 Task: Find connections with filter location Gáldar with filter topic #covidwith filter profile language English with filter current company Job Alert with filter school Greystone College with filter industry Higher Education with filter service category Public Speaking with filter keywords title Software Ninjaneer
Action: Mouse moved to (677, 89)
Screenshot: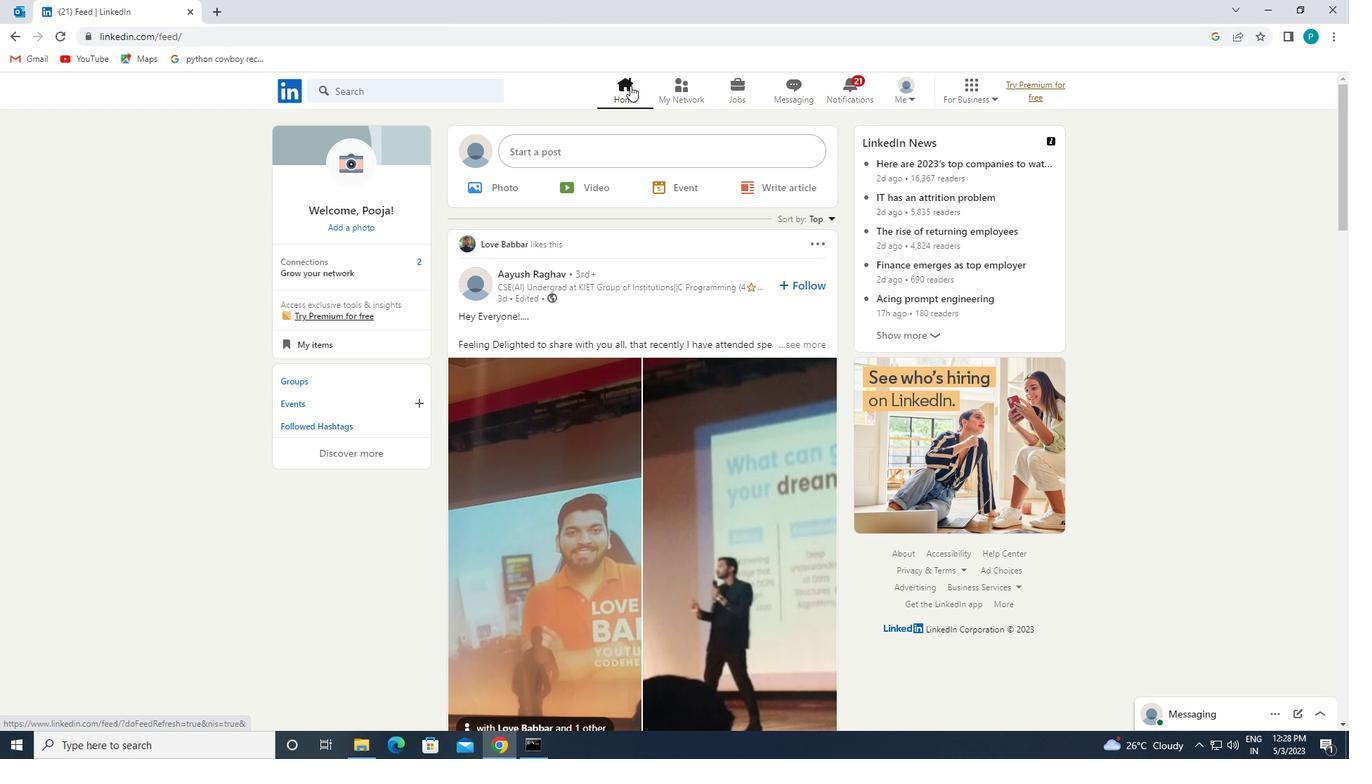 
Action: Mouse pressed left at (677, 89)
Screenshot: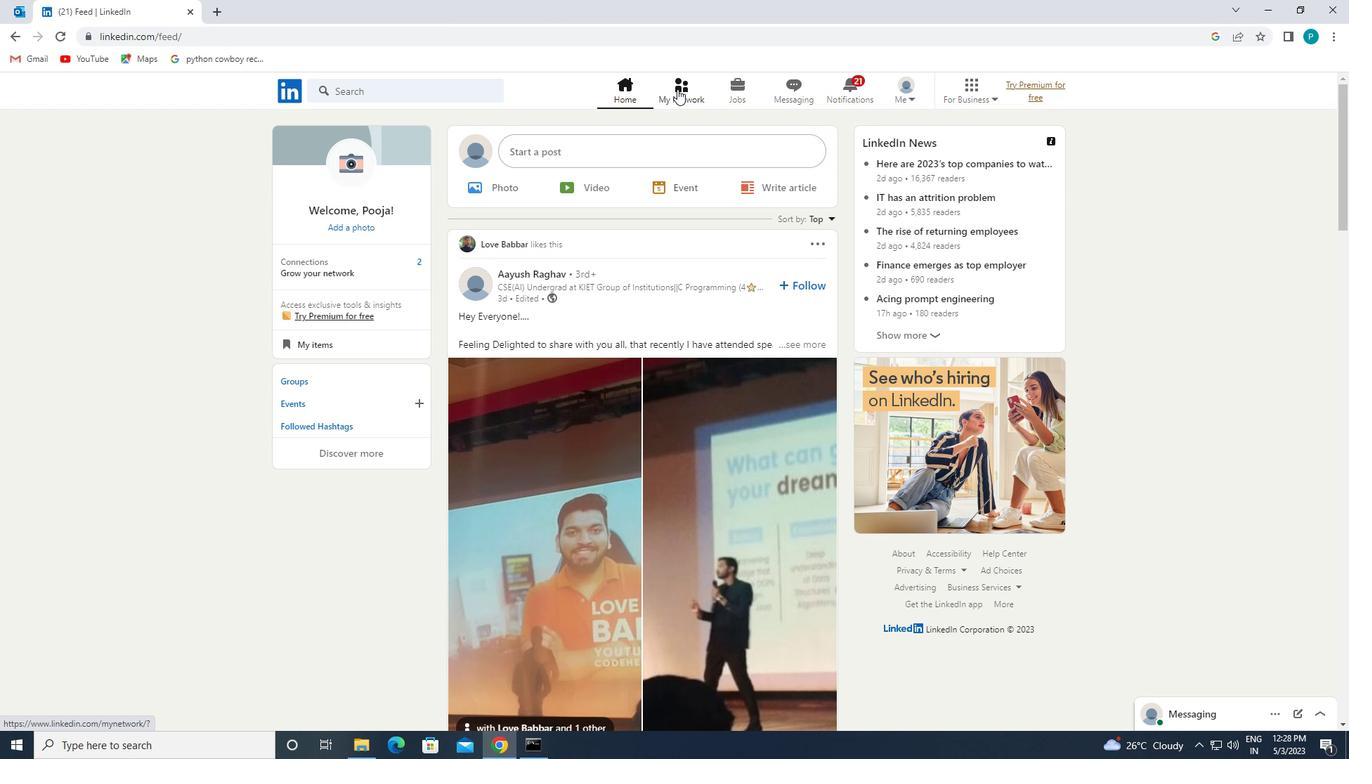 
Action: Mouse moved to (391, 158)
Screenshot: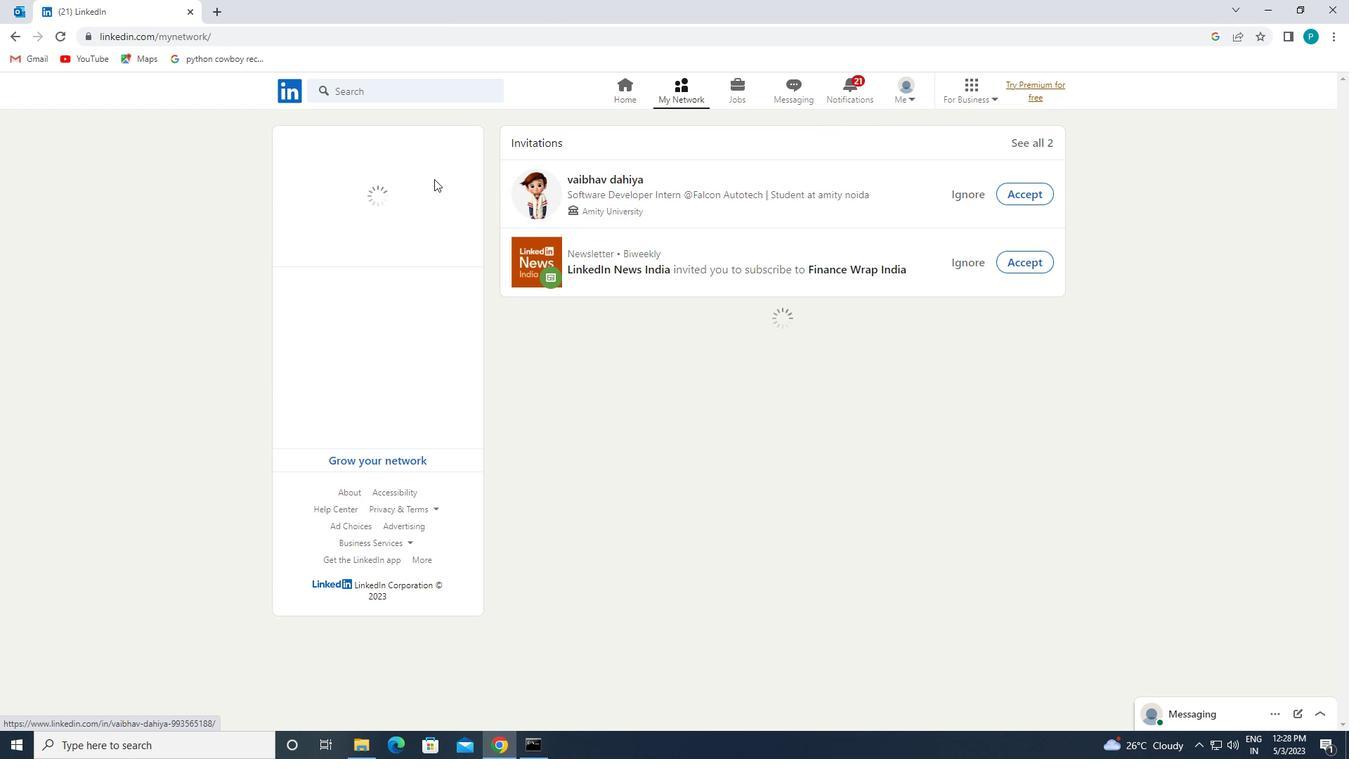 
Action: Mouse pressed left at (391, 158)
Screenshot: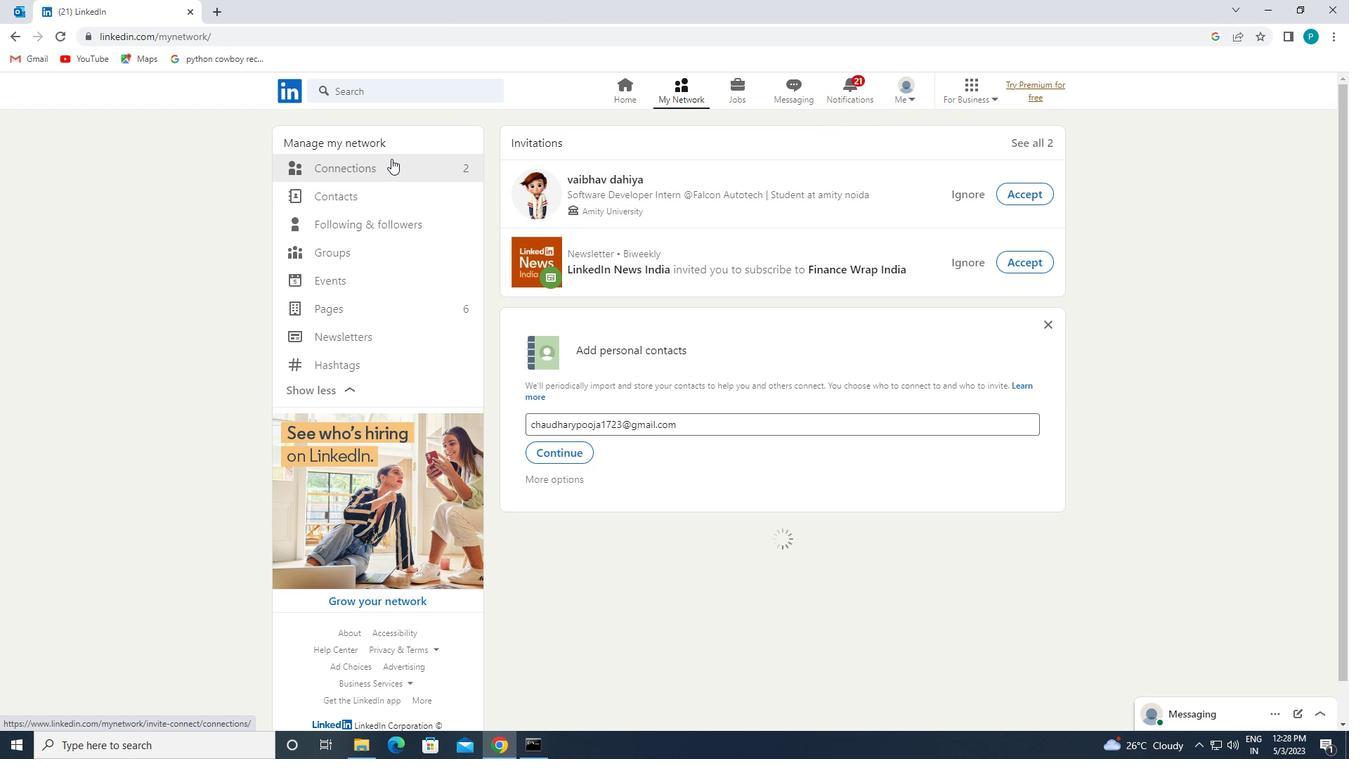 
Action: Mouse moved to (395, 165)
Screenshot: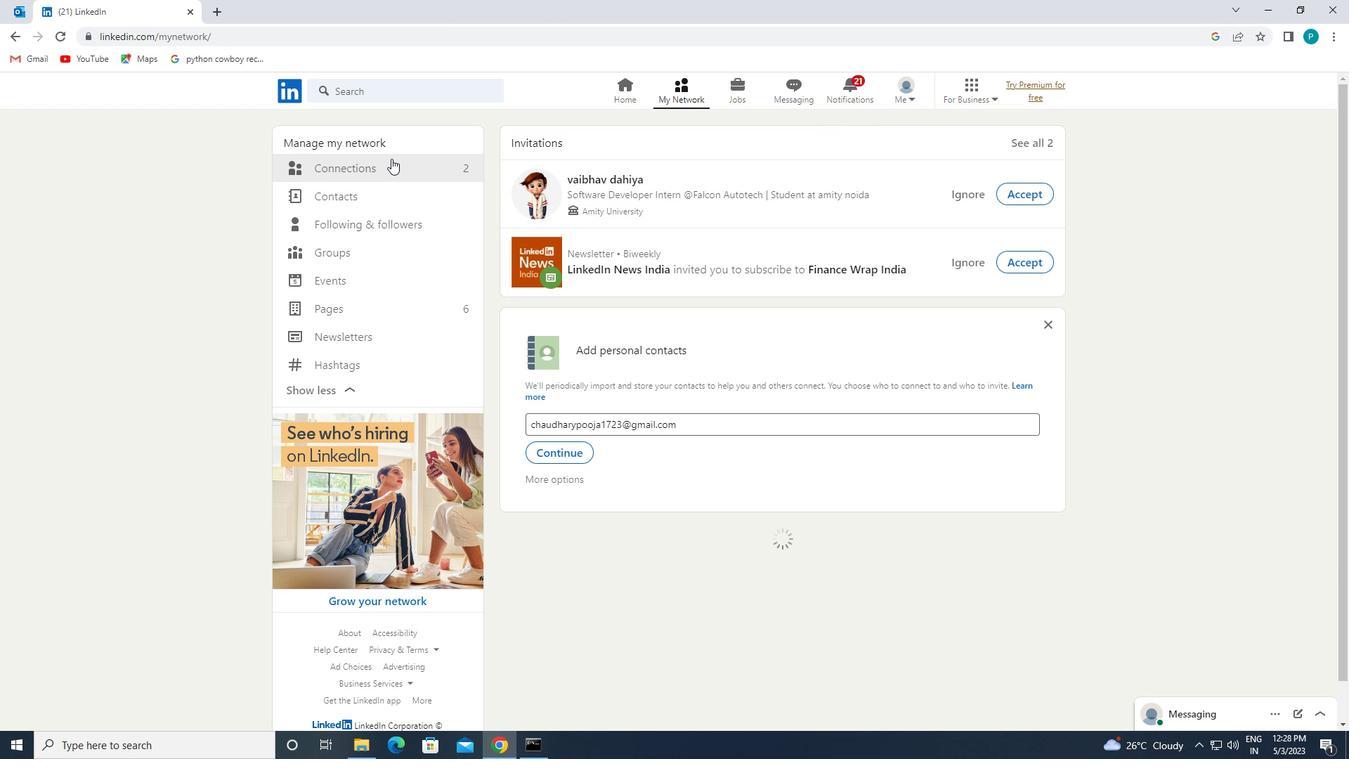 
Action: Mouse pressed left at (395, 165)
Screenshot: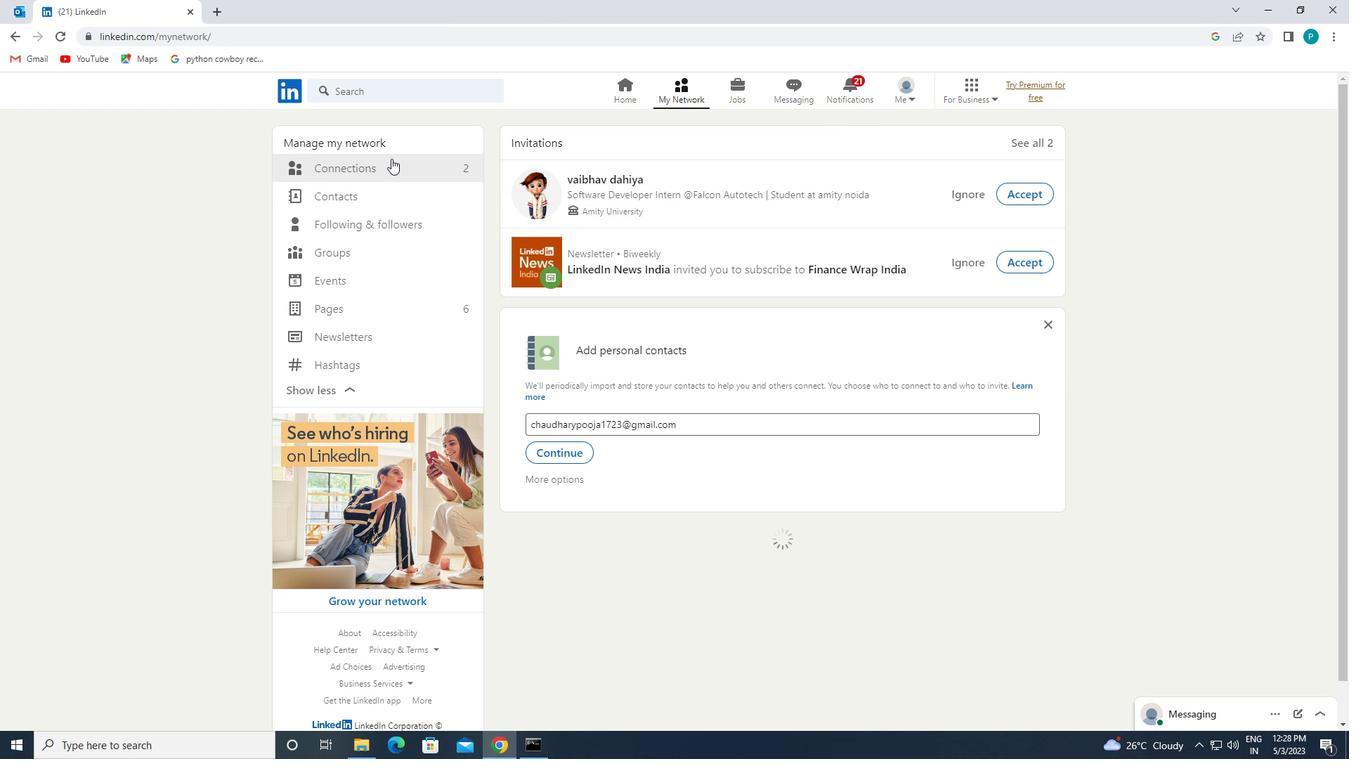 
Action: Mouse moved to (741, 167)
Screenshot: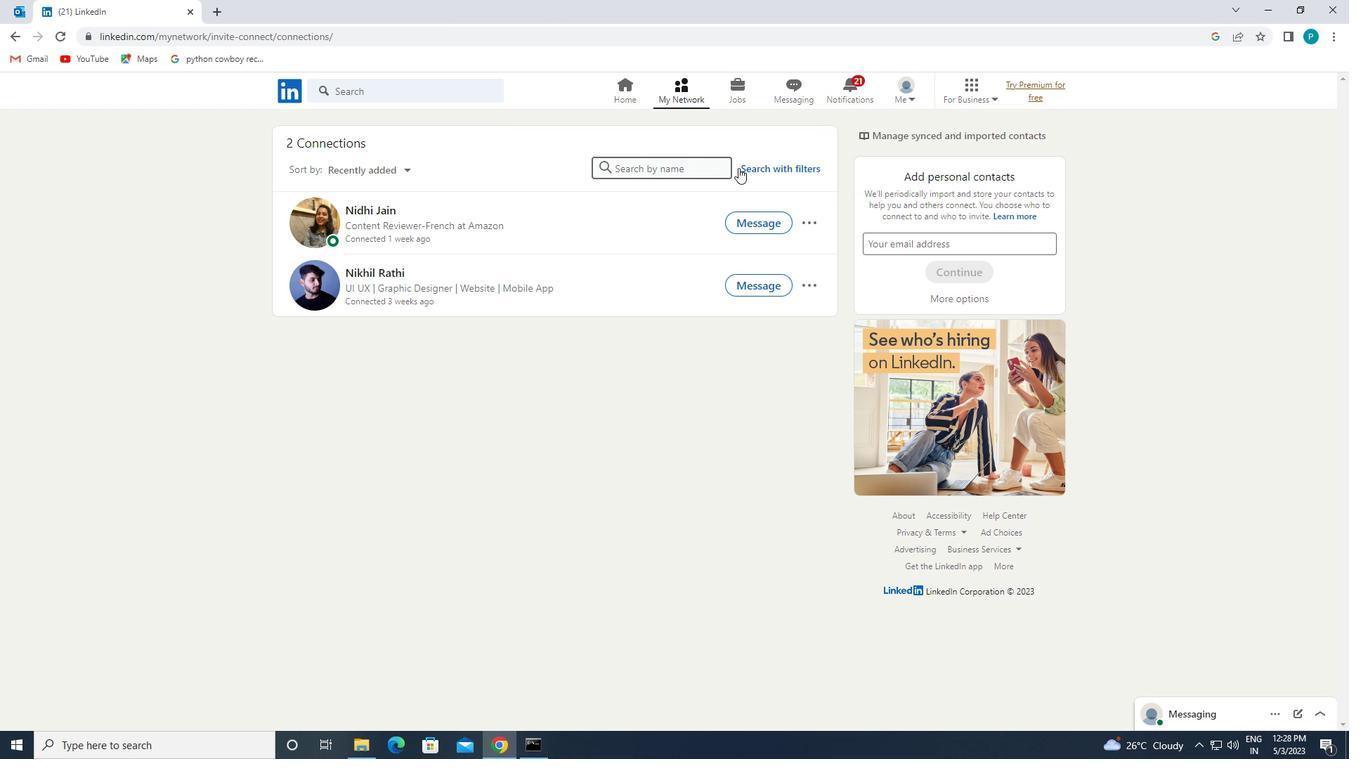 
Action: Mouse pressed left at (741, 167)
Screenshot: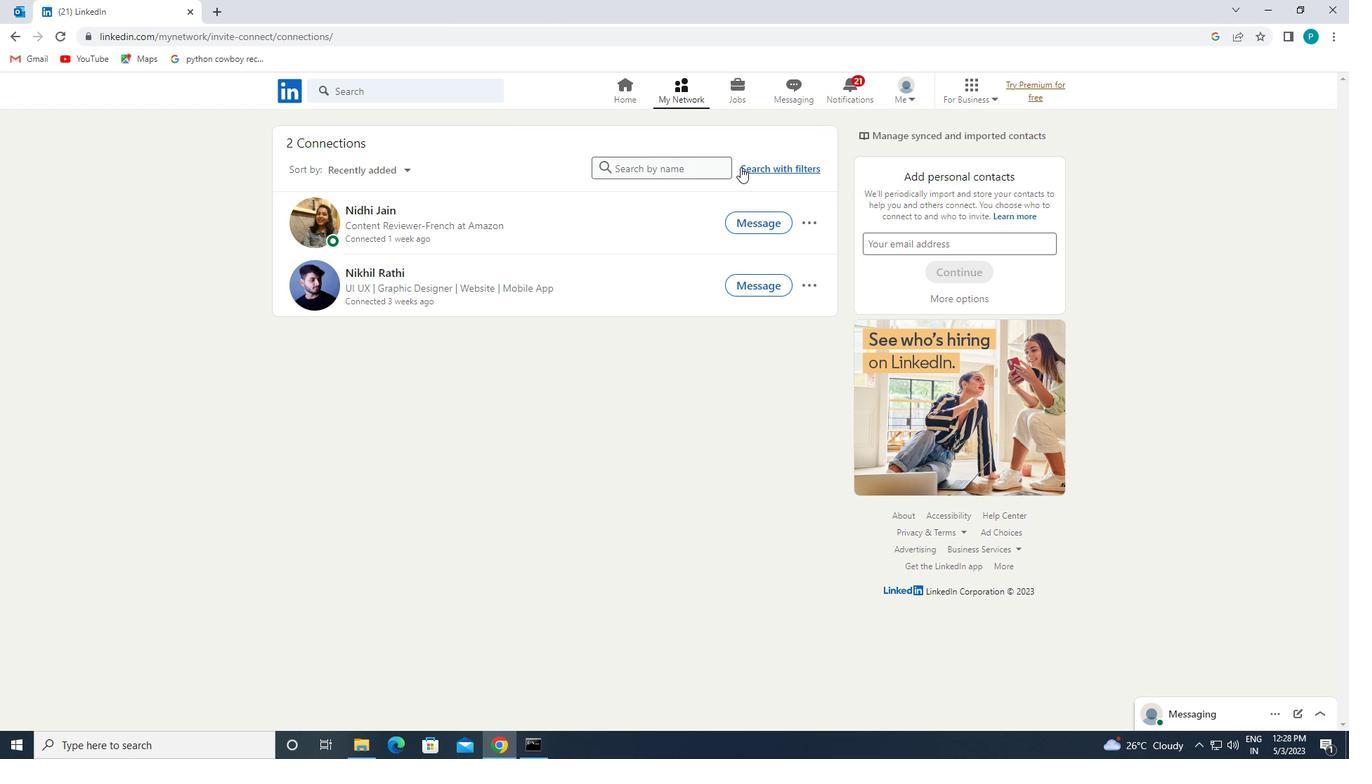 
Action: Mouse moved to (709, 129)
Screenshot: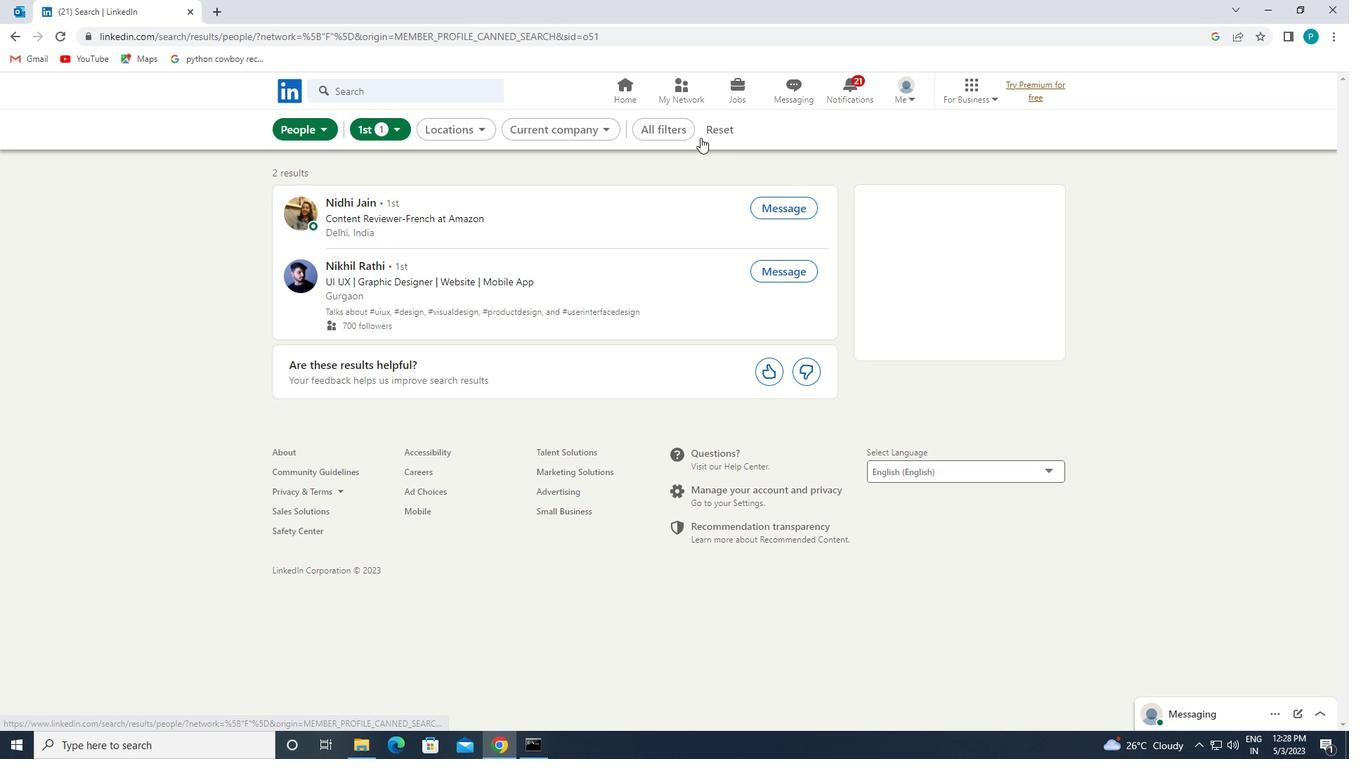 
Action: Mouse pressed left at (709, 129)
Screenshot: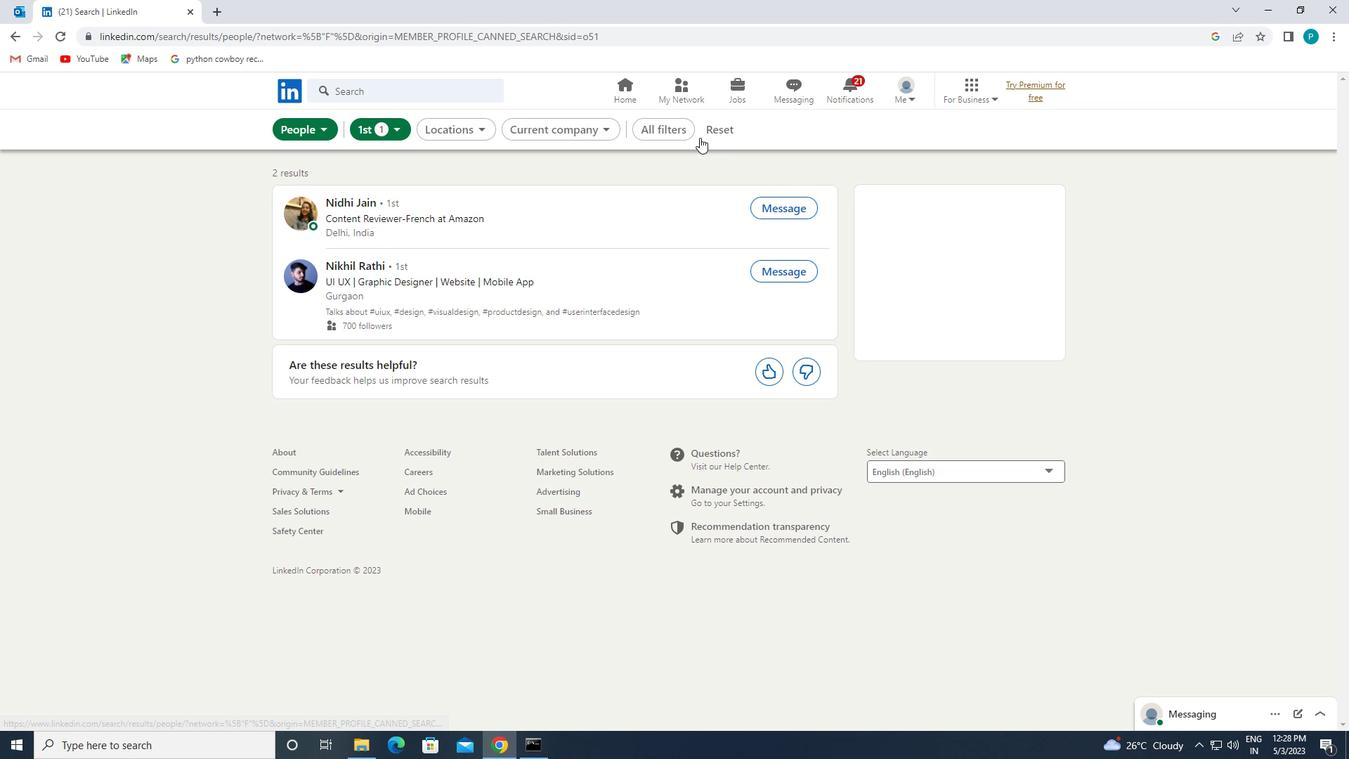 
Action: Mouse moved to (697, 128)
Screenshot: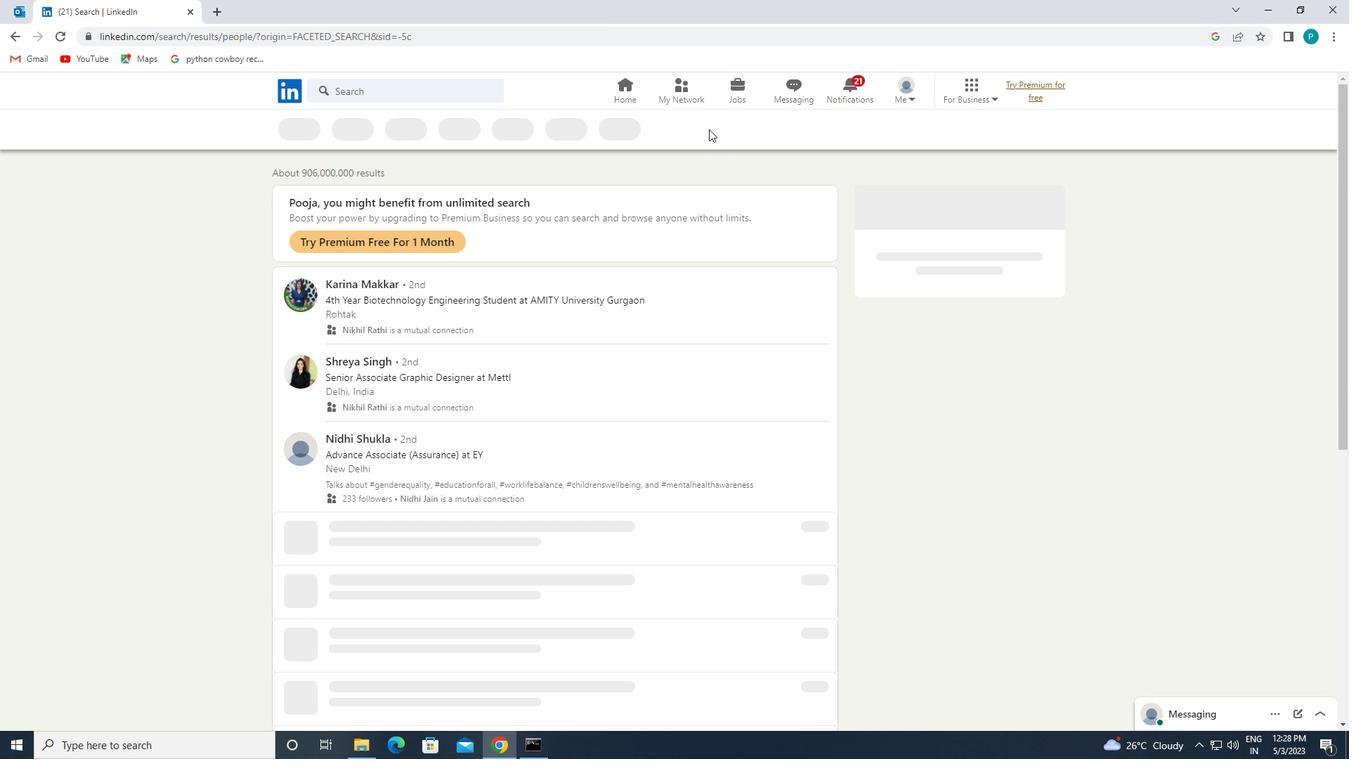 
Action: Mouse pressed left at (697, 128)
Screenshot: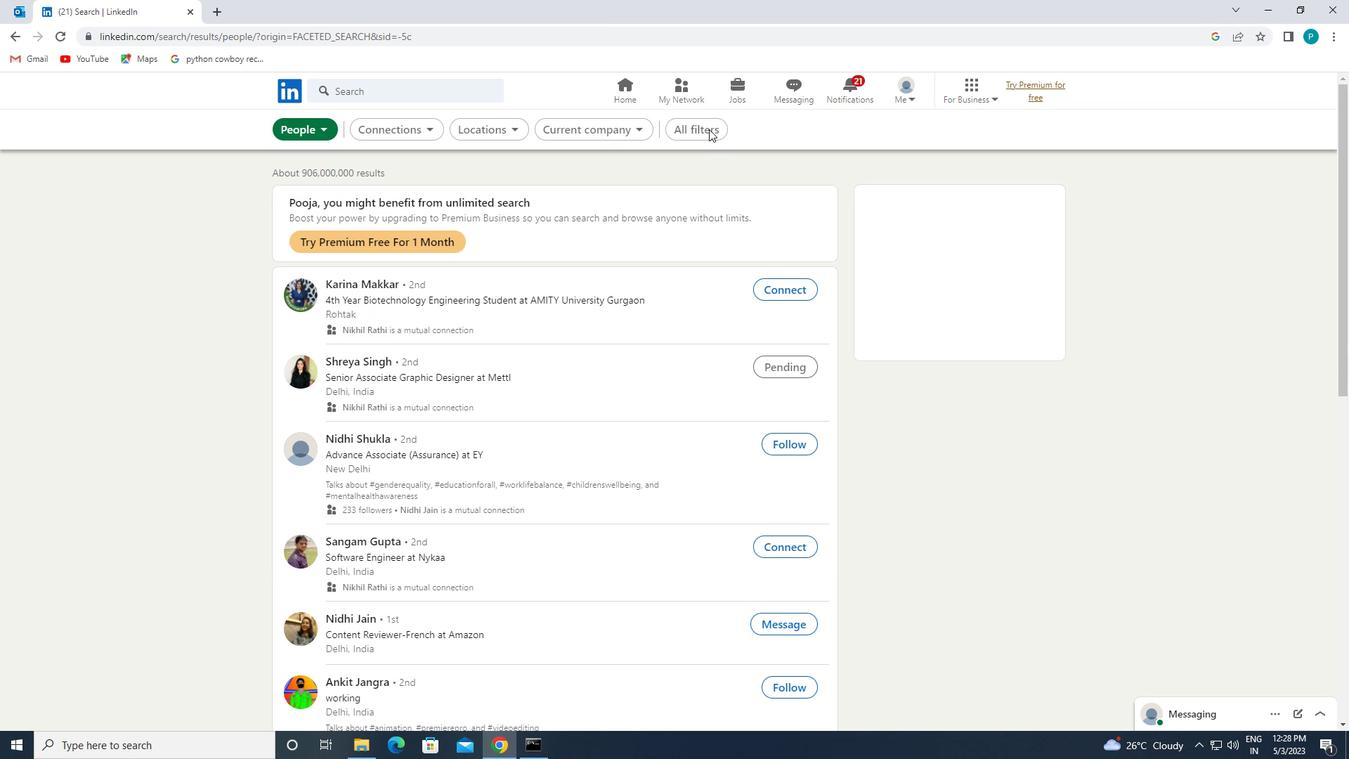 
Action: Mouse moved to (1159, 516)
Screenshot: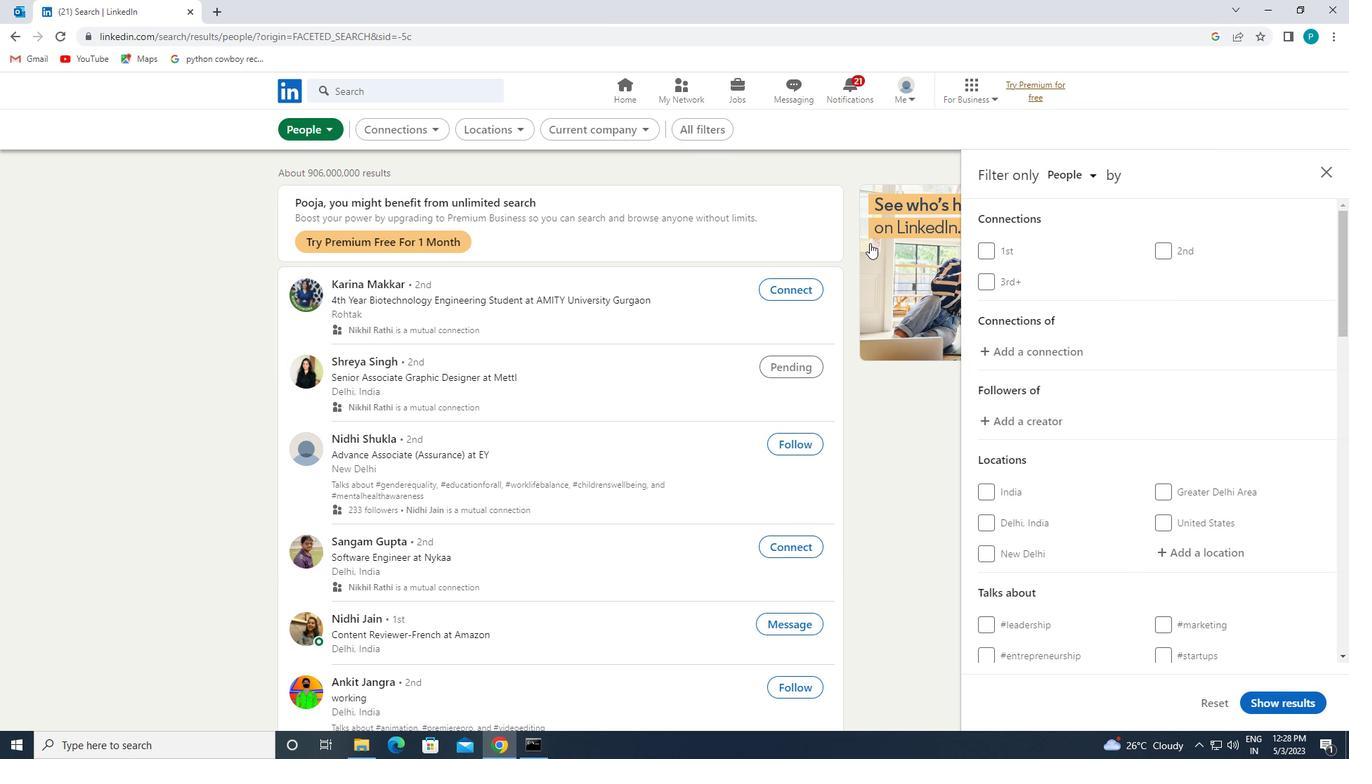 
Action: Mouse scrolled (1159, 515) with delta (0, 0)
Screenshot: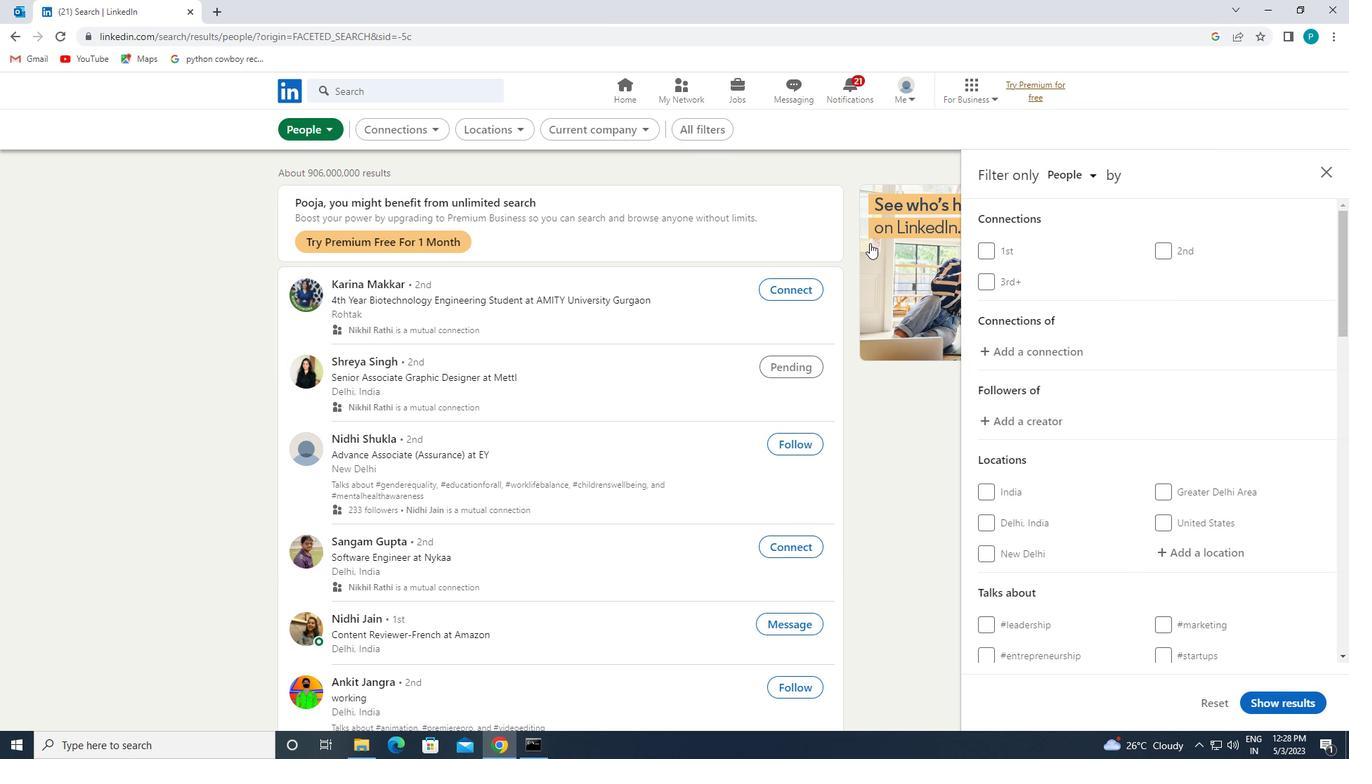 
Action: Mouse moved to (1161, 520)
Screenshot: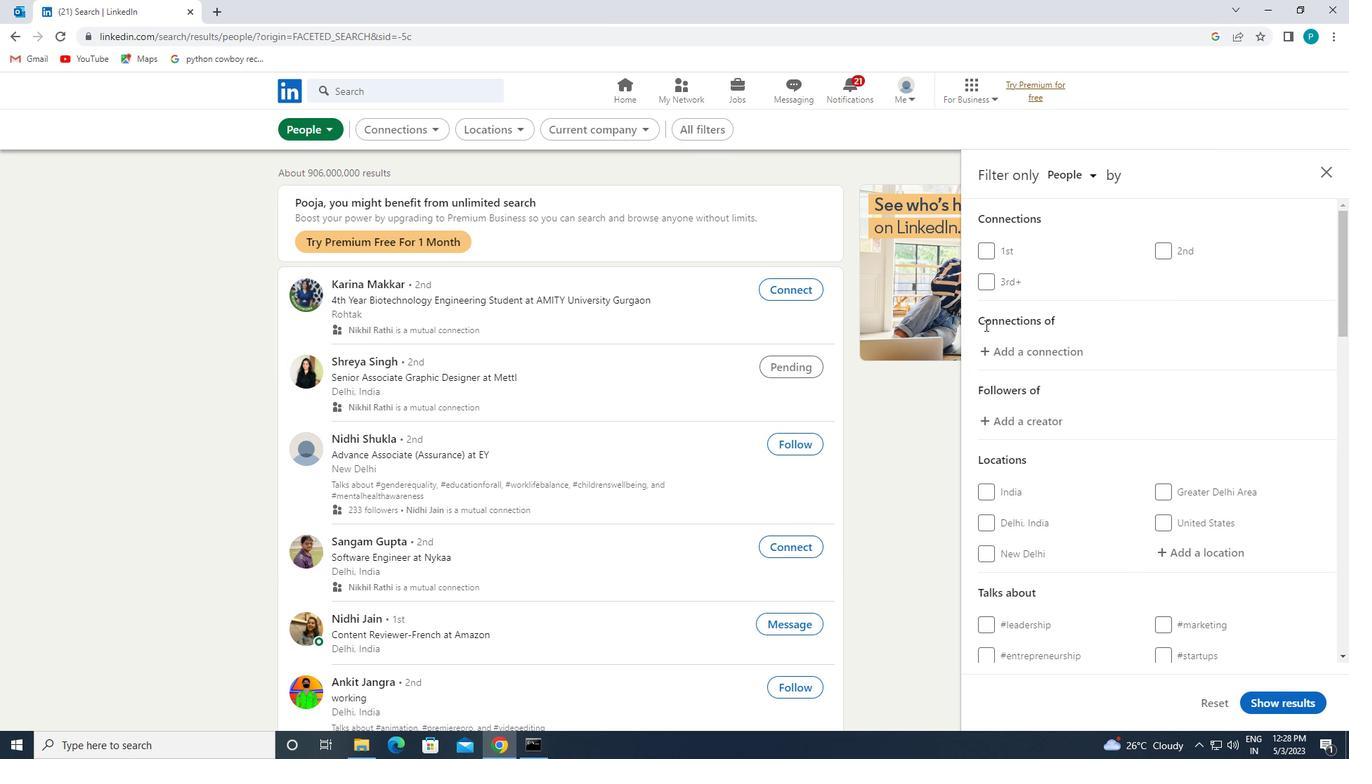 
Action: Mouse scrolled (1161, 520) with delta (0, 0)
Screenshot: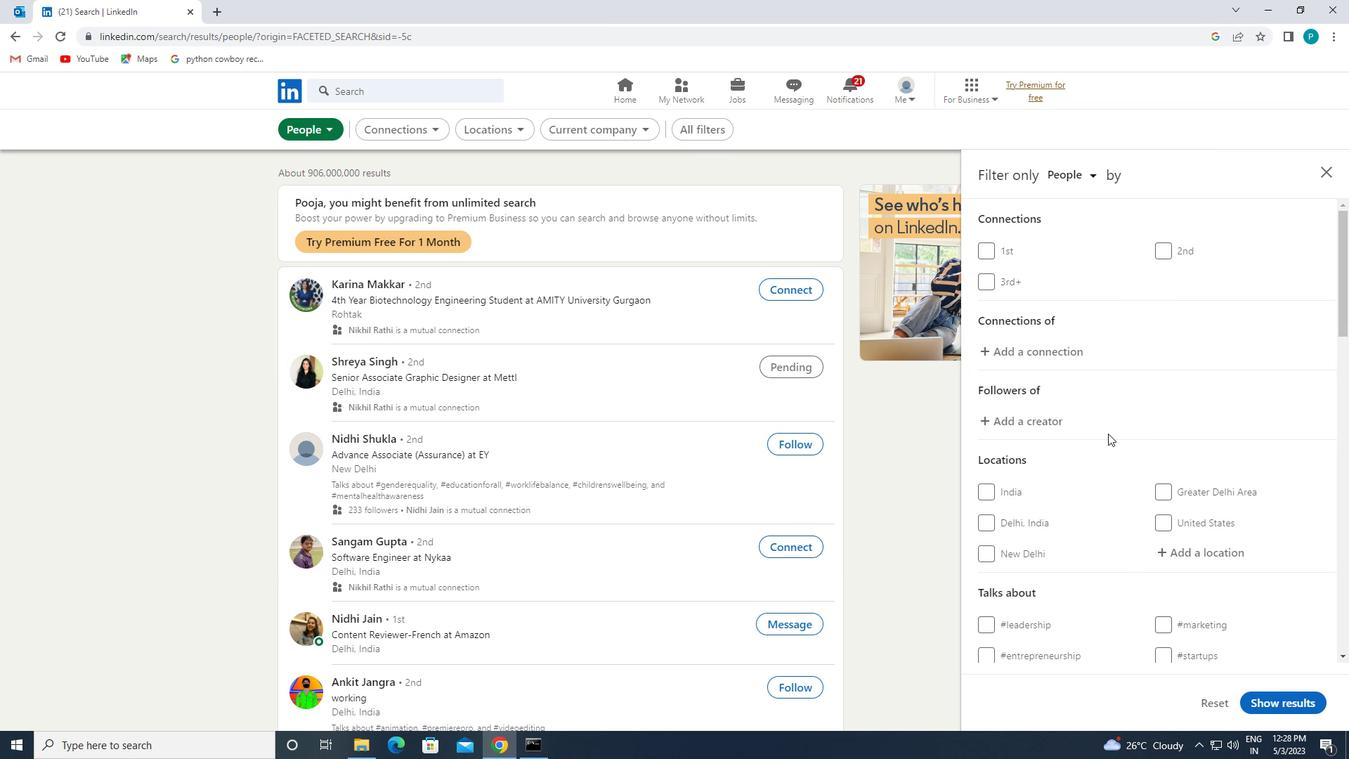 
Action: Mouse moved to (1170, 420)
Screenshot: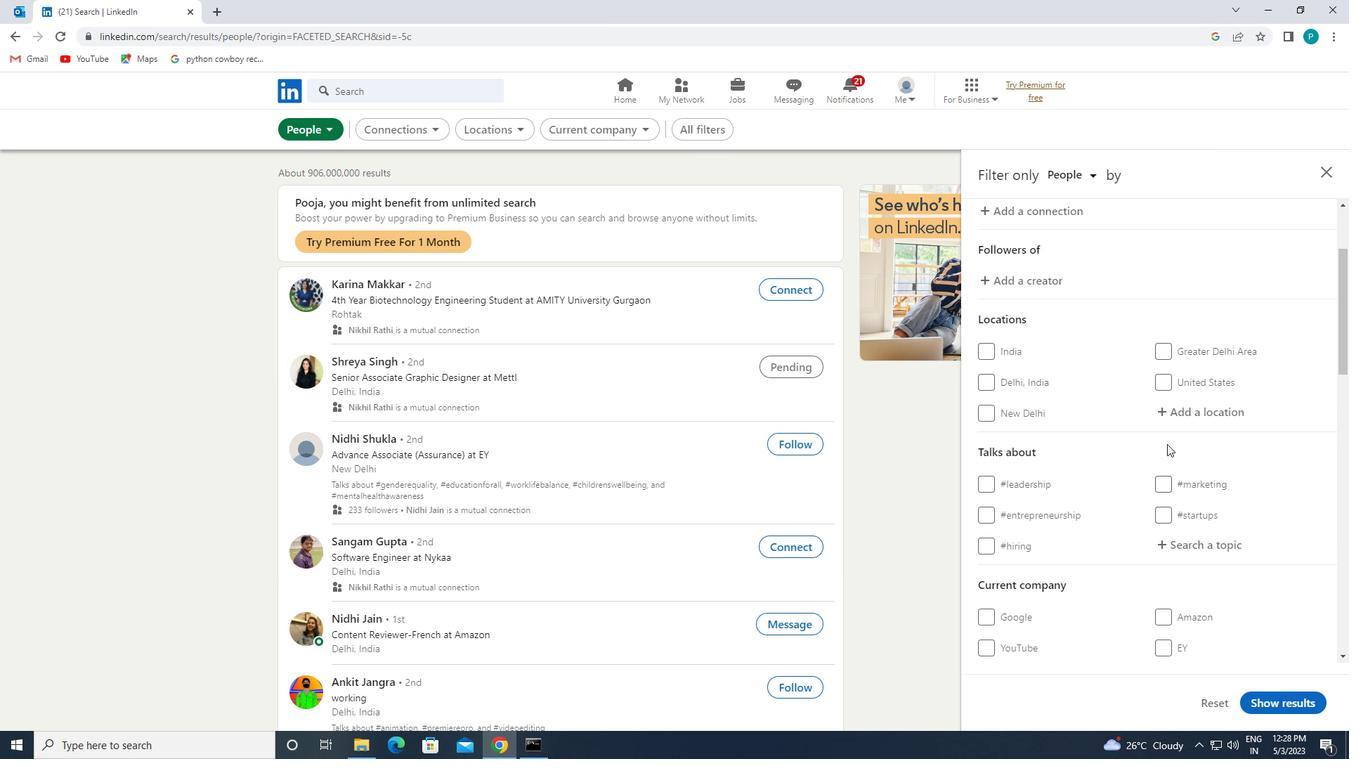 
Action: Mouse pressed left at (1170, 420)
Screenshot: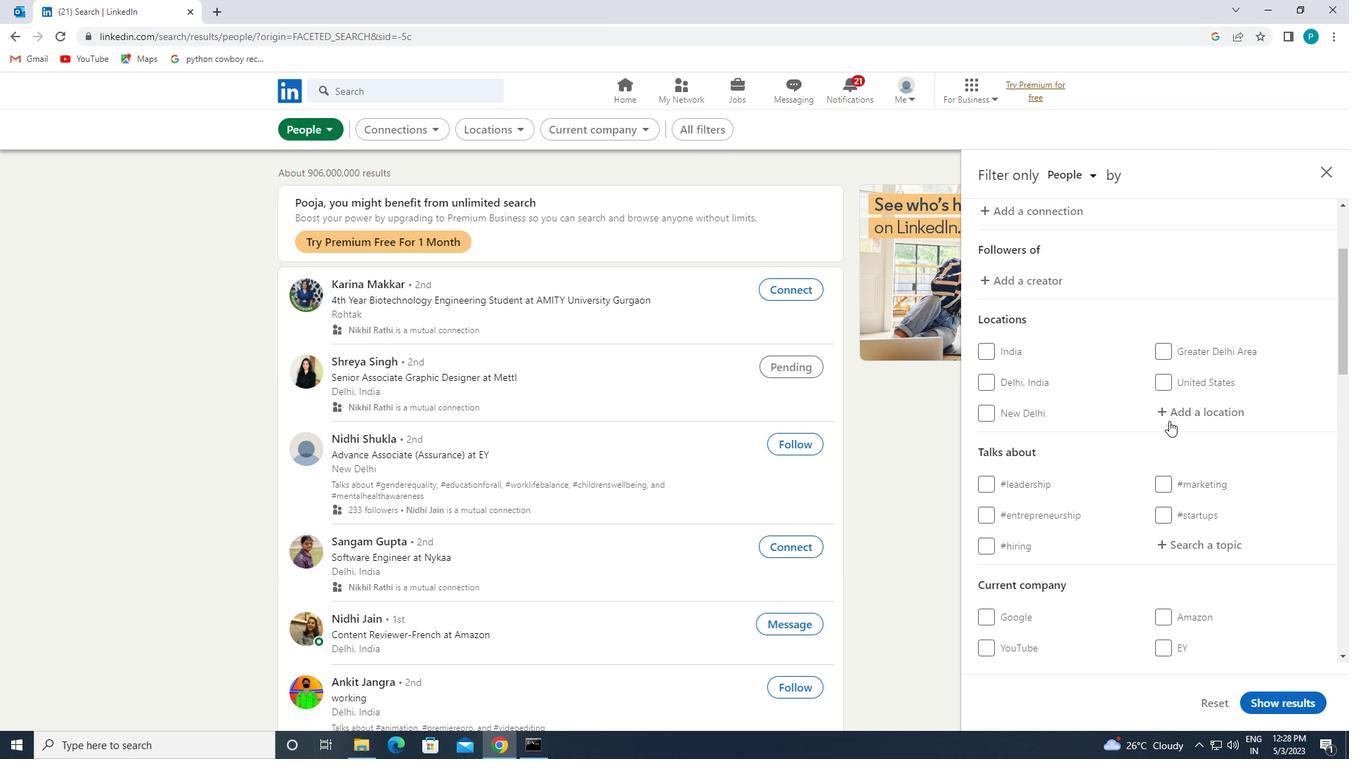 
Action: Key pressed <Key.caps_lock>g<Key.caps_lock>aldr<Key.backspace>ar
Screenshot: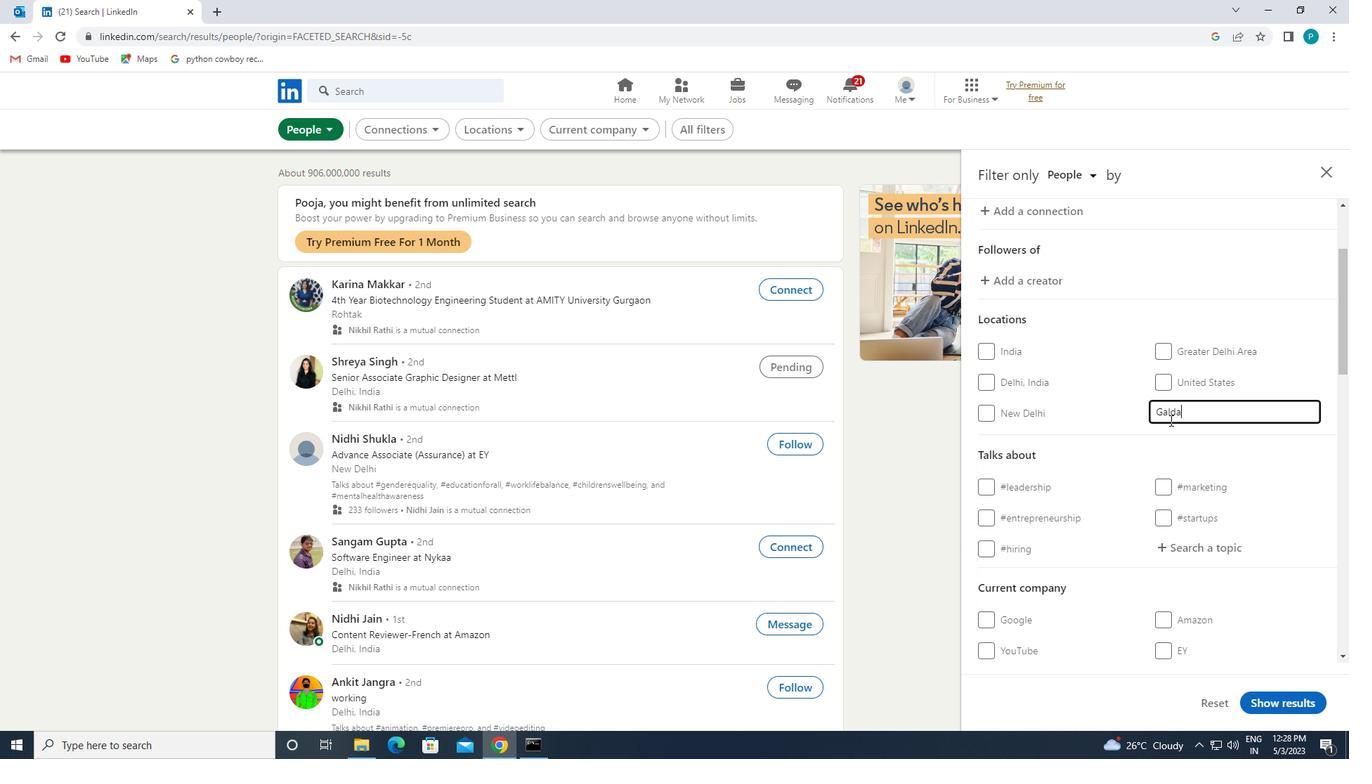 
Action: Mouse moved to (1195, 436)
Screenshot: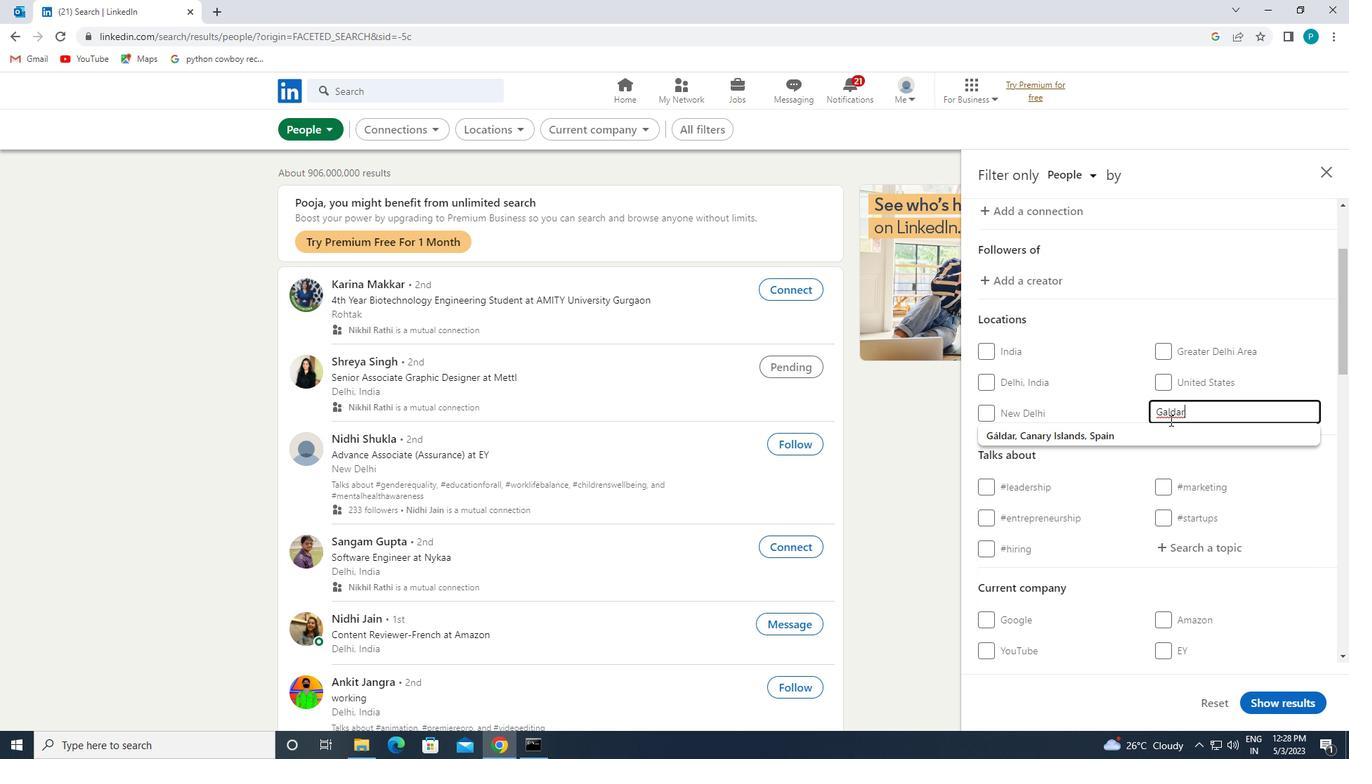 
Action: Mouse pressed left at (1195, 436)
Screenshot: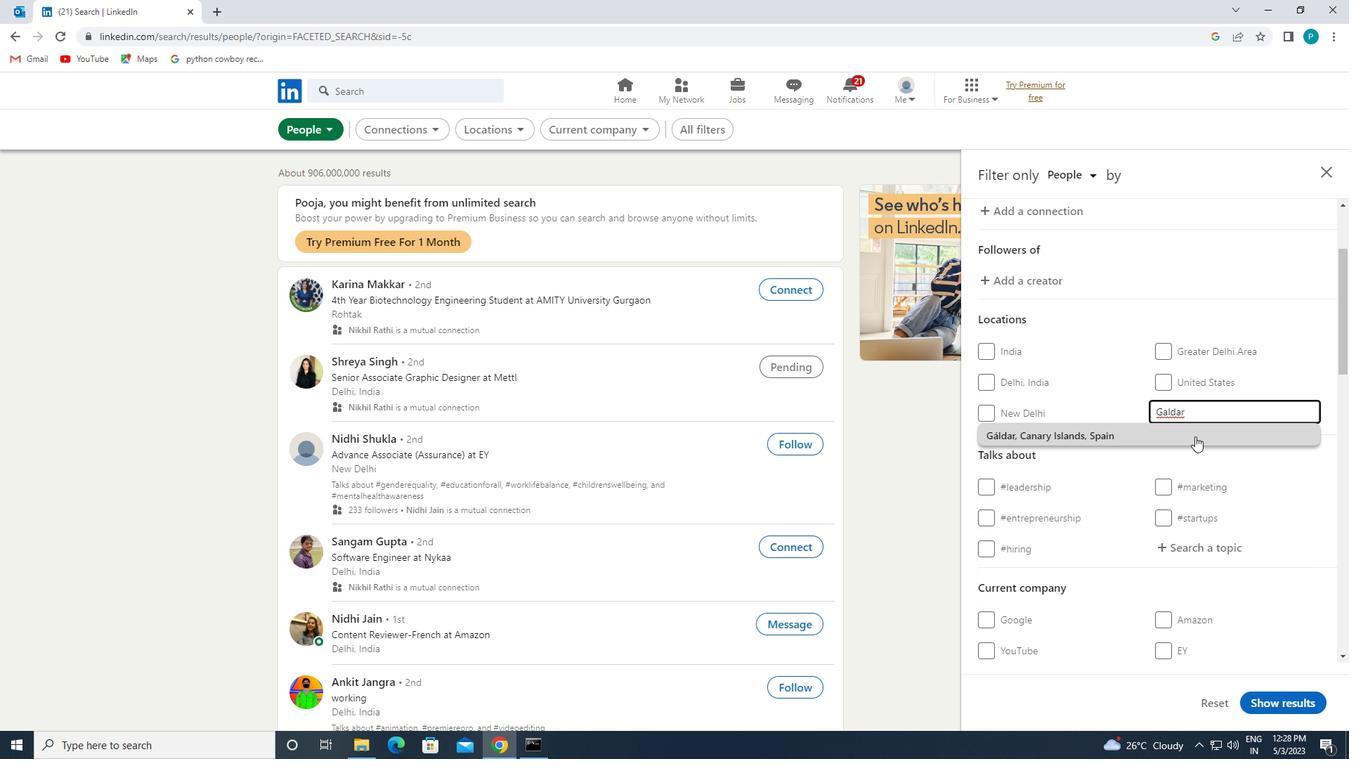 
Action: Mouse scrolled (1195, 435) with delta (0, 0)
Screenshot: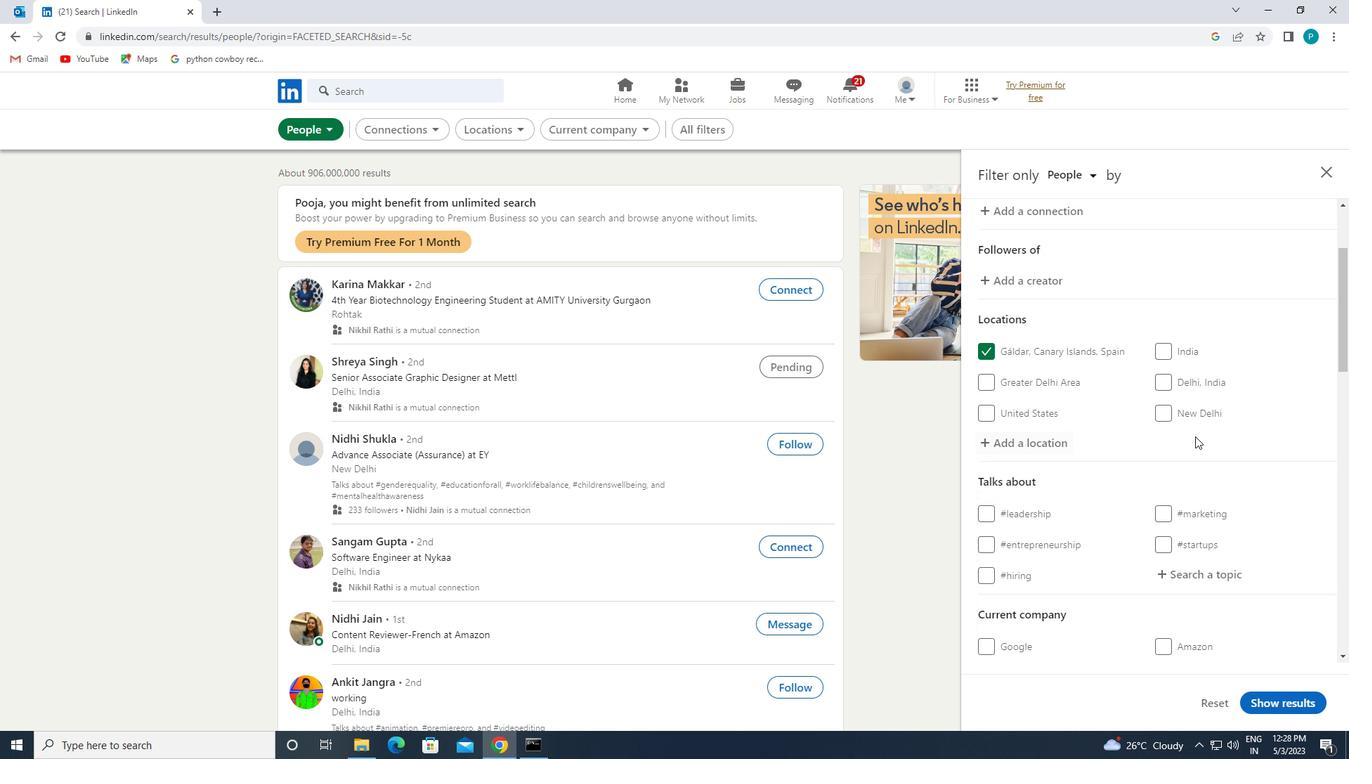 
Action: Mouse scrolled (1195, 435) with delta (0, 0)
Screenshot: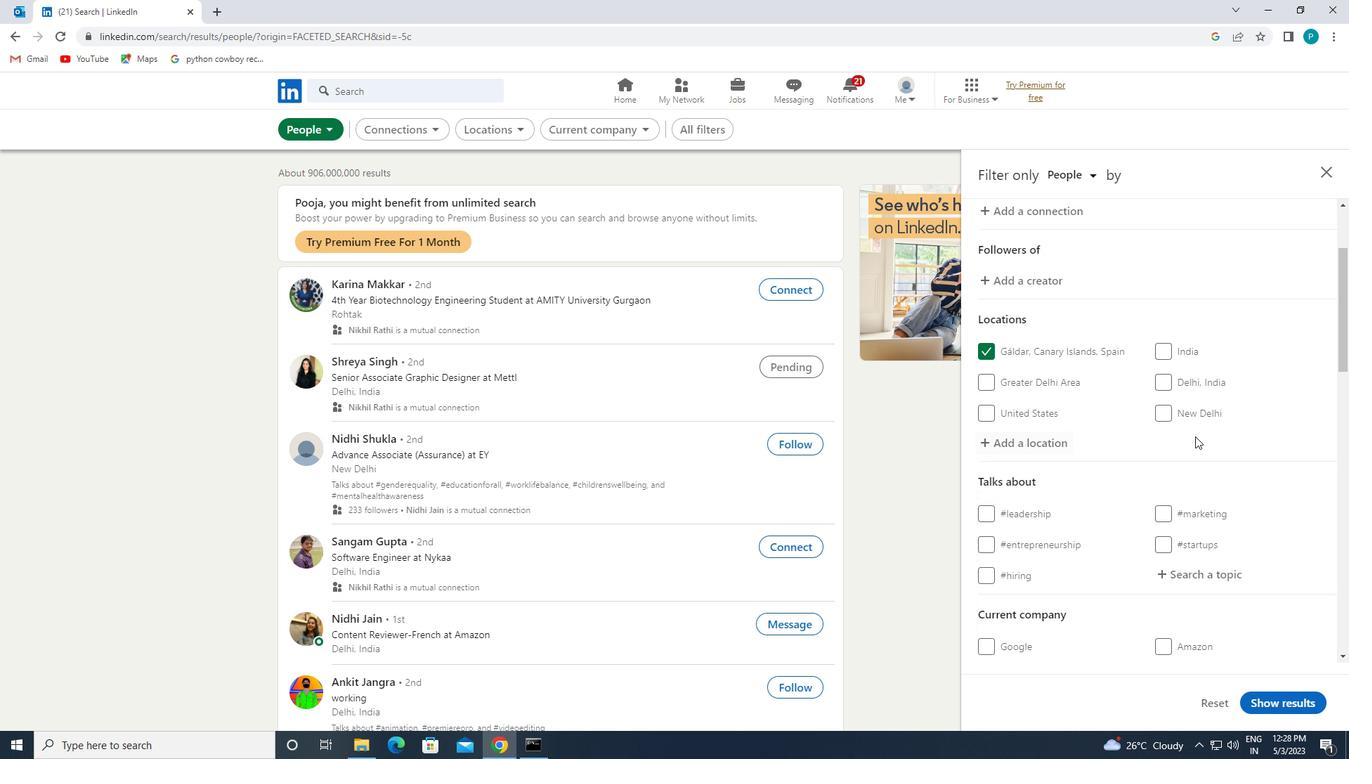 
Action: Mouse pressed left at (1195, 436)
Screenshot: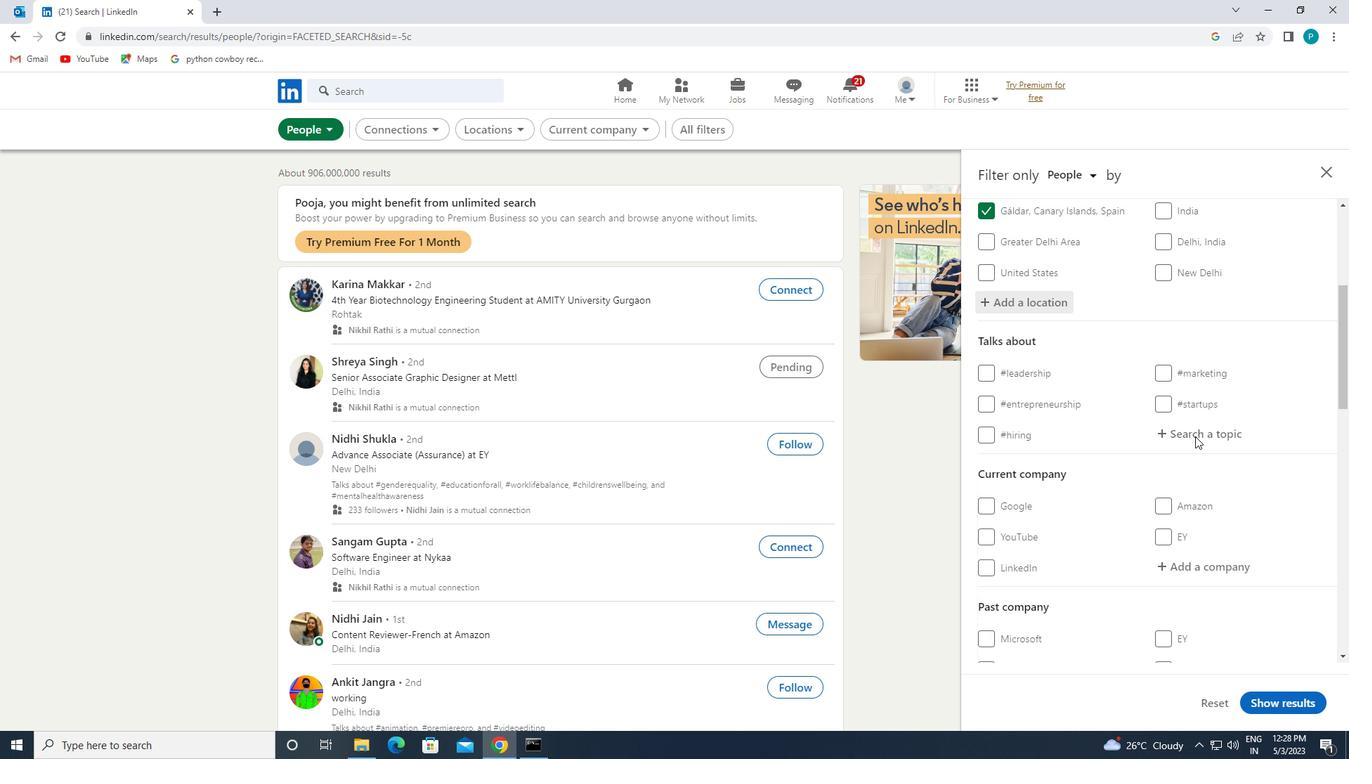 
Action: Mouse moved to (1206, 444)
Screenshot: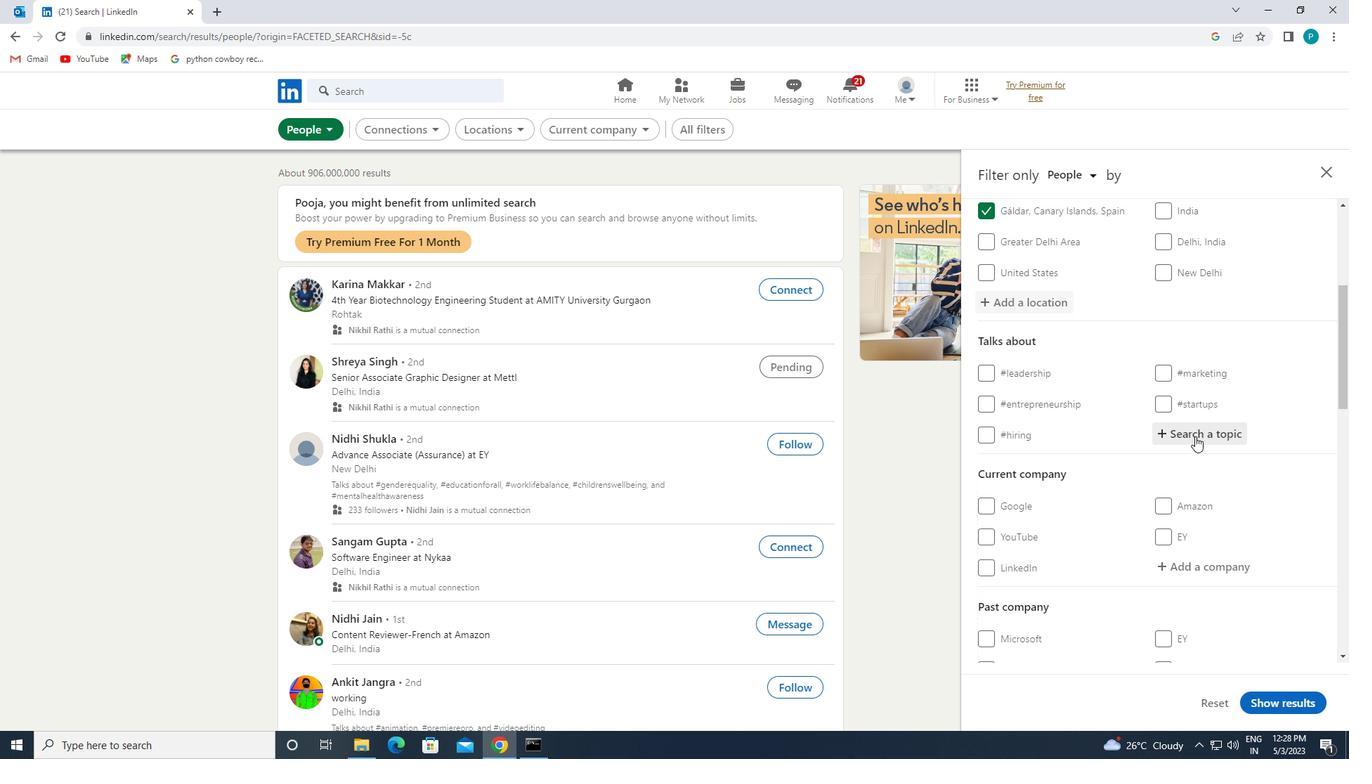 
Action: Key pressed <Key.shift><Key.shift><Key.shift>#COVID
Screenshot: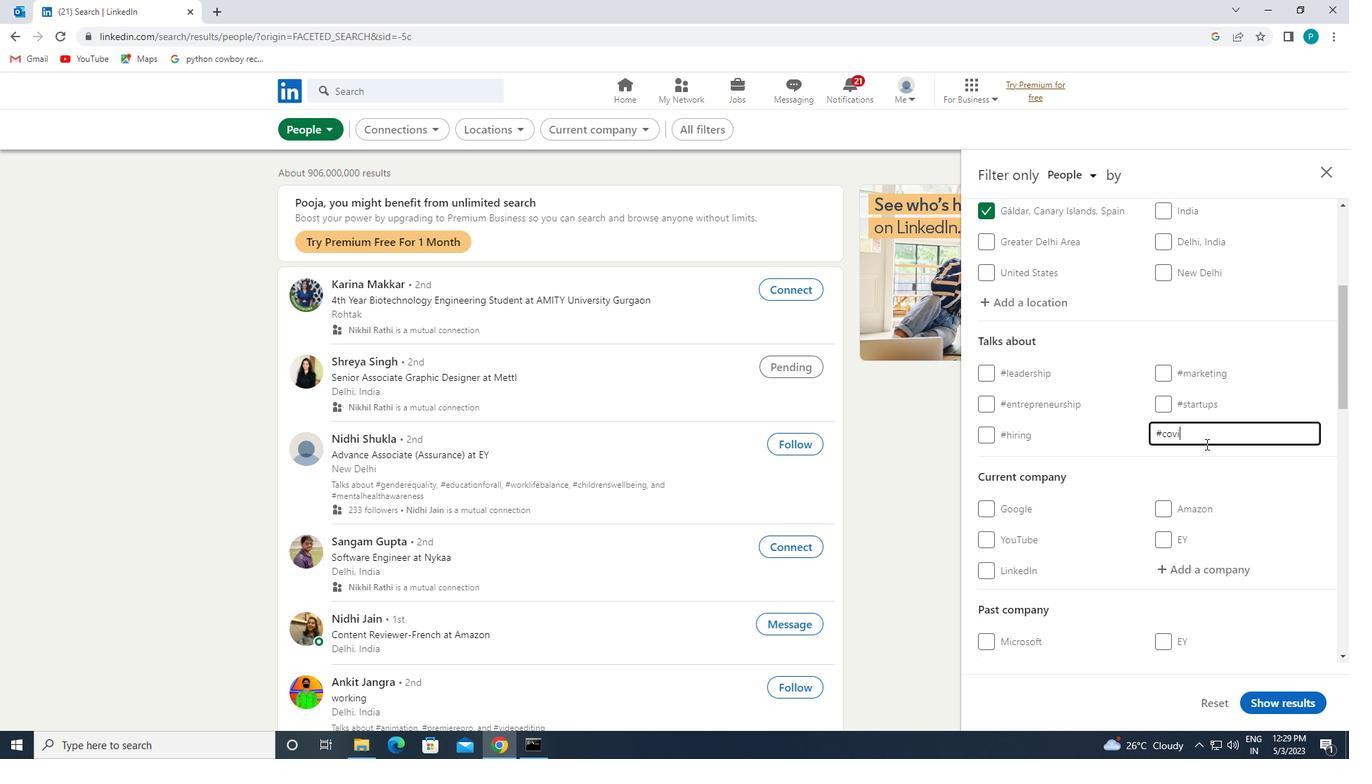 
Action: Mouse moved to (1195, 435)
Screenshot: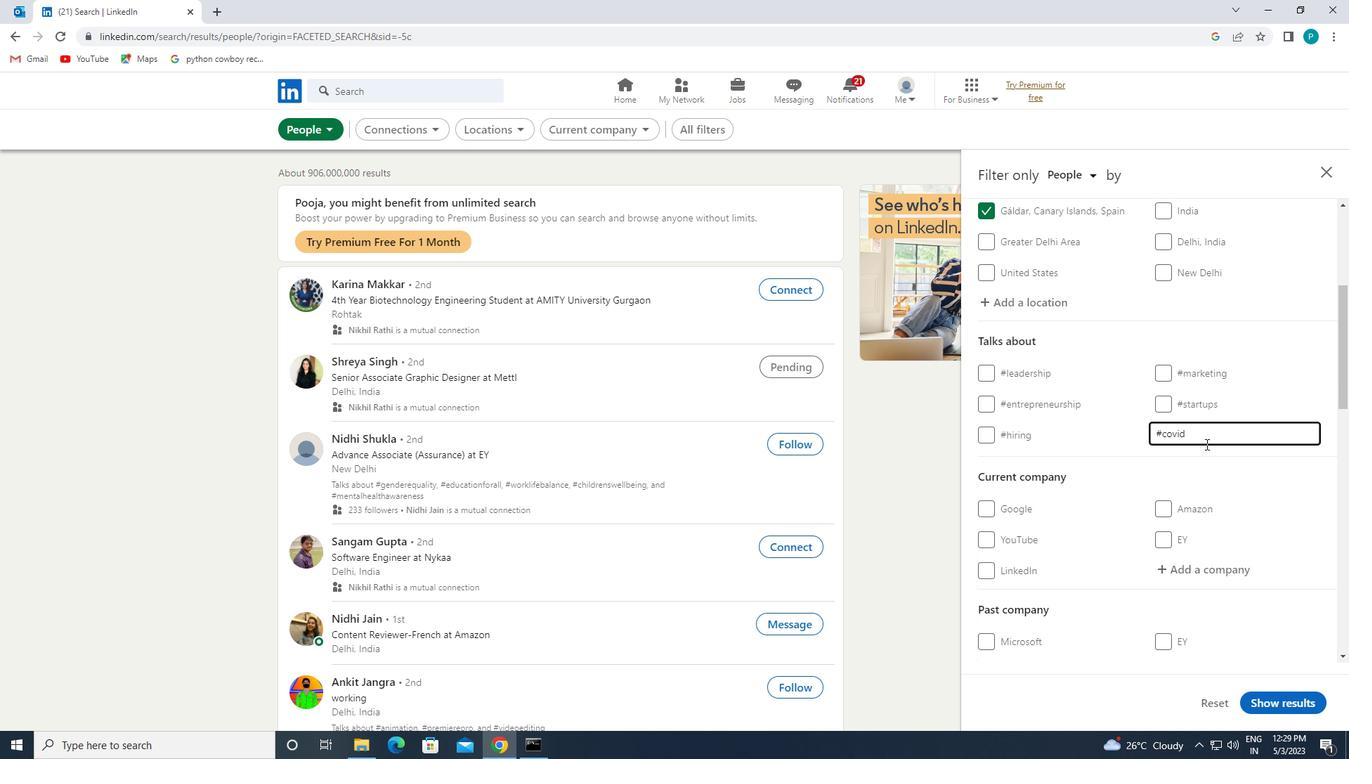 
Action: Mouse scrolled (1195, 435) with delta (0, 0)
Screenshot: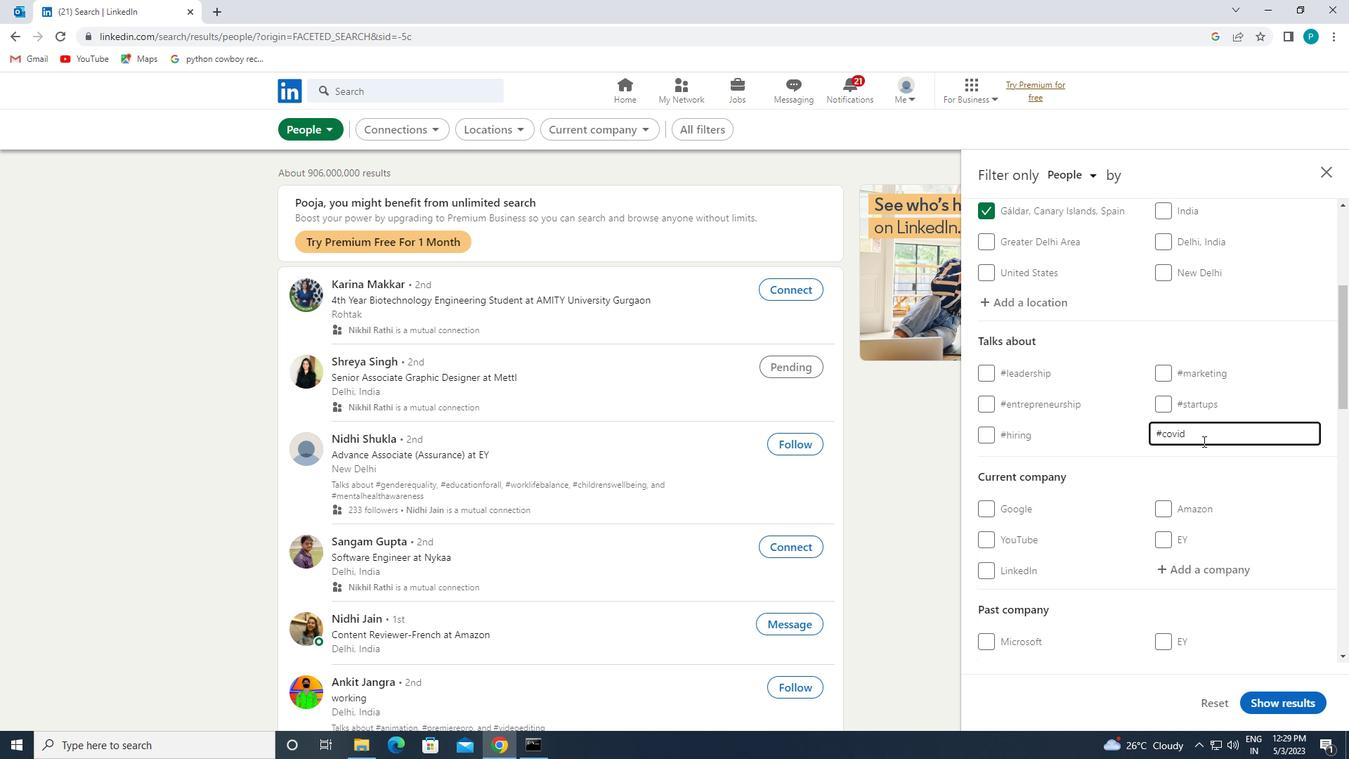 
Action: Mouse scrolled (1195, 435) with delta (0, 0)
Screenshot: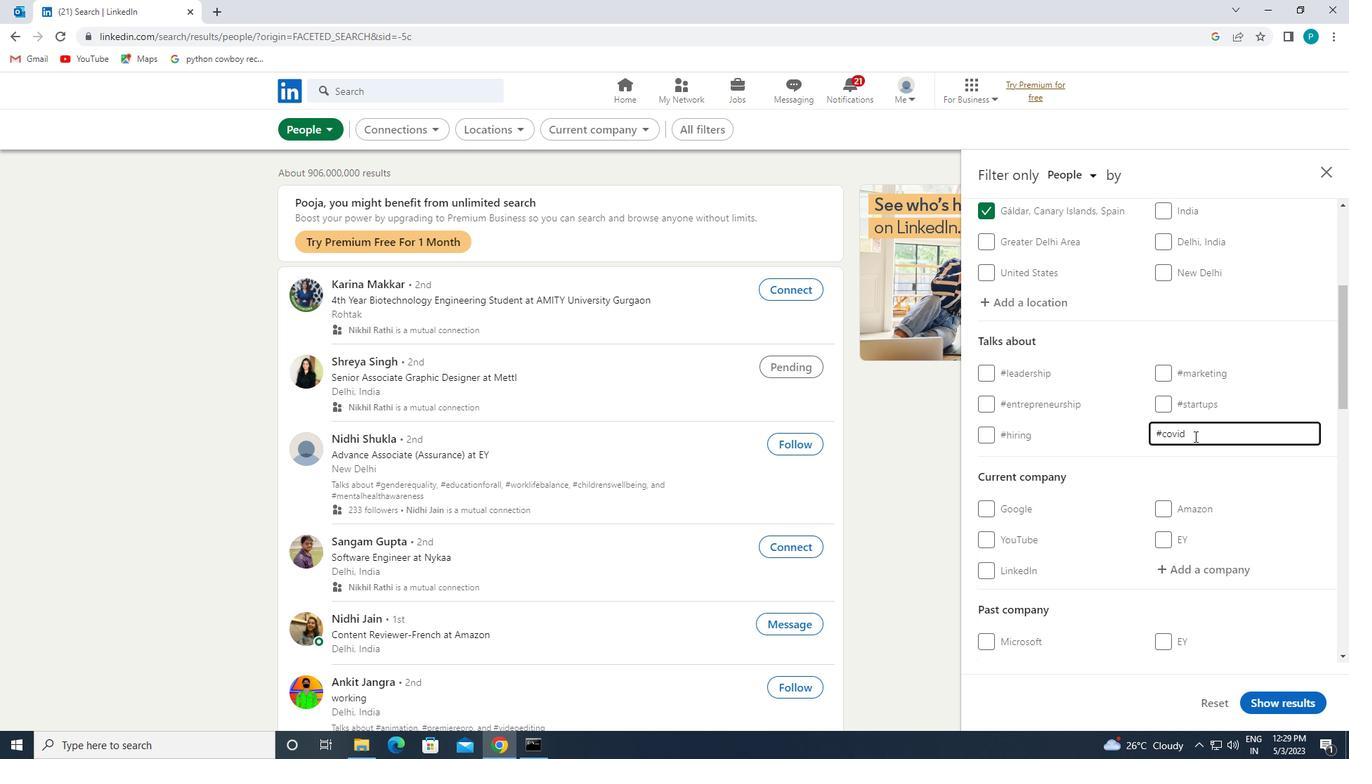 
Action: Mouse scrolled (1195, 435) with delta (0, 0)
Screenshot: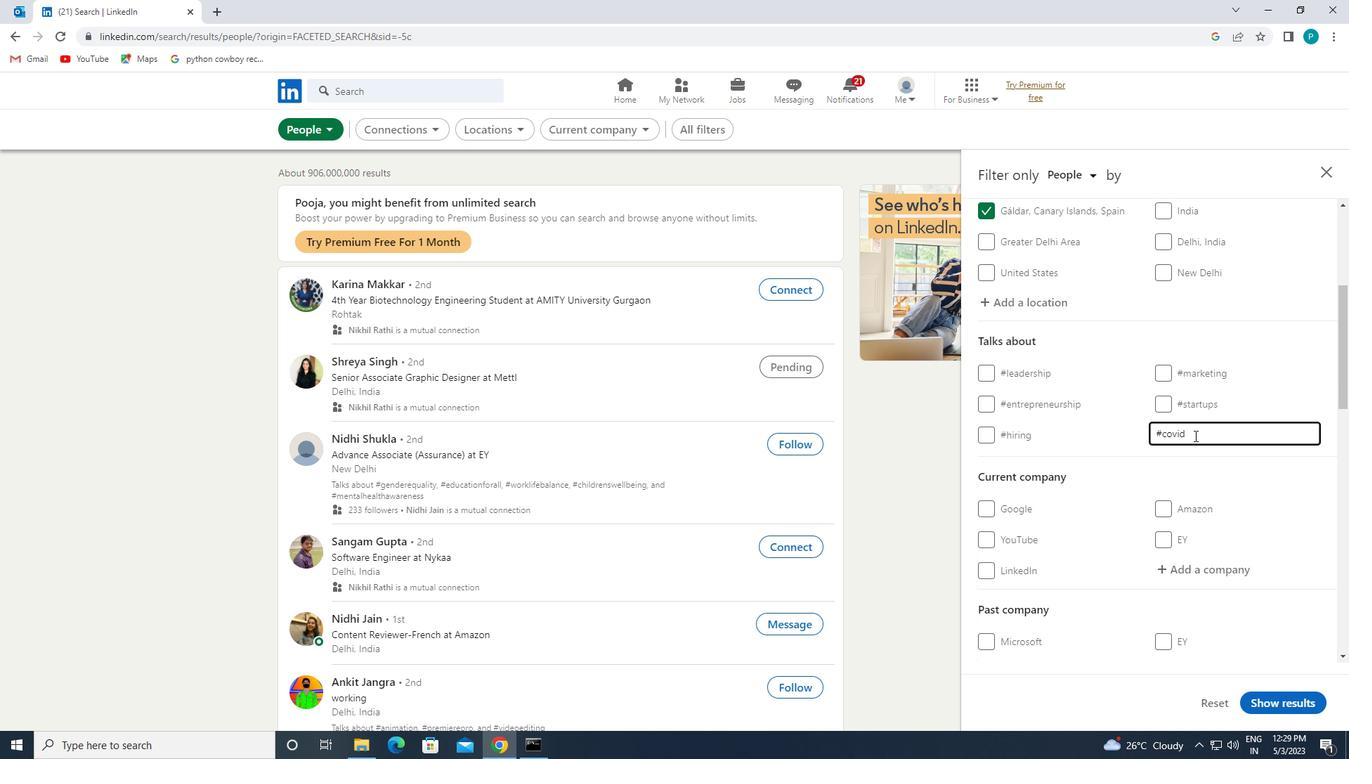 
Action: Mouse moved to (909, 475)
Screenshot: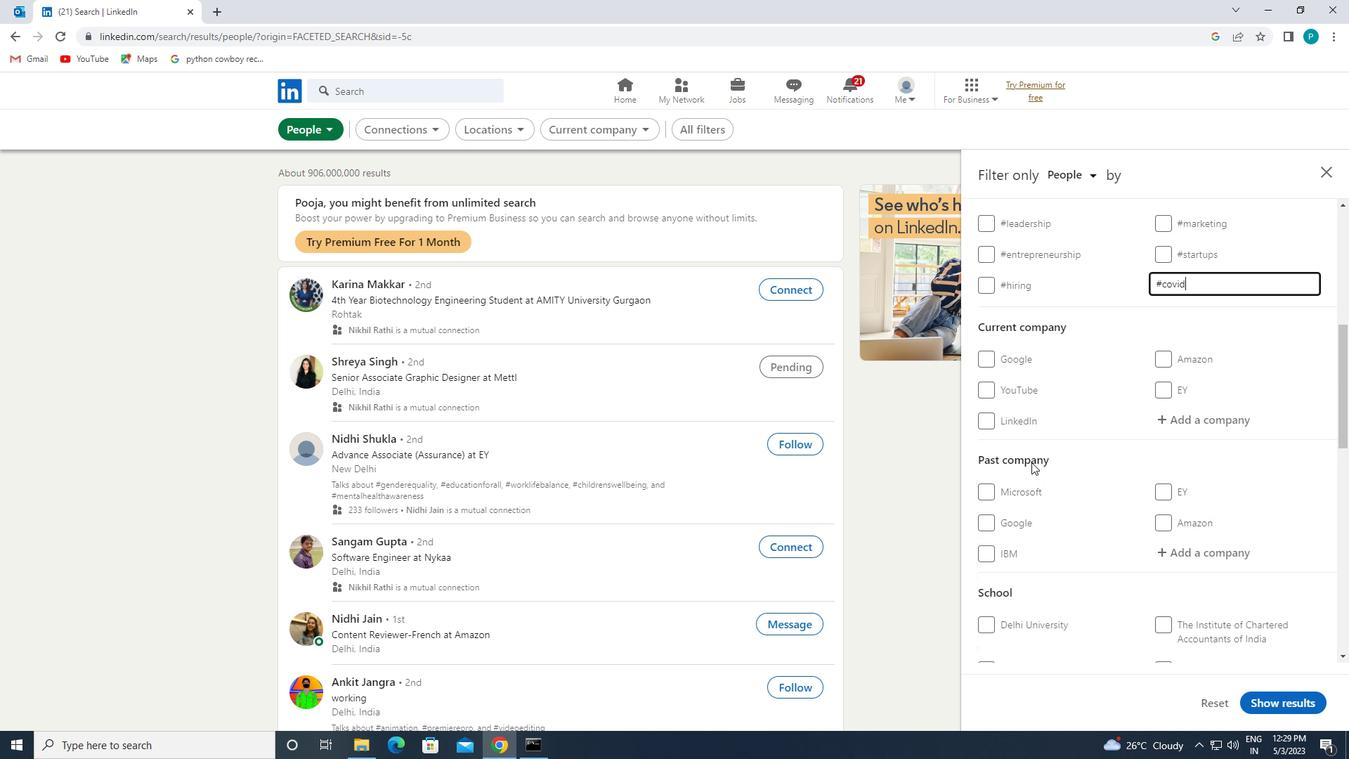 
Action: Mouse scrolled (909, 474) with delta (0, 0)
Screenshot: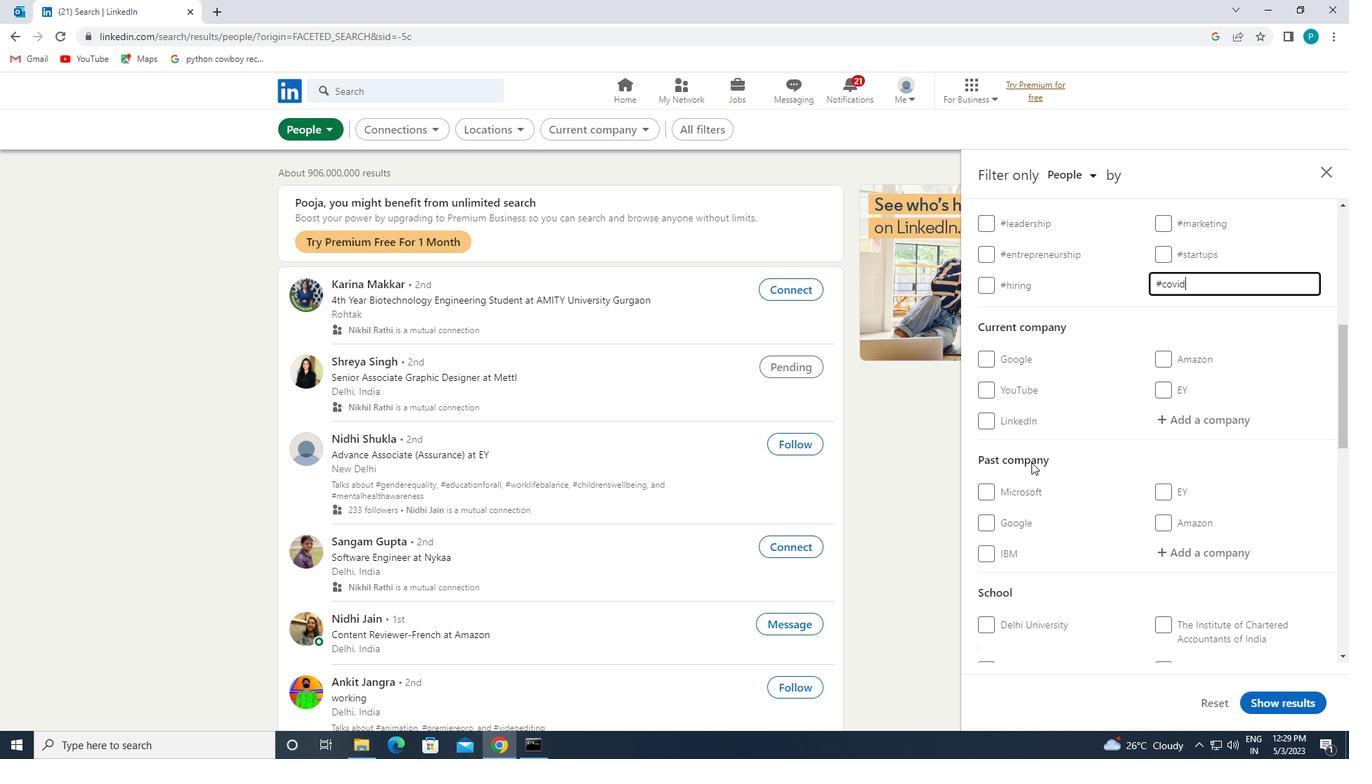 
Action: Mouse moved to (975, 484)
Screenshot: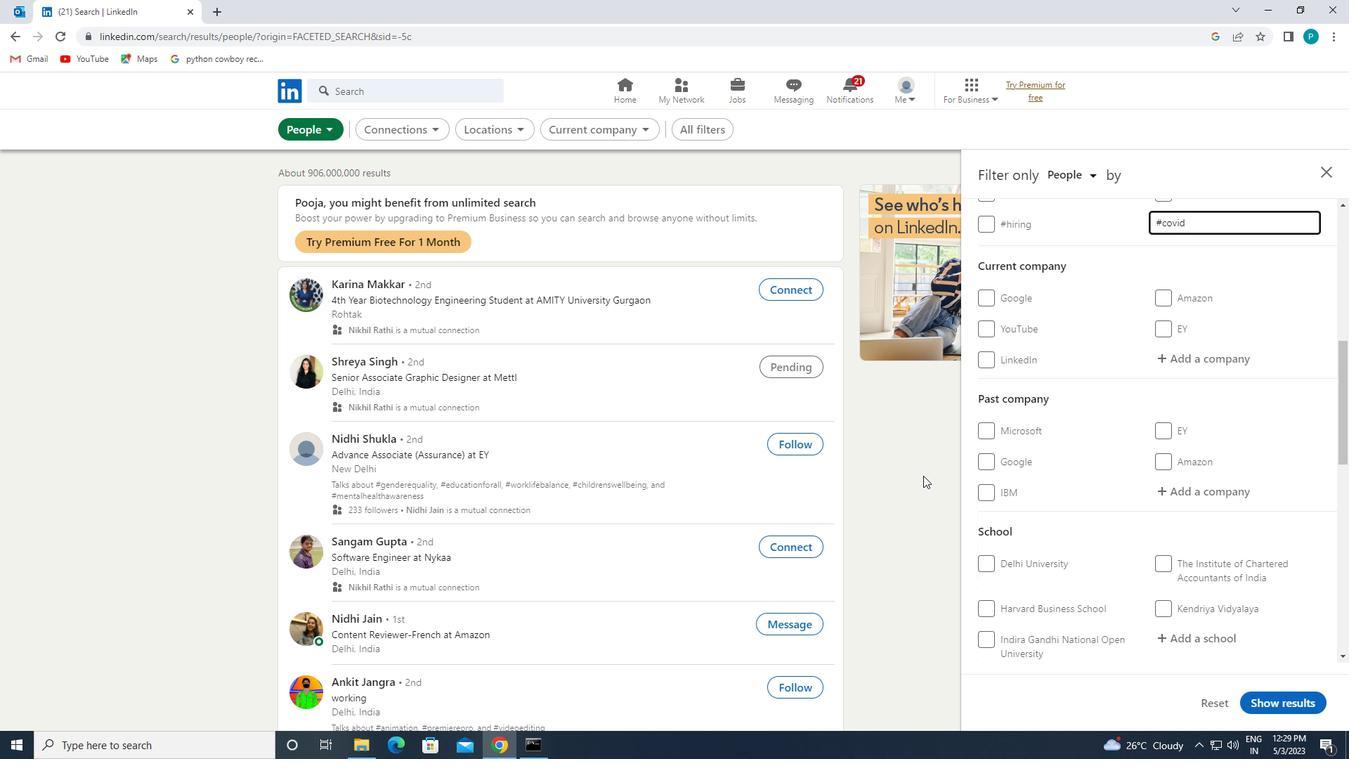 
Action: Mouse scrolled (975, 483) with delta (0, 0)
Screenshot: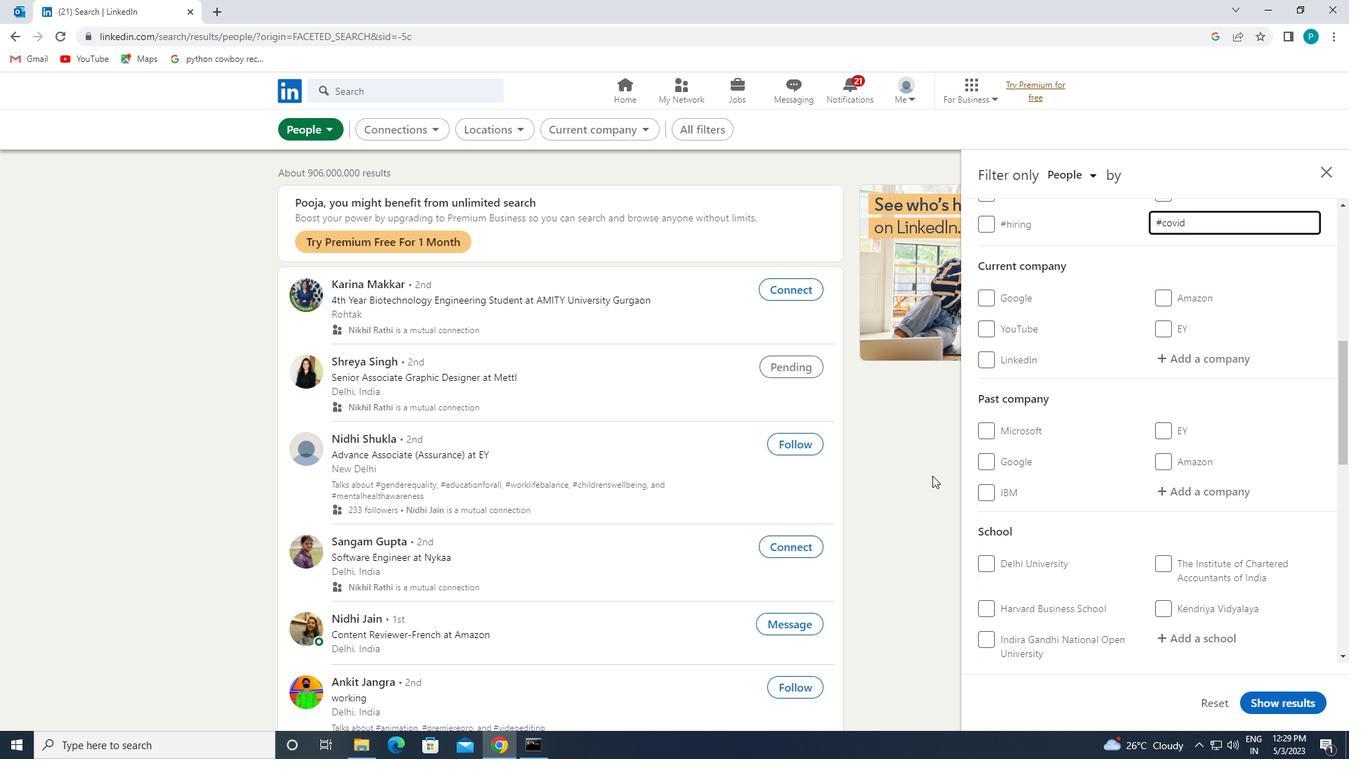 
Action: Mouse moved to (976, 487)
Screenshot: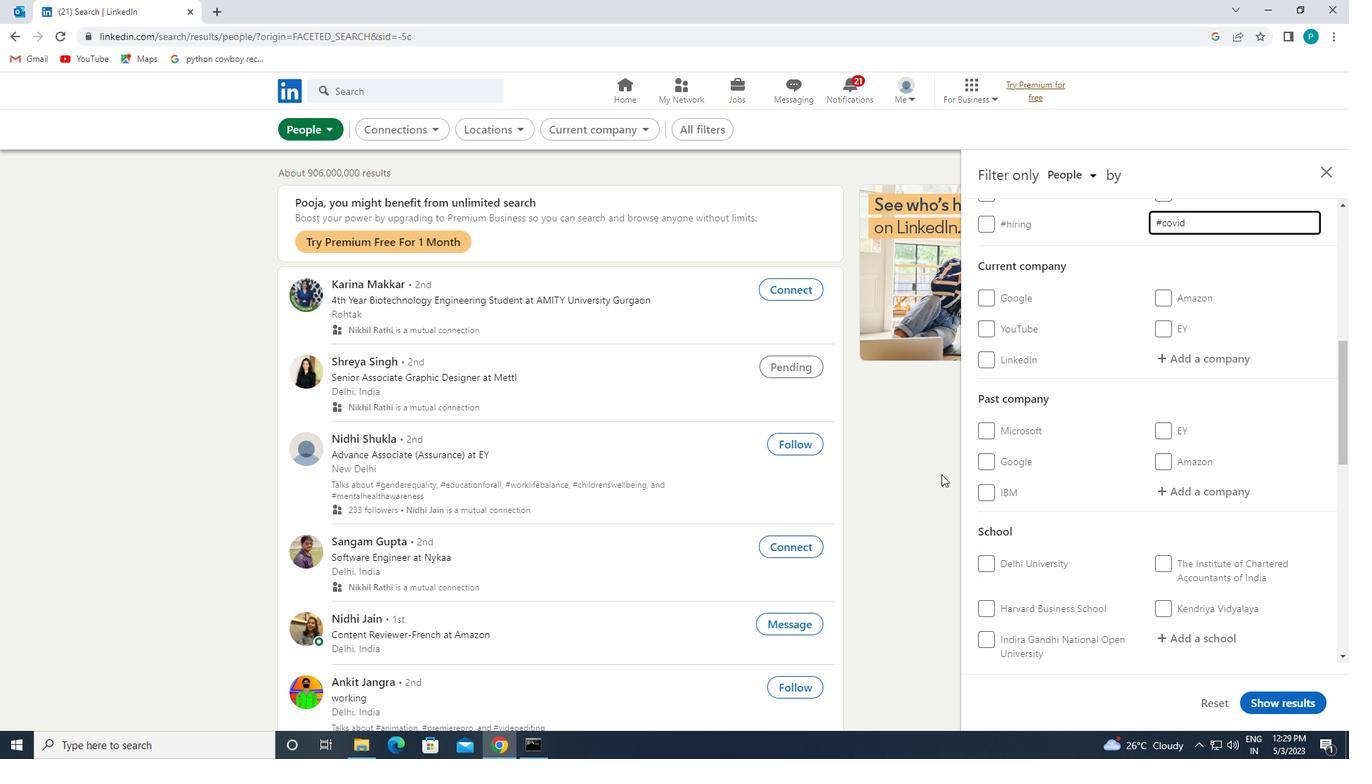 
Action: Mouse scrolled (976, 486) with delta (0, 0)
Screenshot: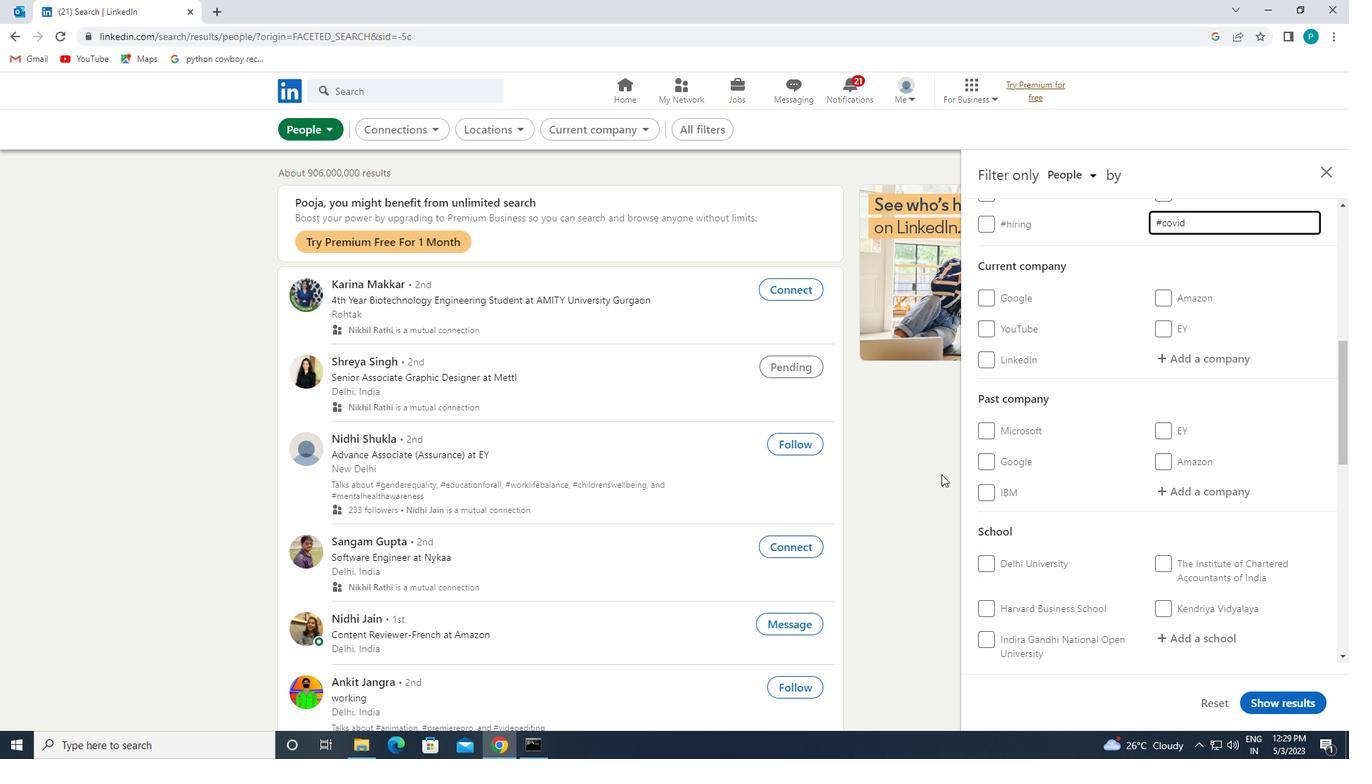
Action: Mouse moved to (977, 487)
Screenshot: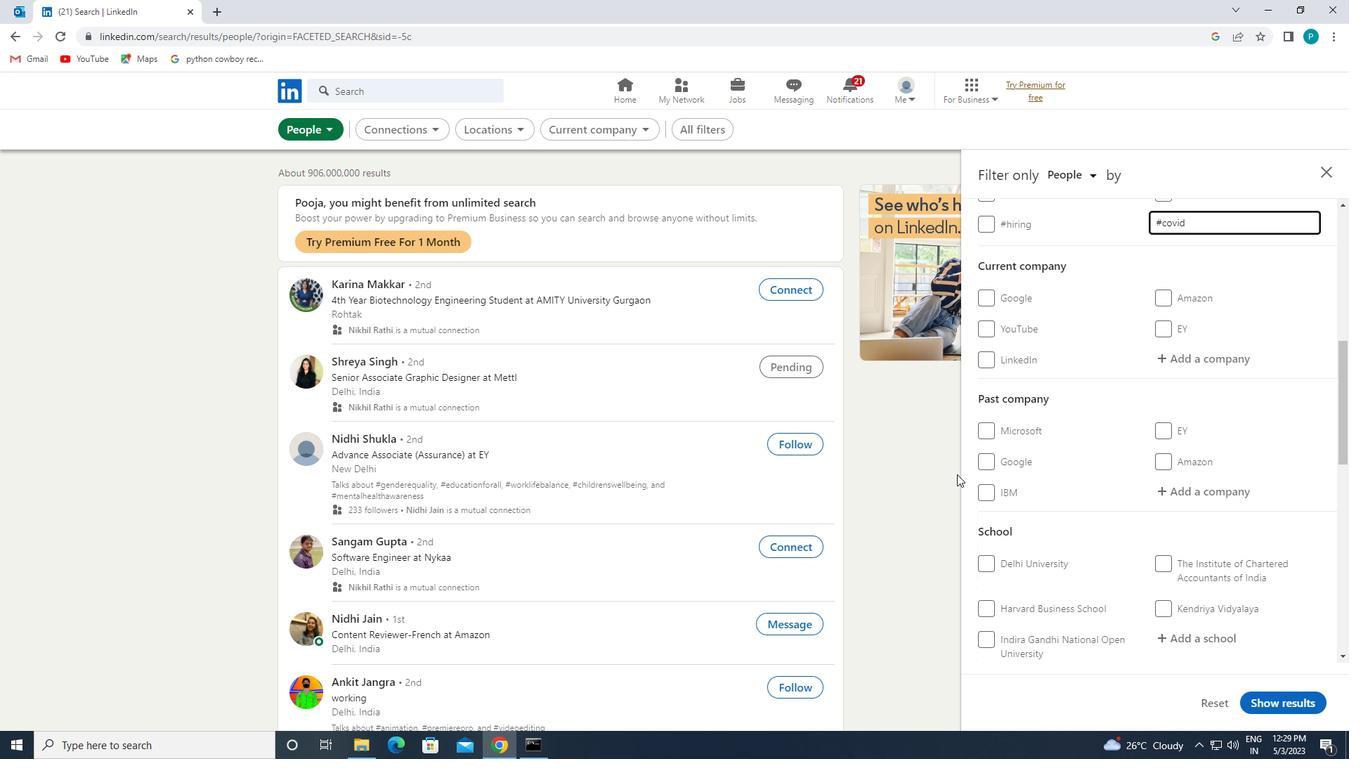
Action: Mouse scrolled (977, 487) with delta (0, 0)
Screenshot: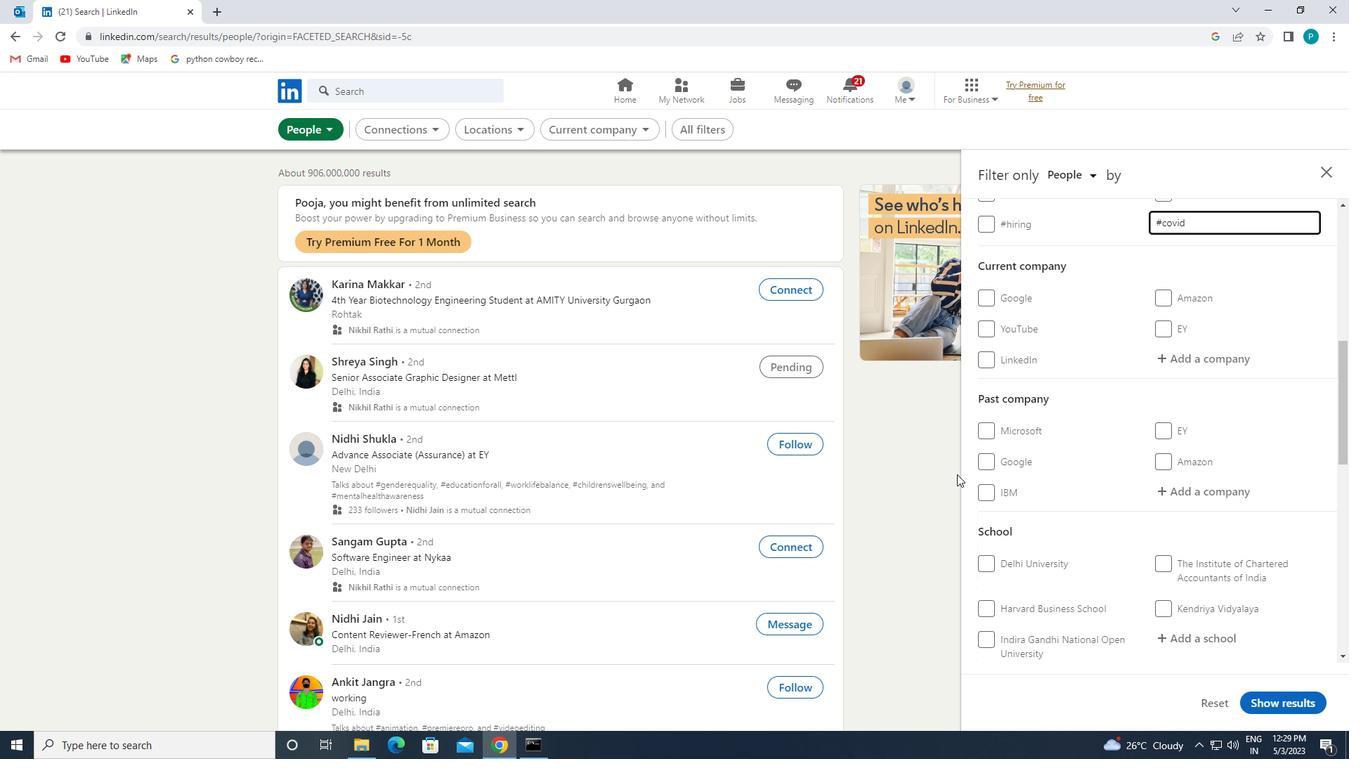 
Action: Mouse moved to (1014, 517)
Screenshot: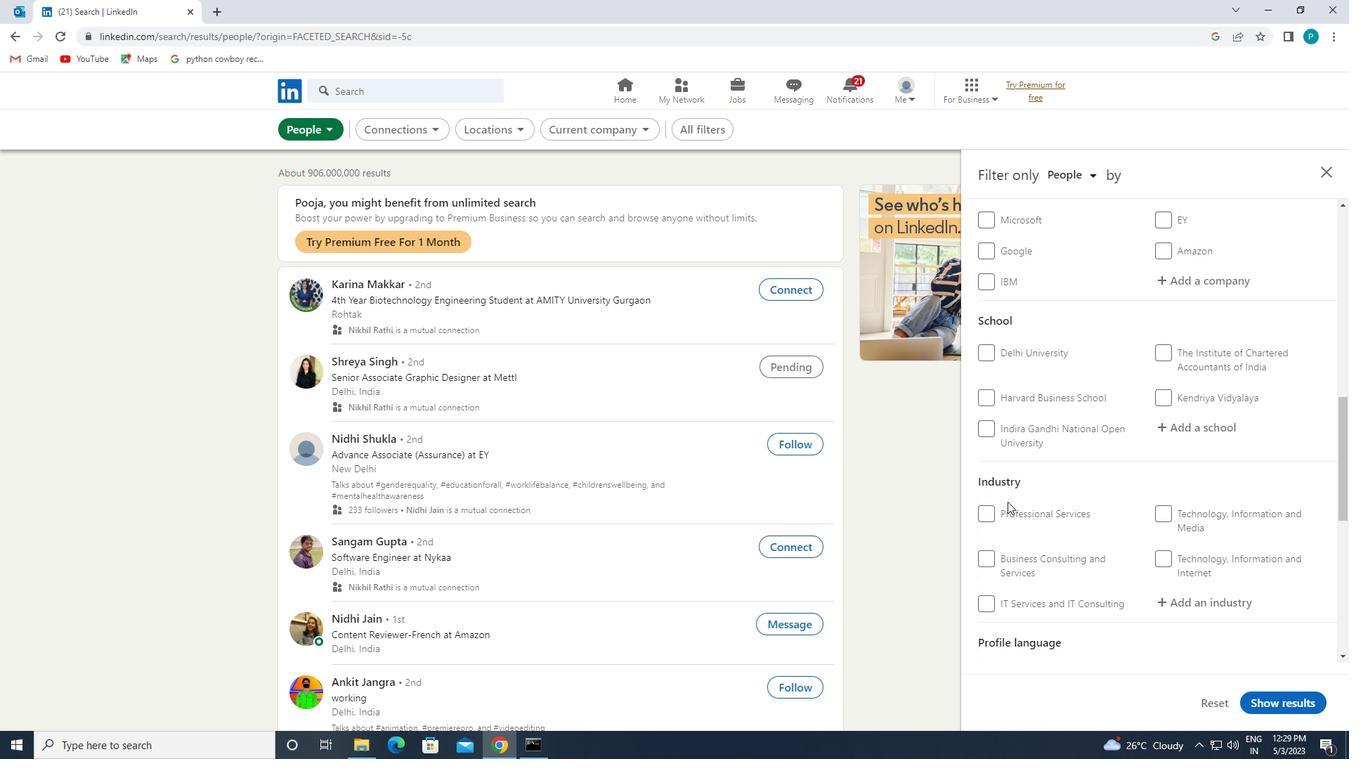 
Action: Mouse scrolled (1014, 516) with delta (0, 0)
Screenshot: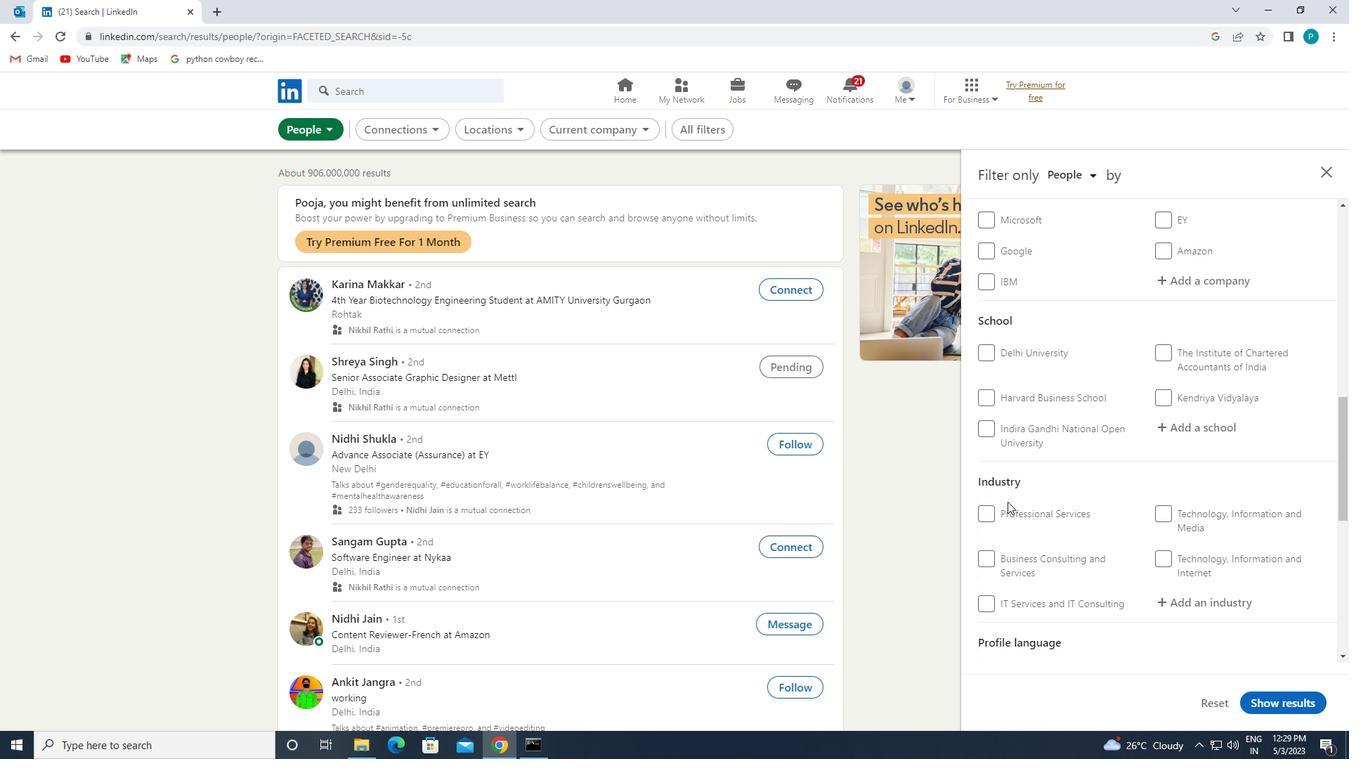 
Action: Mouse moved to (1013, 517)
Screenshot: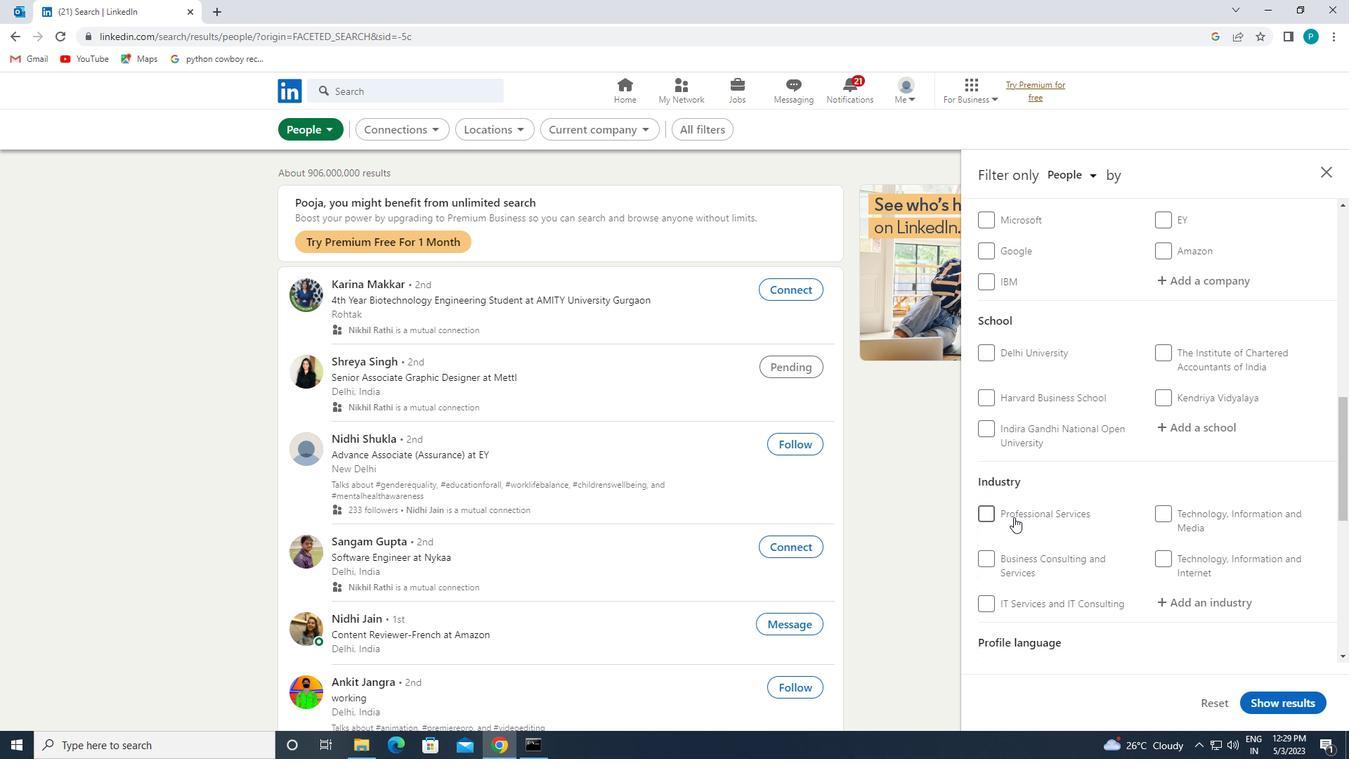 
Action: Mouse scrolled (1013, 516) with delta (0, 0)
Screenshot: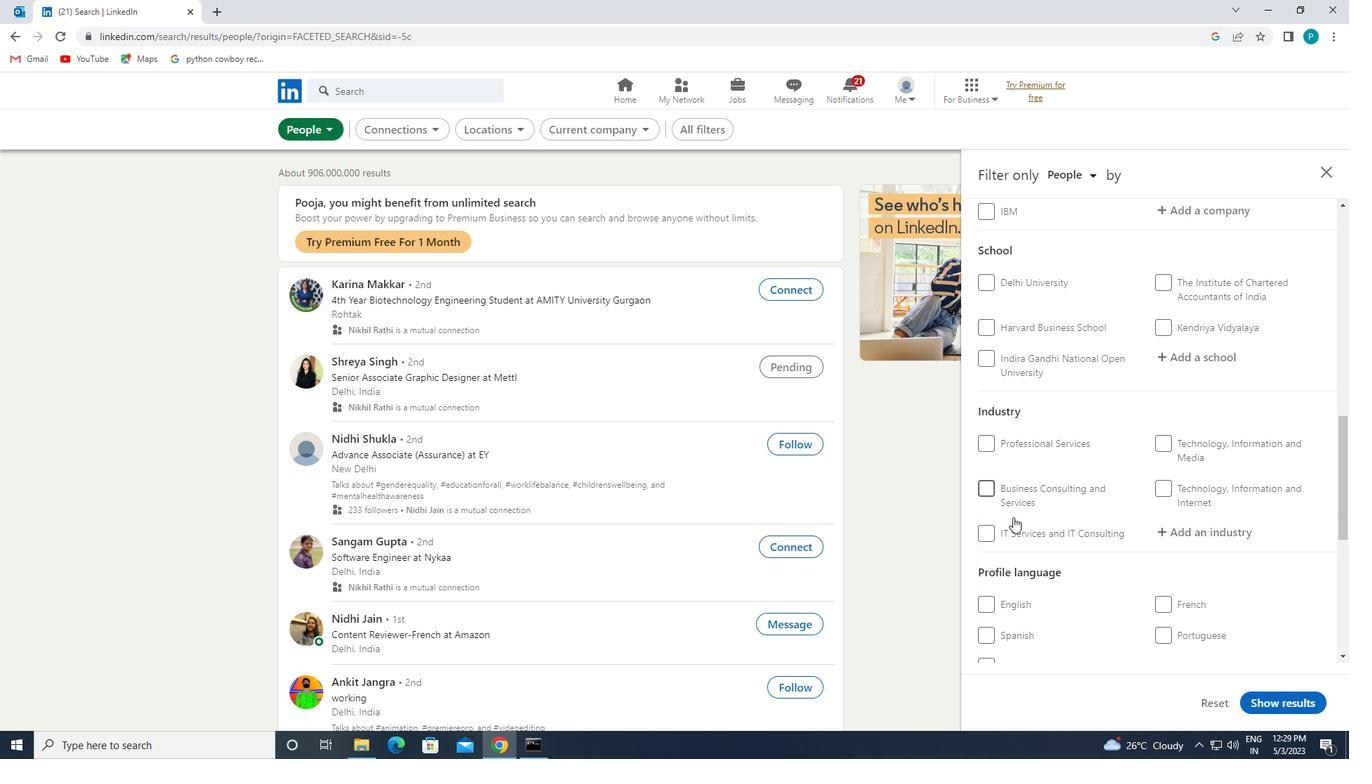 
Action: Mouse moved to (1013, 527)
Screenshot: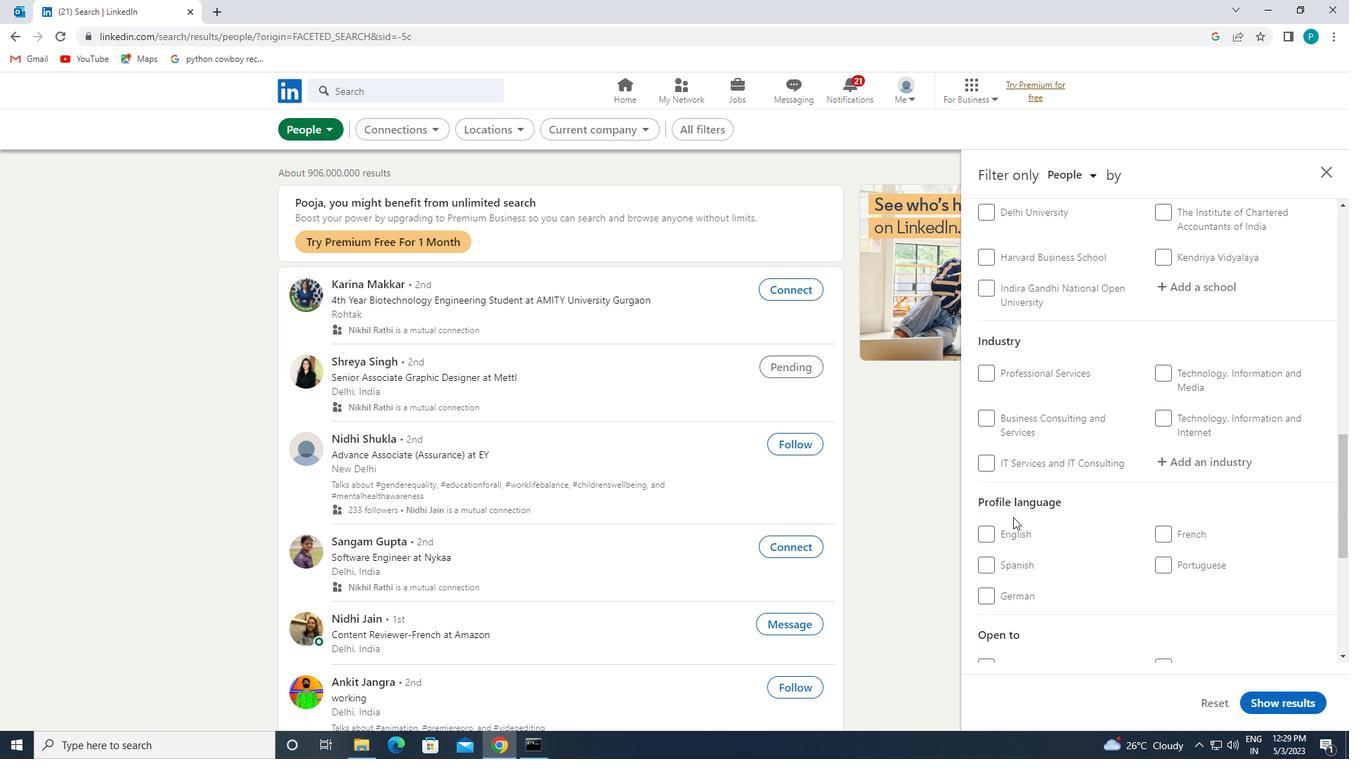
Action: Mouse pressed left at (1013, 527)
Screenshot: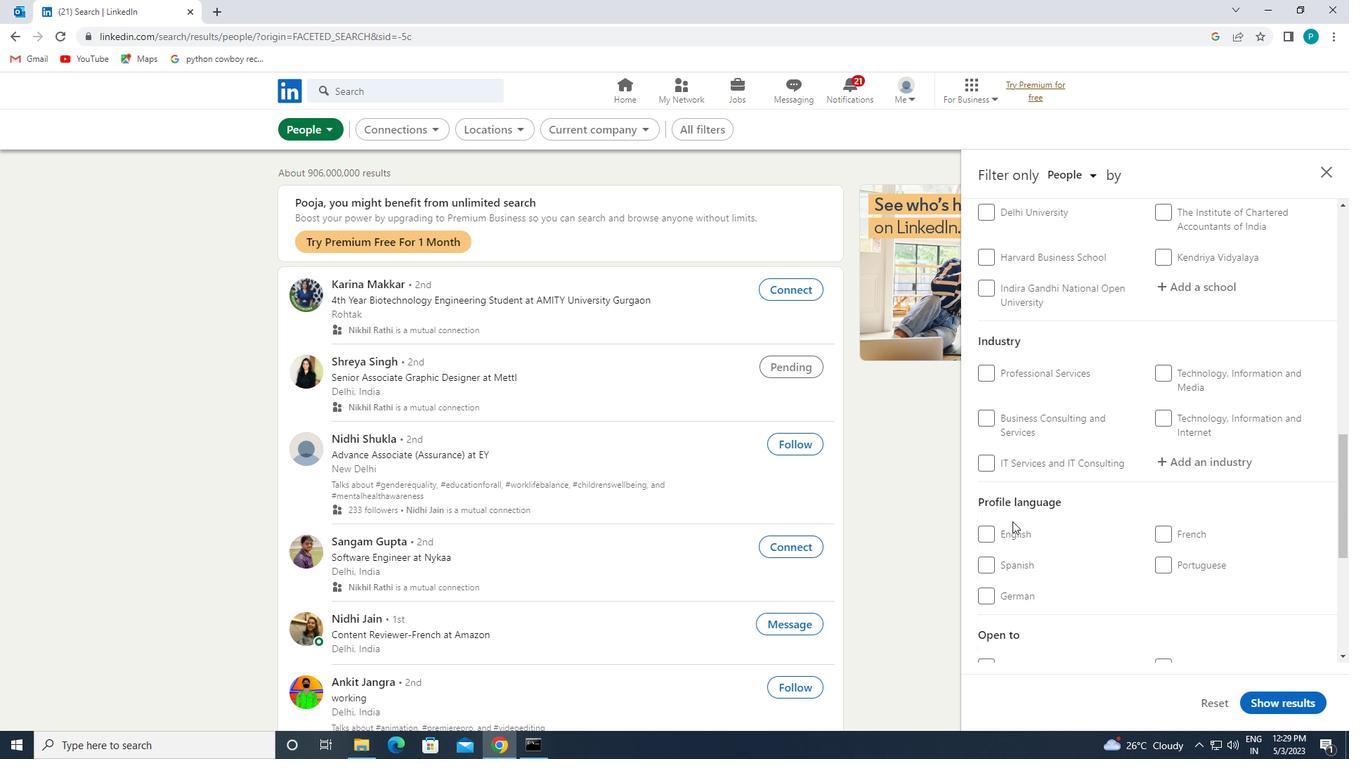 
Action: Mouse moved to (1095, 487)
Screenshot: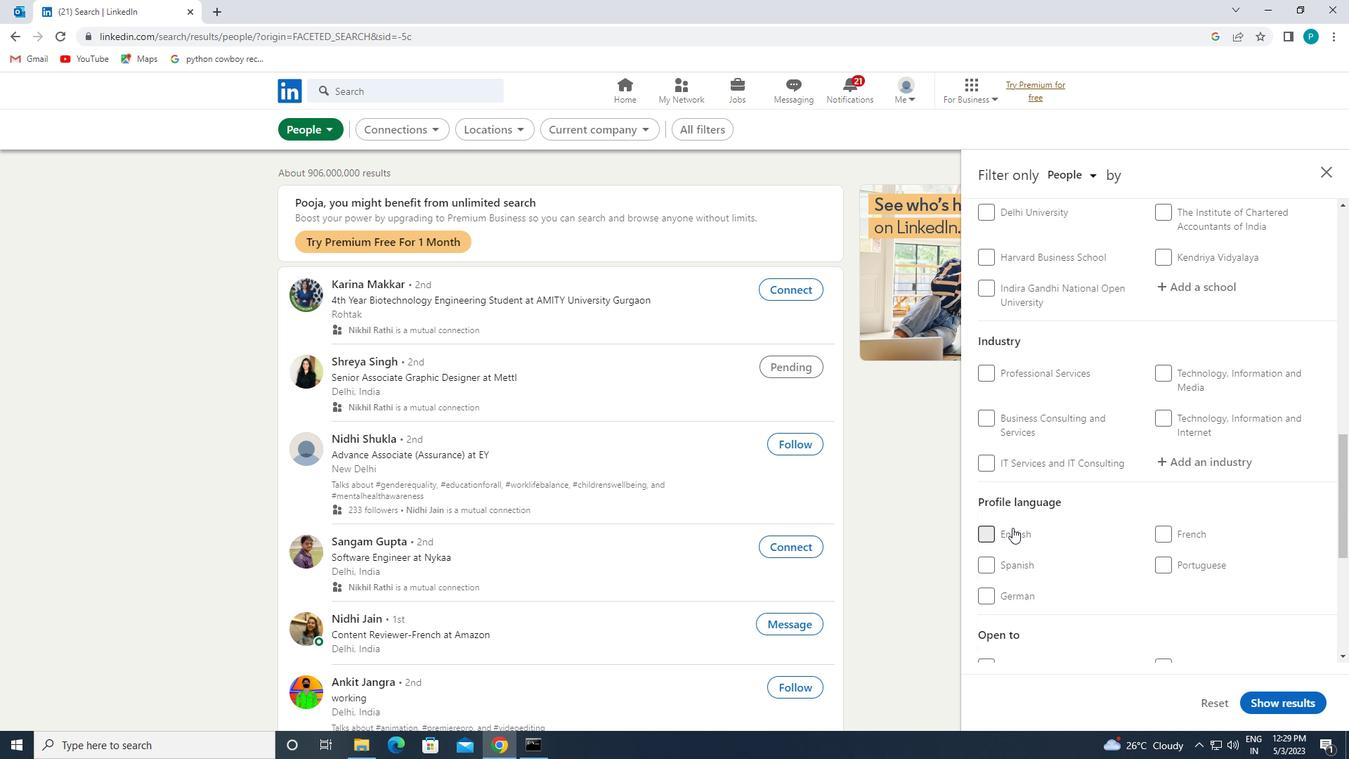 
Action: Mouse scrolled (1095, 488) with delta (0, 0)
Screenshot: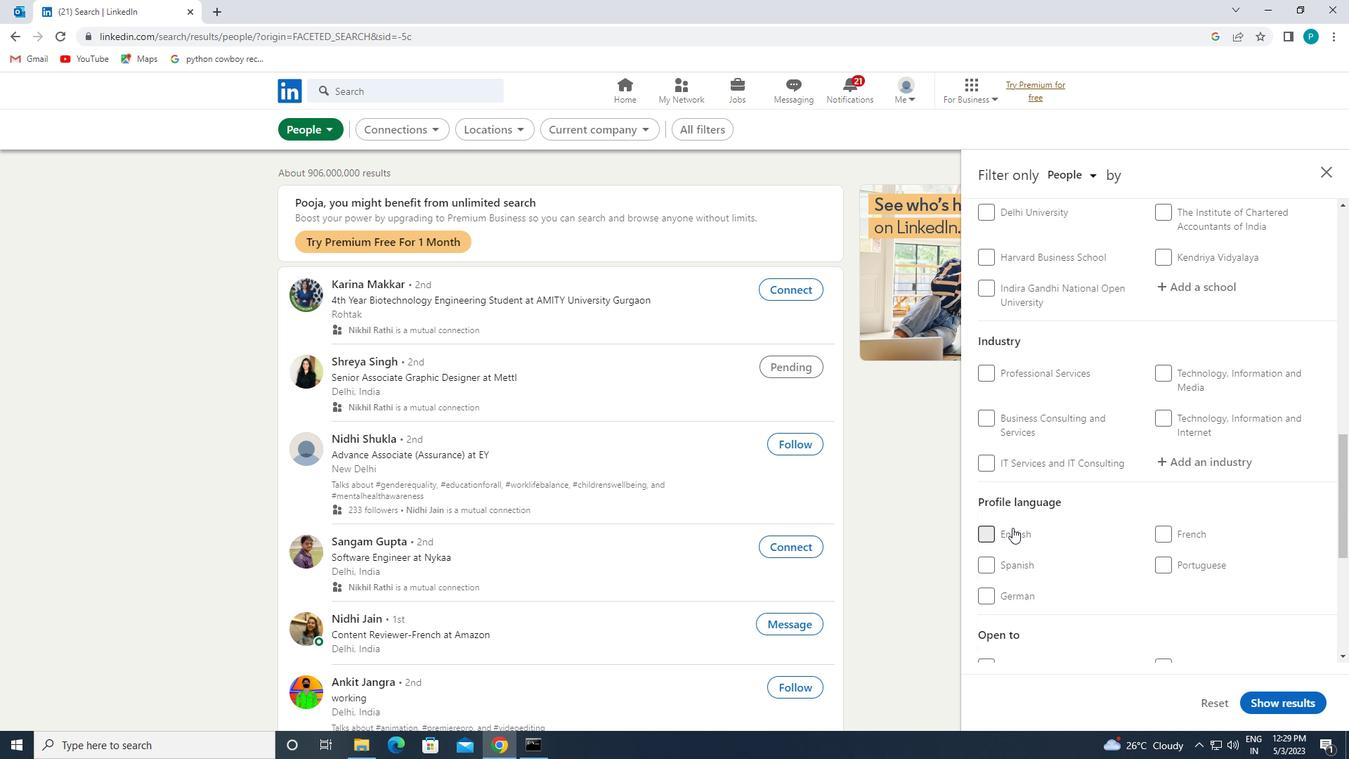 
Action: Mouse moved to (1095, 487)
Screenshot: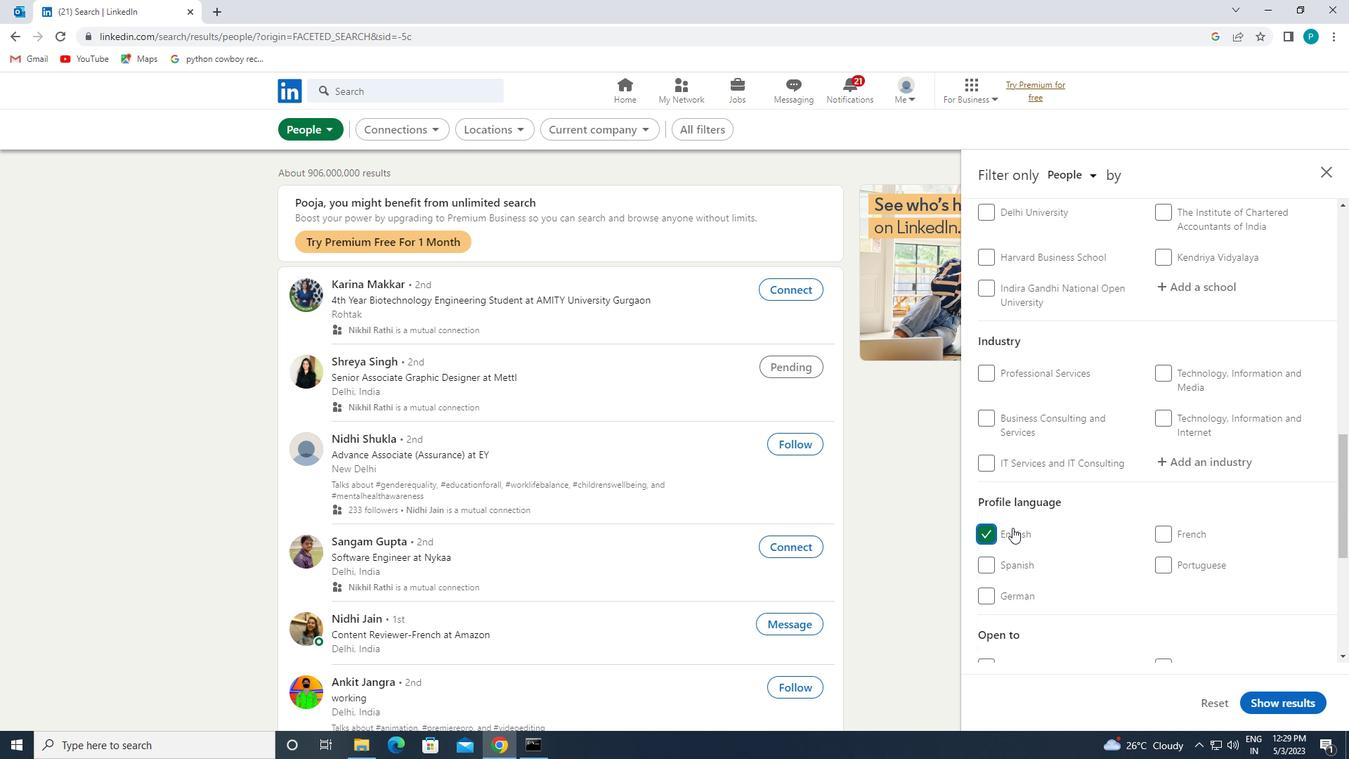 
Action: Mouse scrolled (1095, 487) with delta (0, 0)
Screenshot: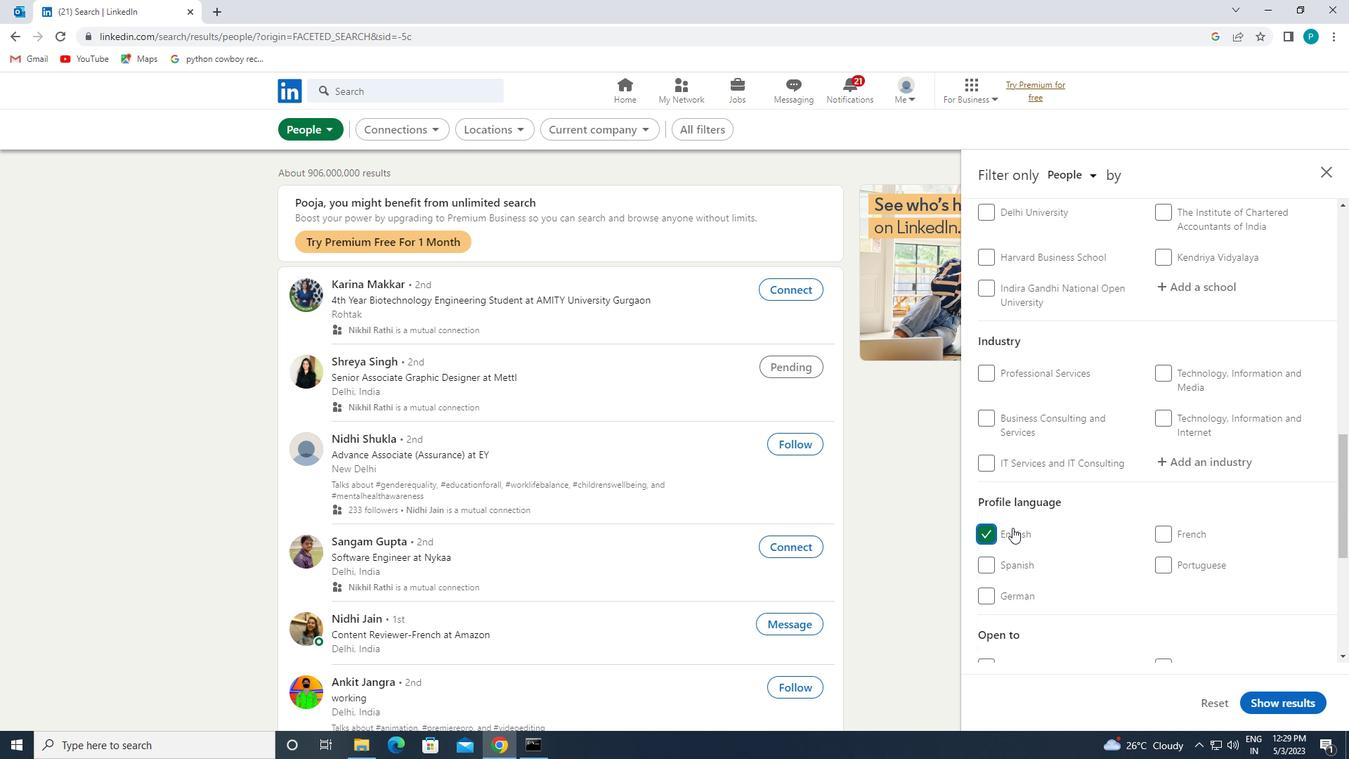 
Action: Mouse moved to (1095, 487)
Screenshot: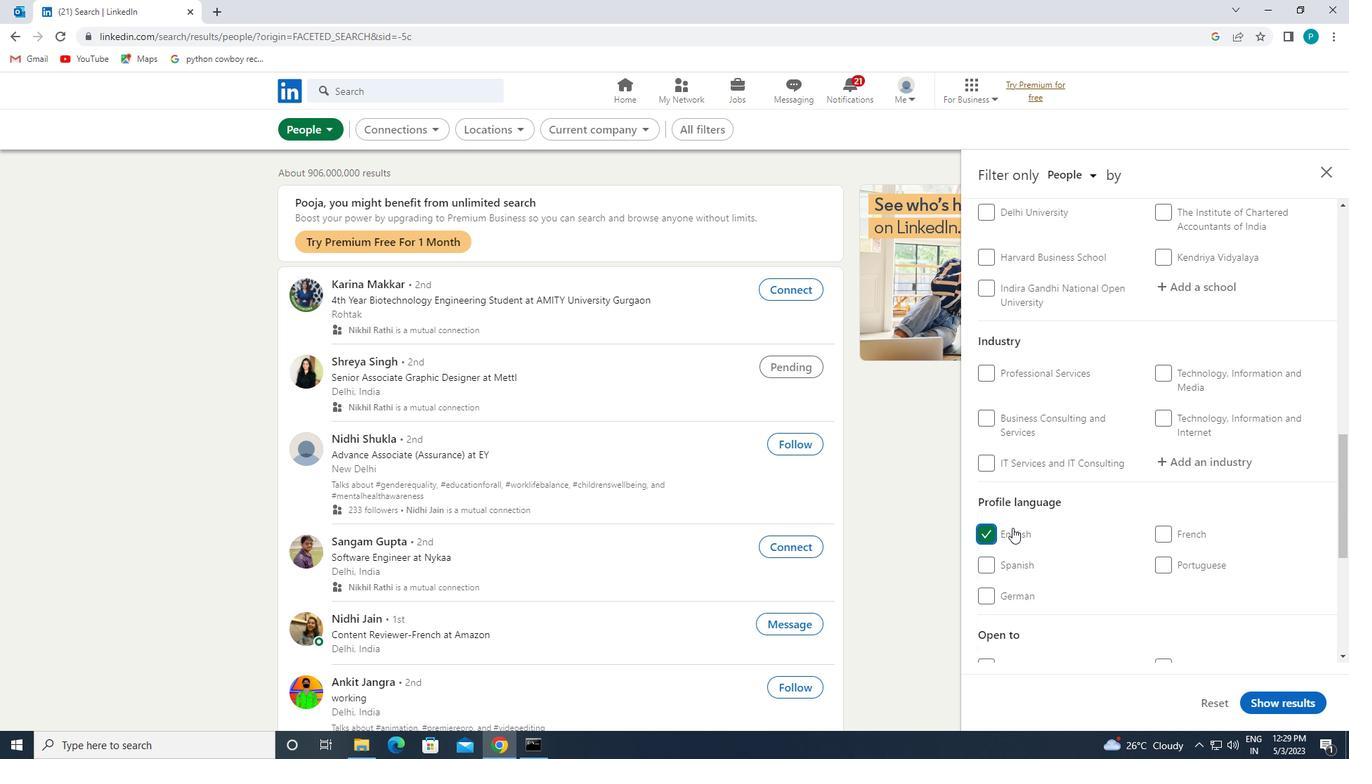 
Action: Mouse scrolled (1095, 487) with delta (0, 0)
Screenshot: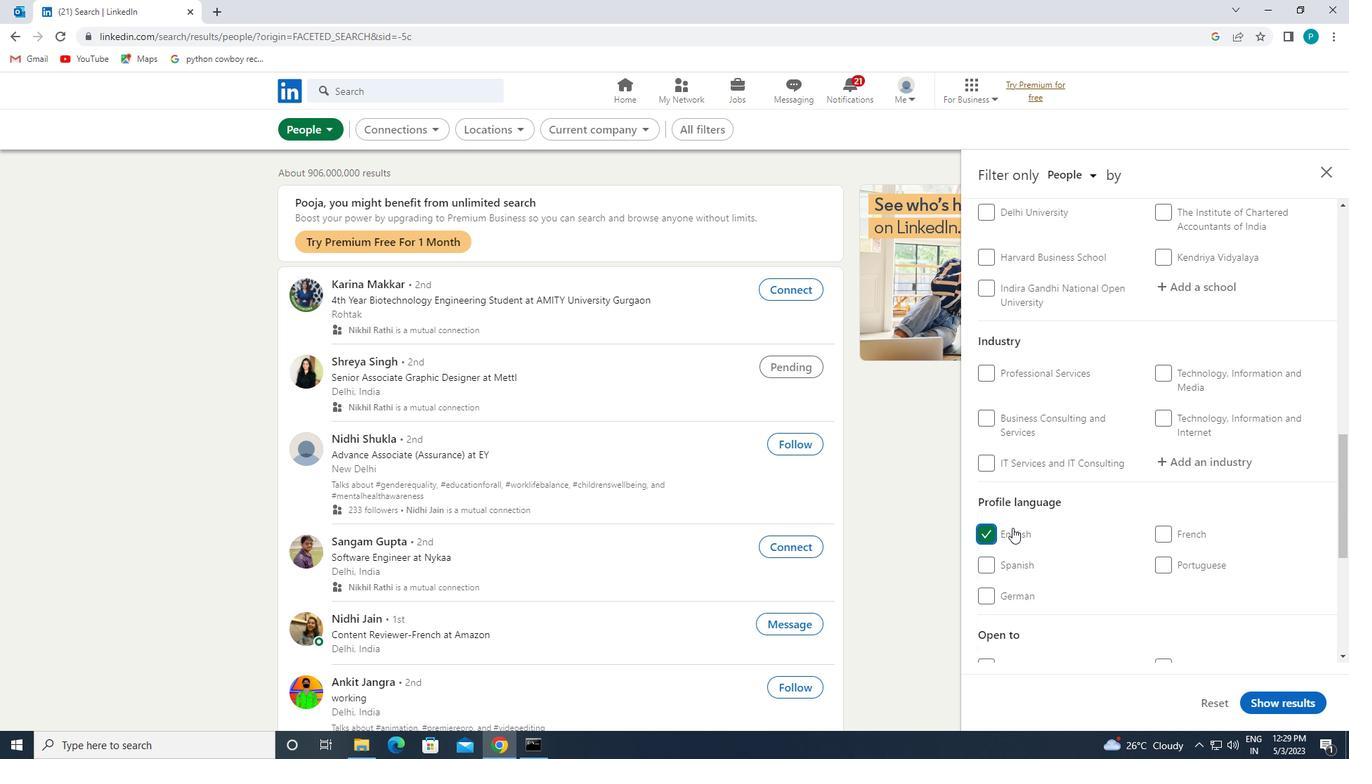 
Action: Mouse moved to (1095, 485)
Screenshot: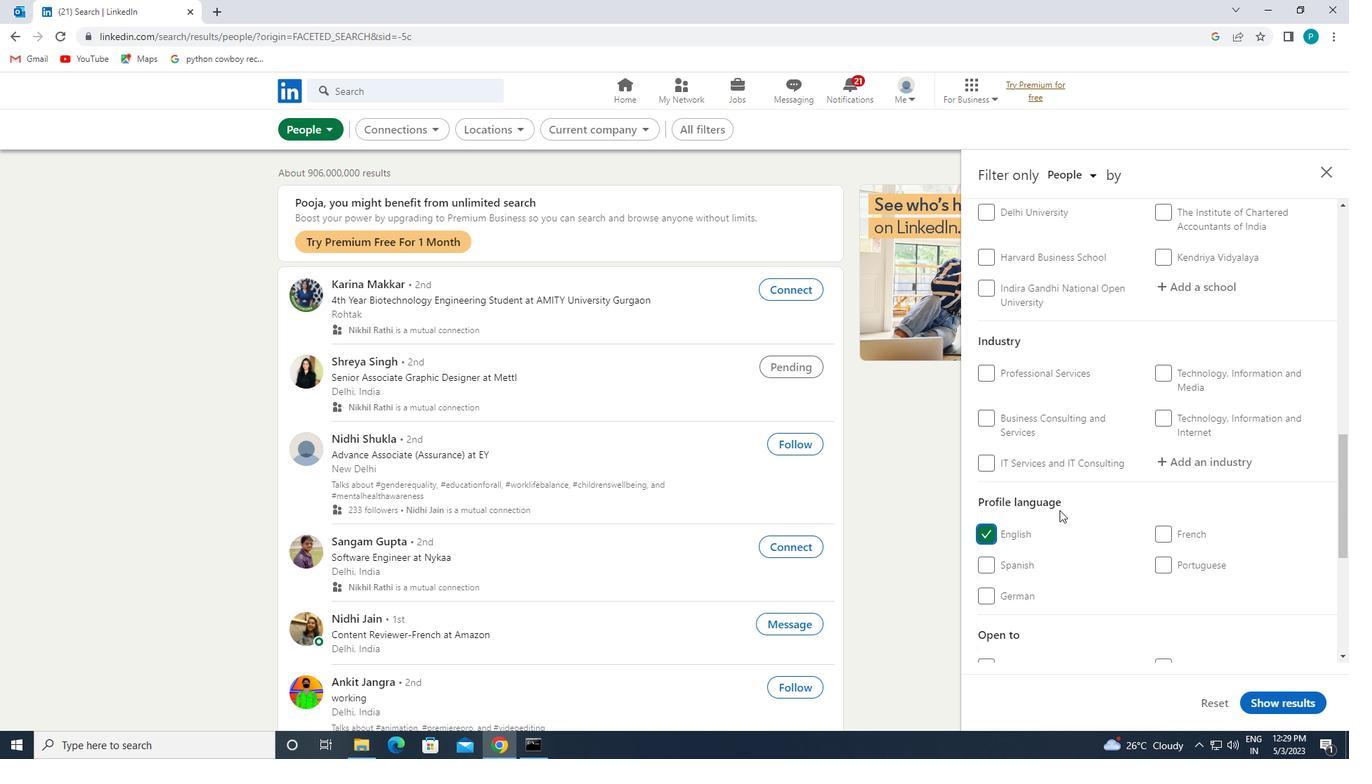 
Action: Mouse scrolled (1095, 486) with delta (0, 0)
Screenshot: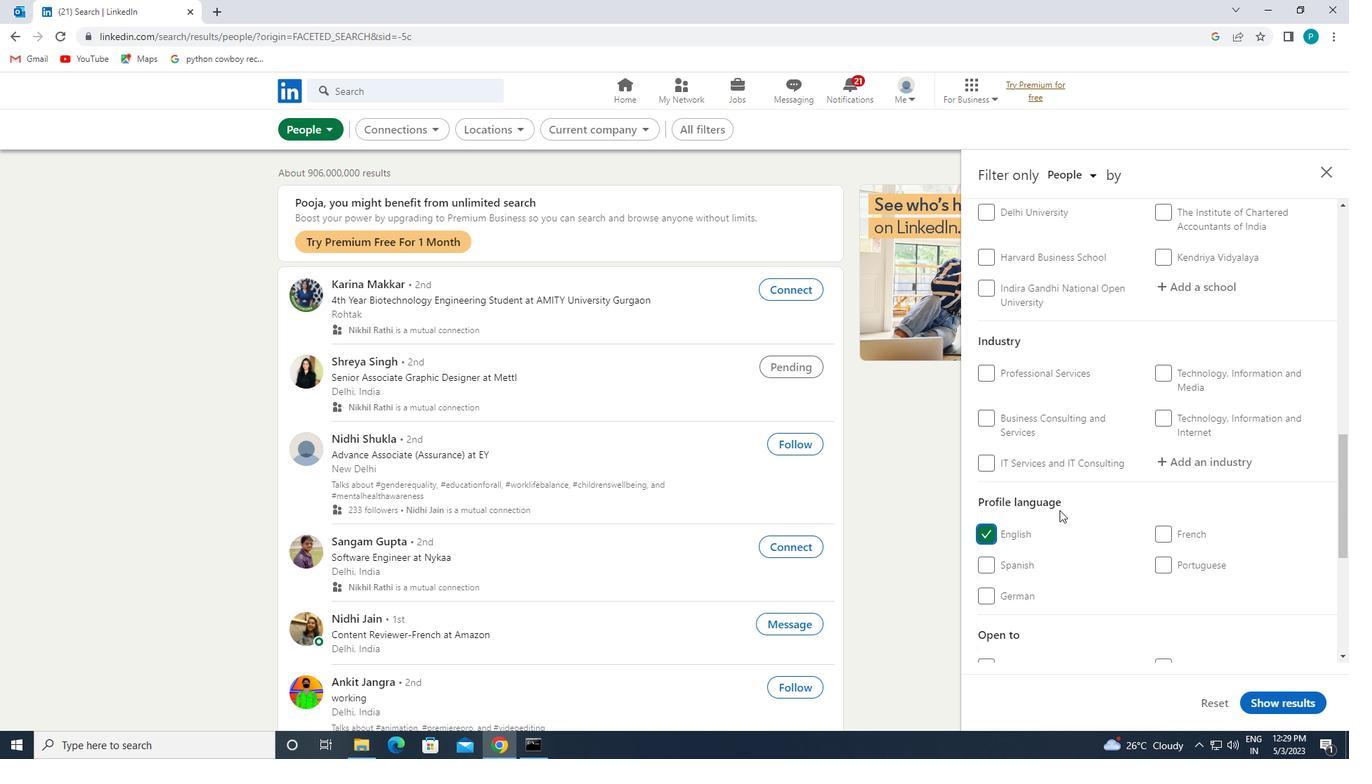 
Action: Mouse moved to (1095, 481)
Screenshot: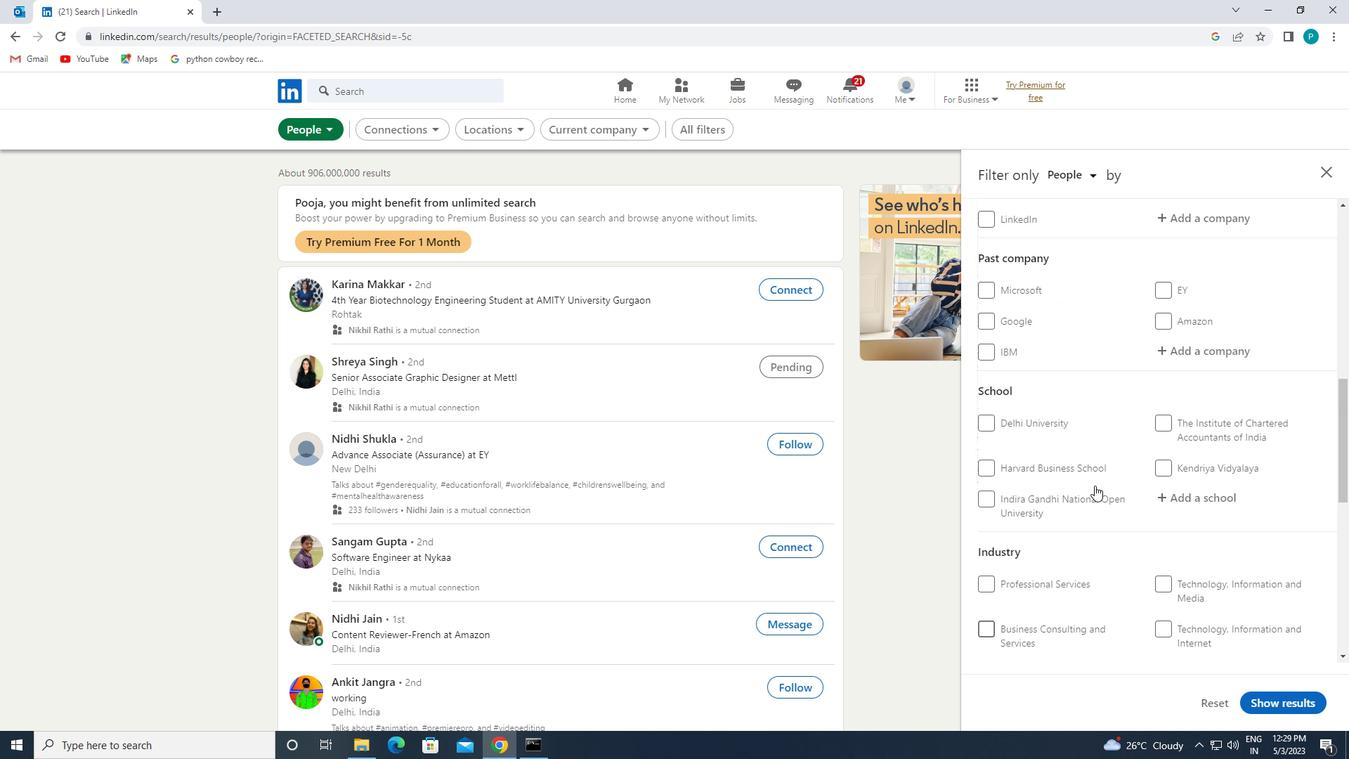 
Action: Mouse scrolled (1095, 482) with delta (0, 0)
Screenshot: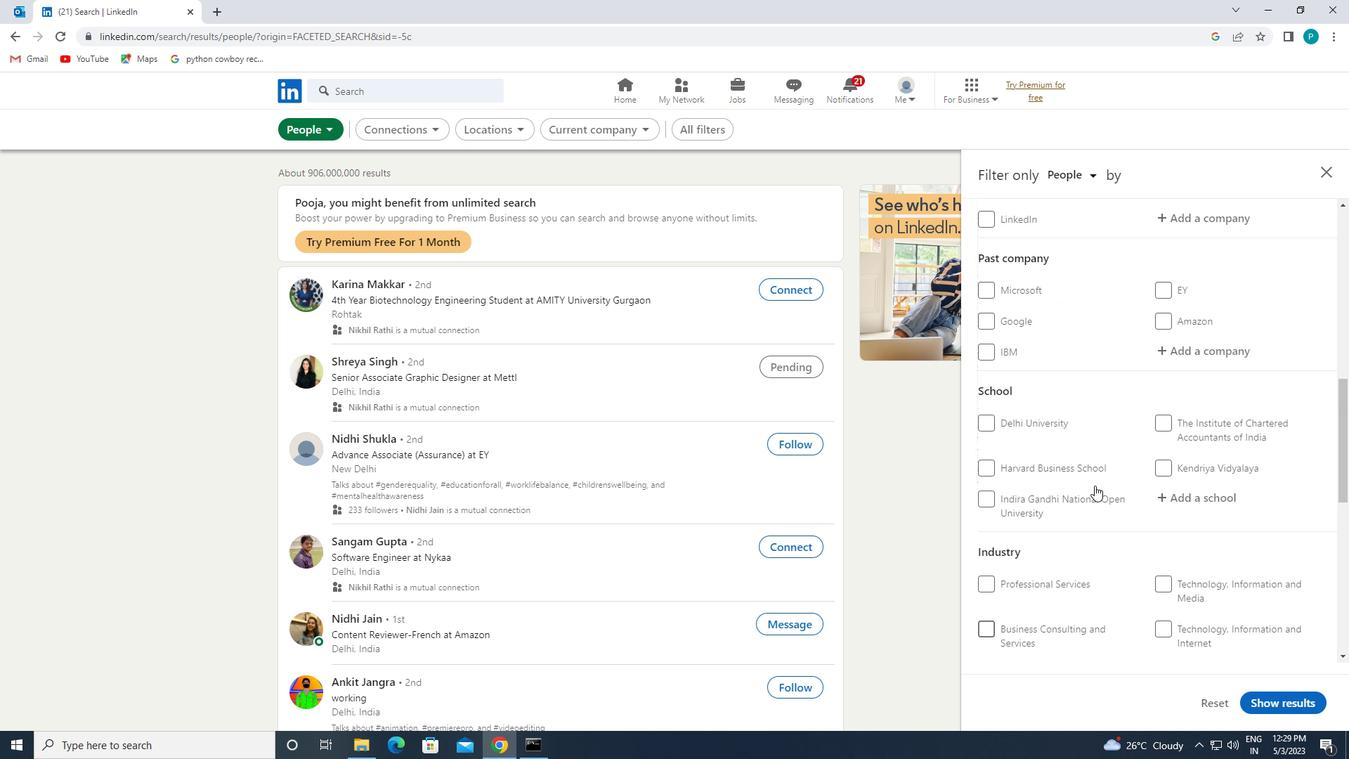 
Action: Mouse moved to (1095, 479)
Screenshot: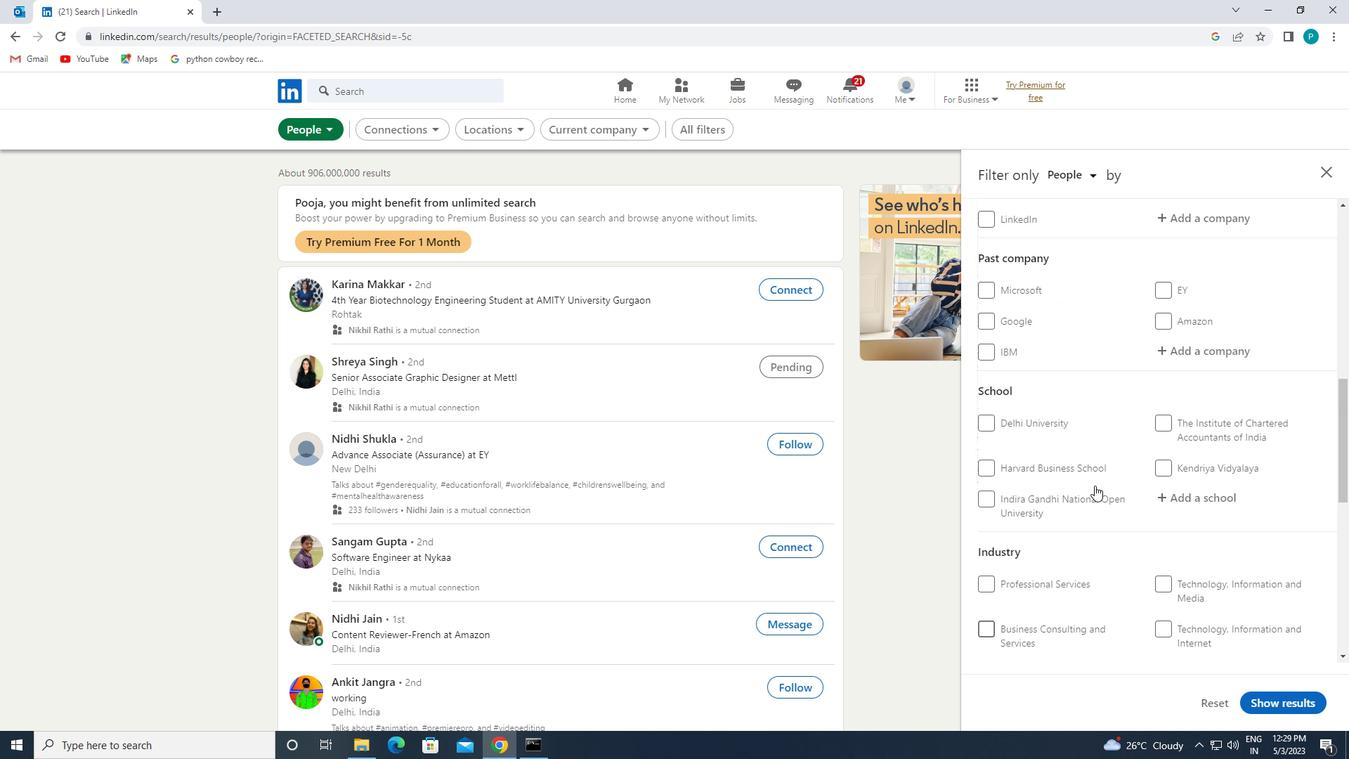 
Action: Mouse scrolled (1095, 480) with delta (0, 0)
Screenshot: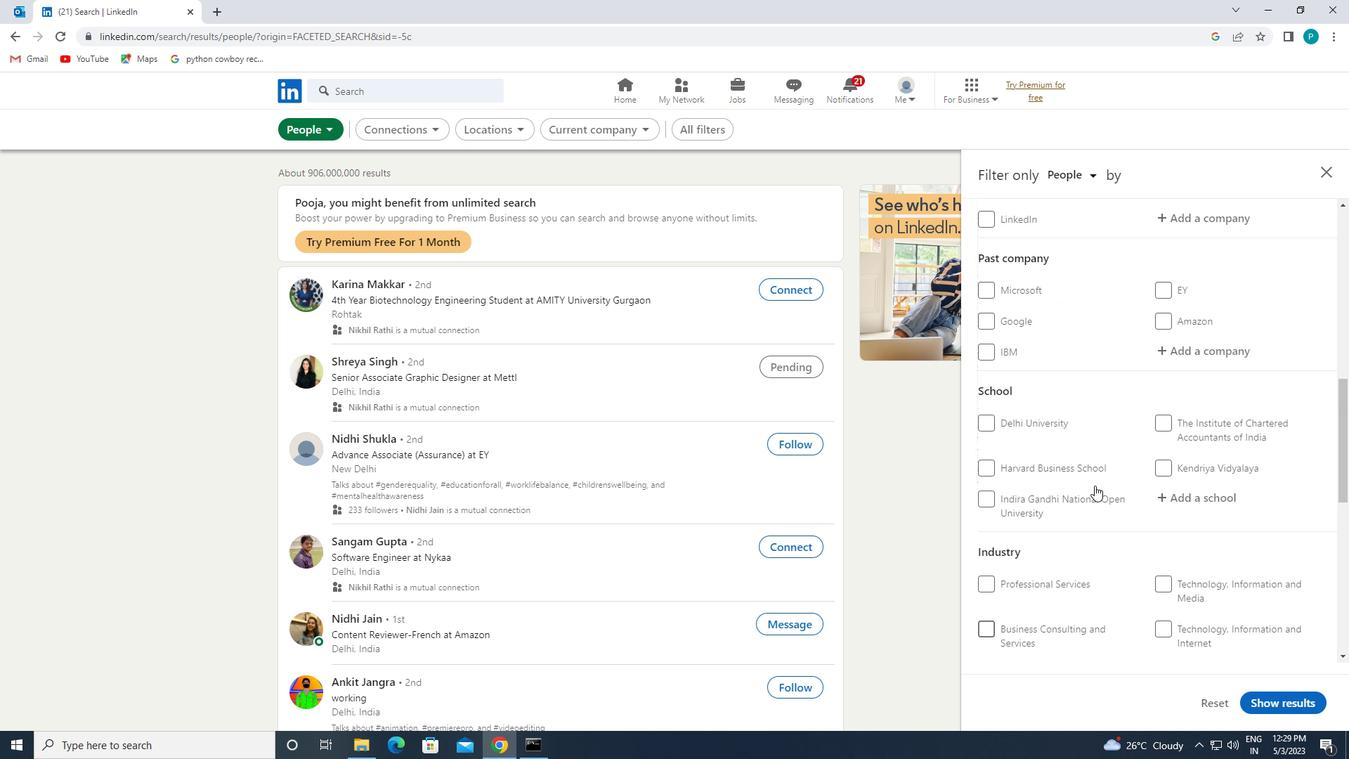 
Action: Mouse moved to (1095, 477)
Screenshot: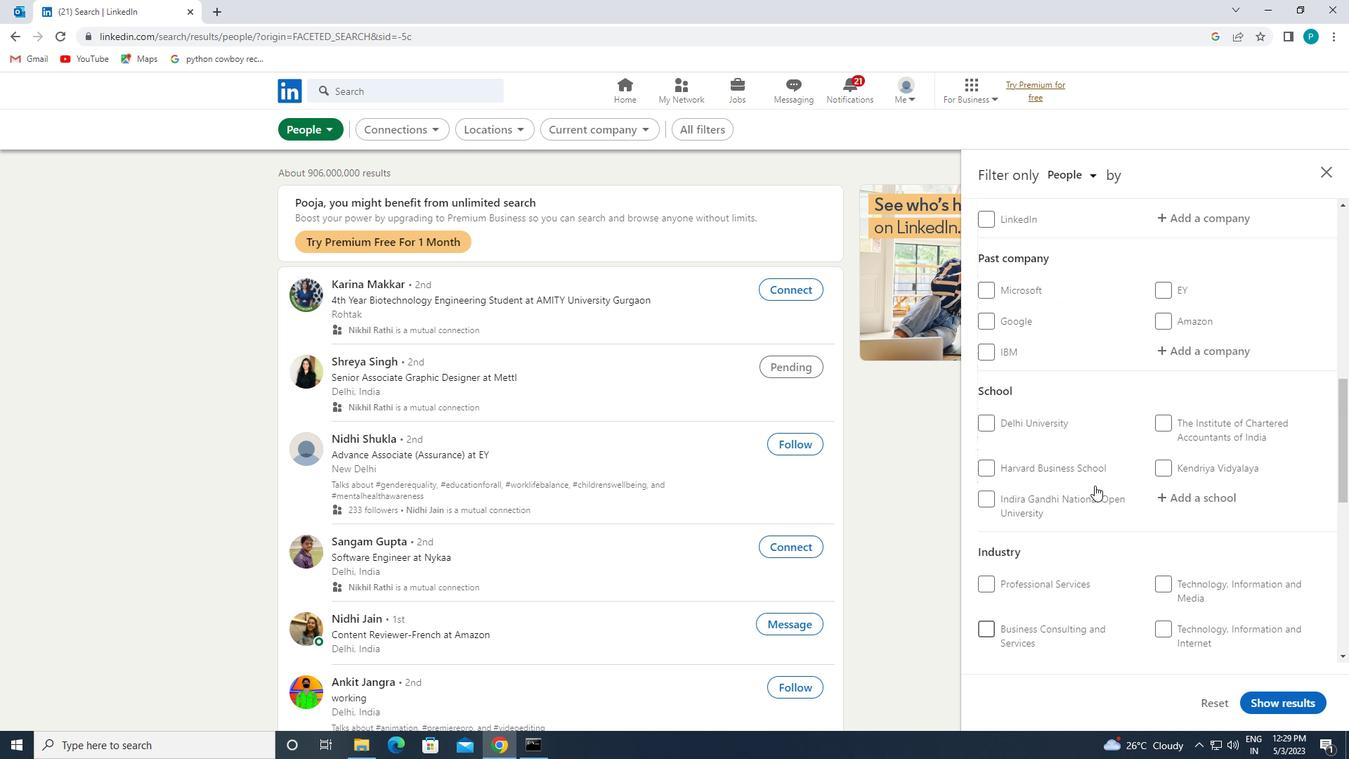 
Action: Mouse scrolled (1095, 478) with delta (0, 0)
Screenshot: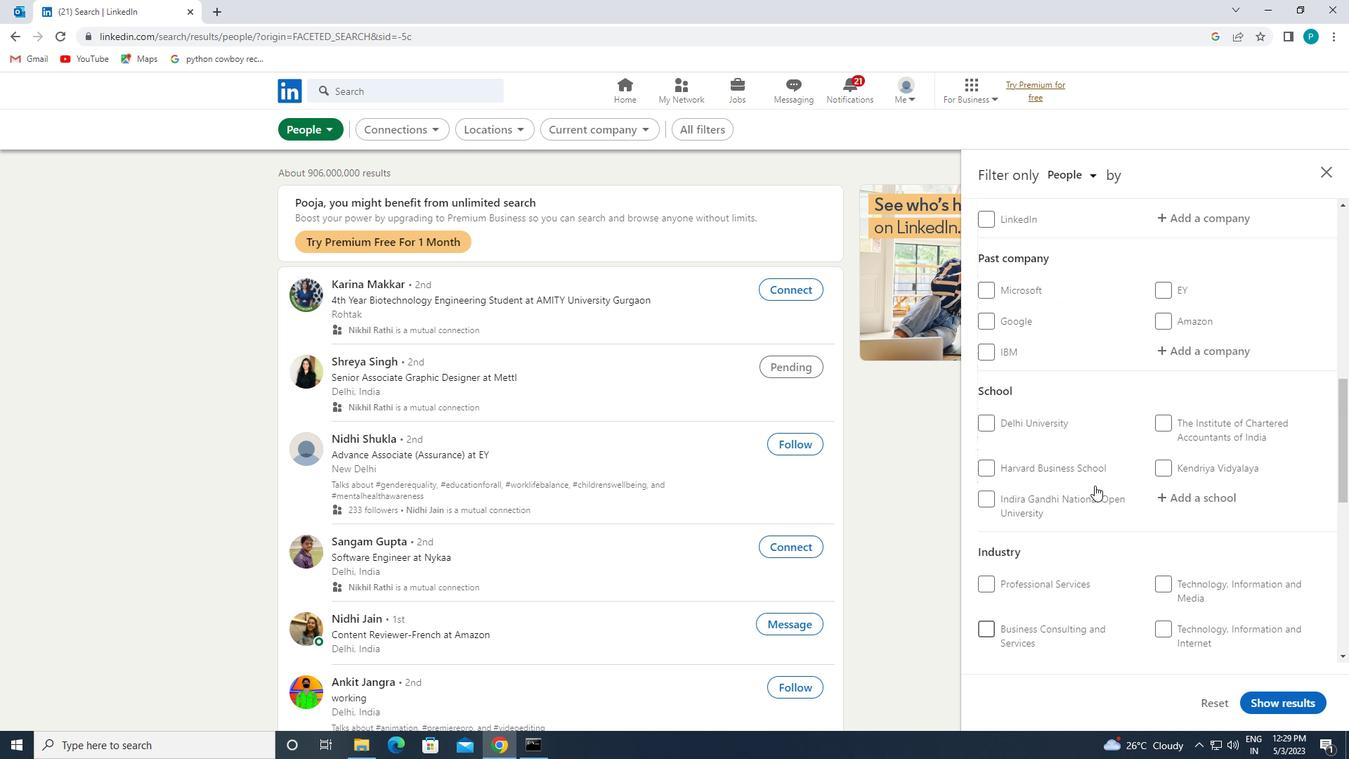 
Action: Mouse moved to (1211, 494)
Screenshot: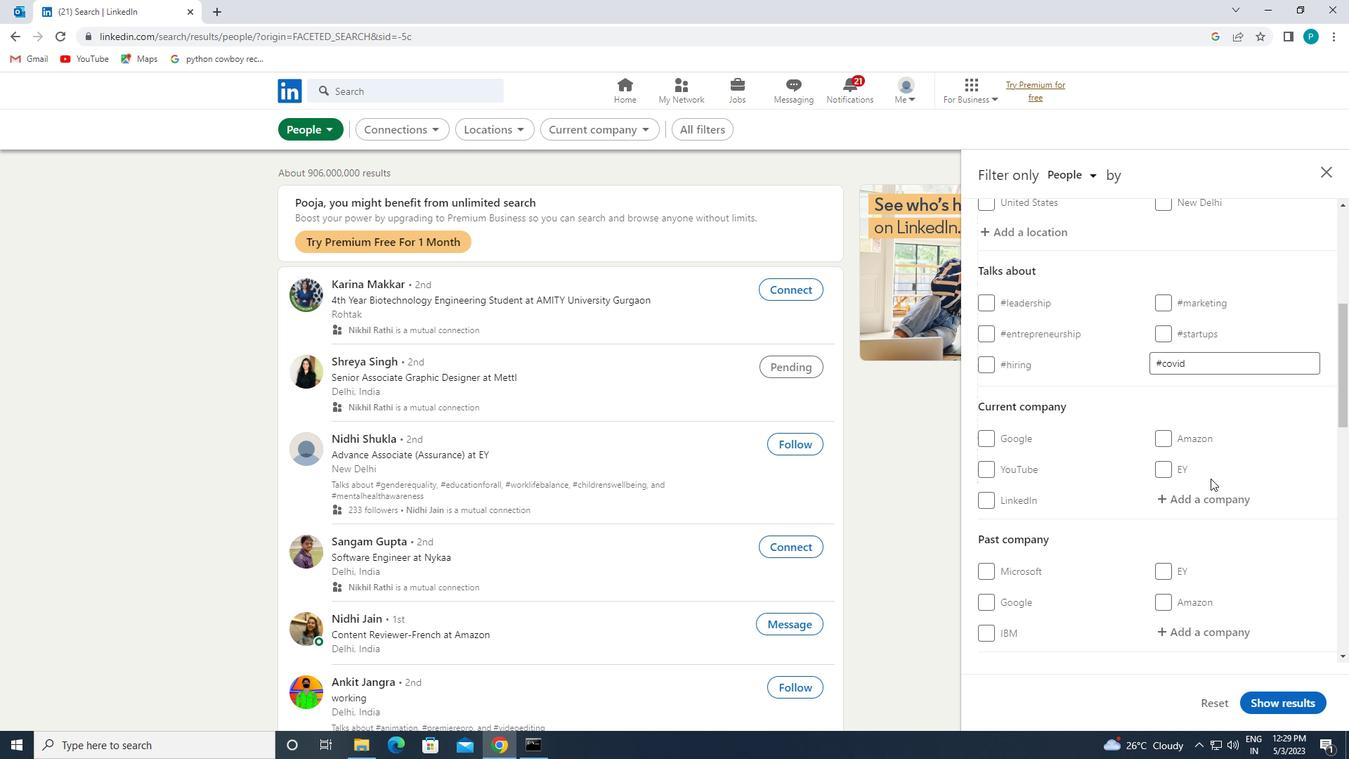 
Action: Mouse pressed left at (1211, 494)
Screenshot: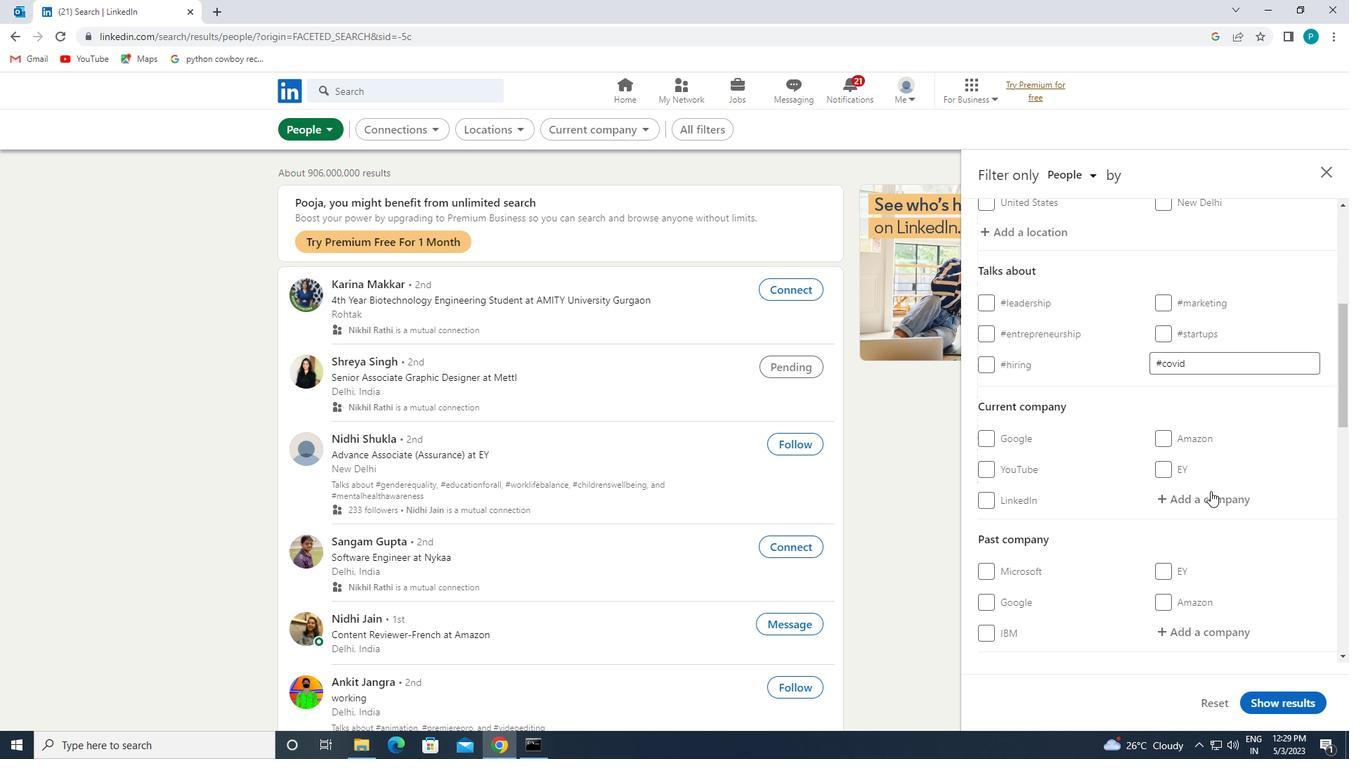 
Action: Mouse moved to (1311, 568)
Screenshot: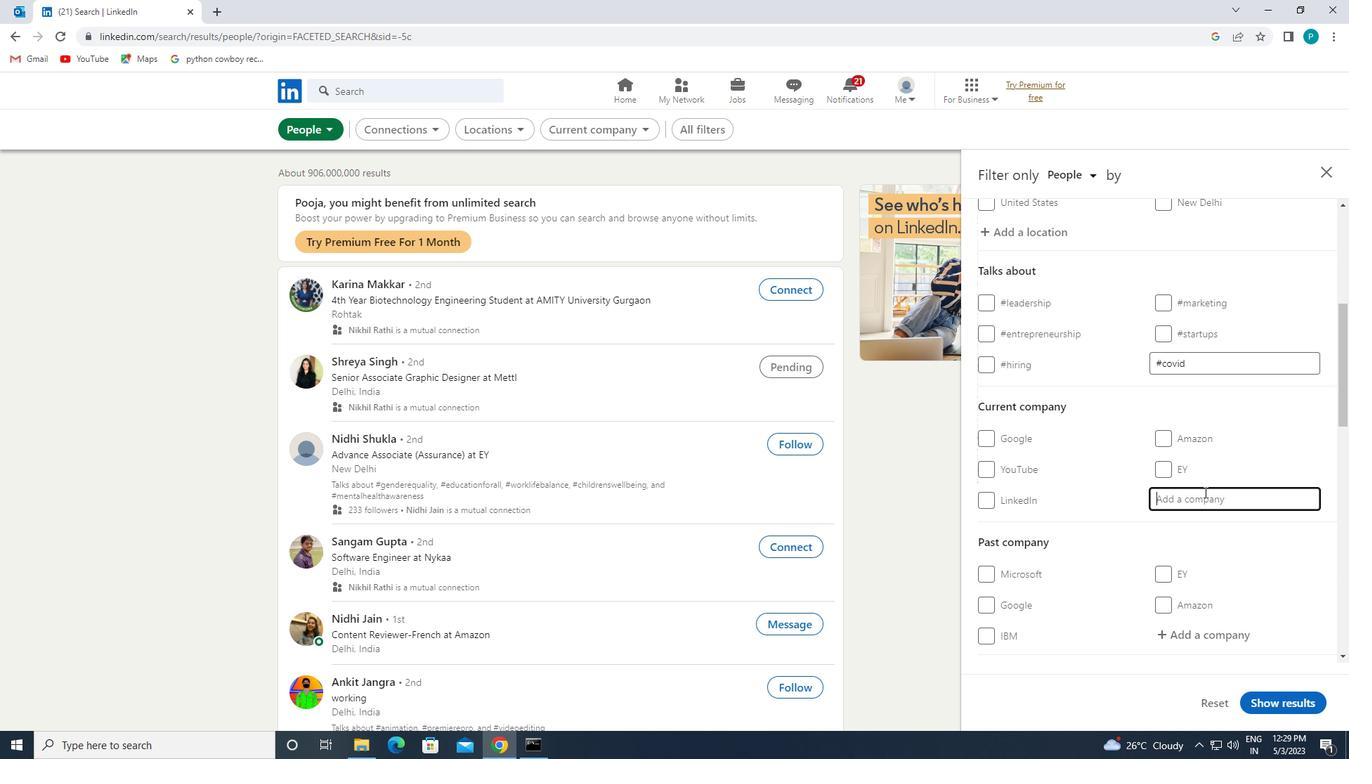 
Action: Key pressed <Key.caps_lock>J<Key.caps_lock>OB
Screenshot: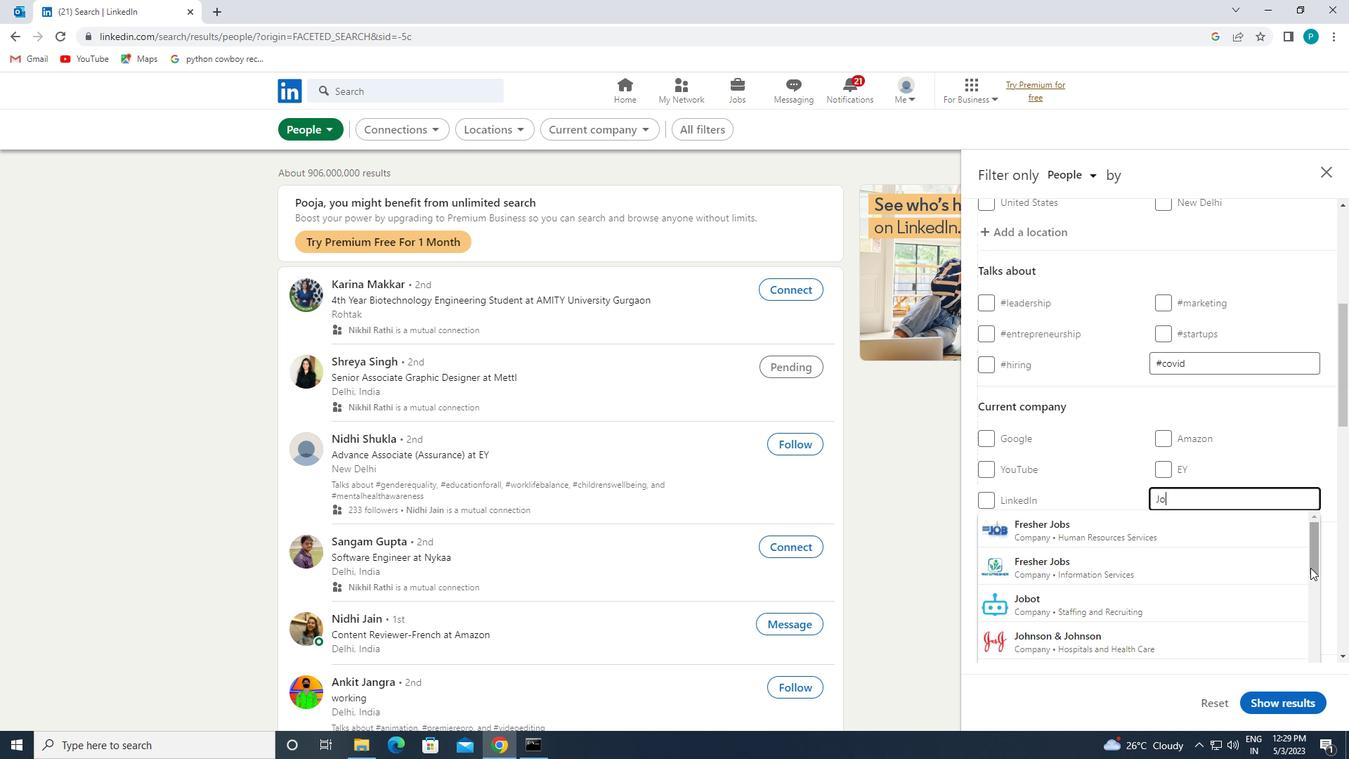 
Action: Mouse moved to (1197, 641)
Screenshot: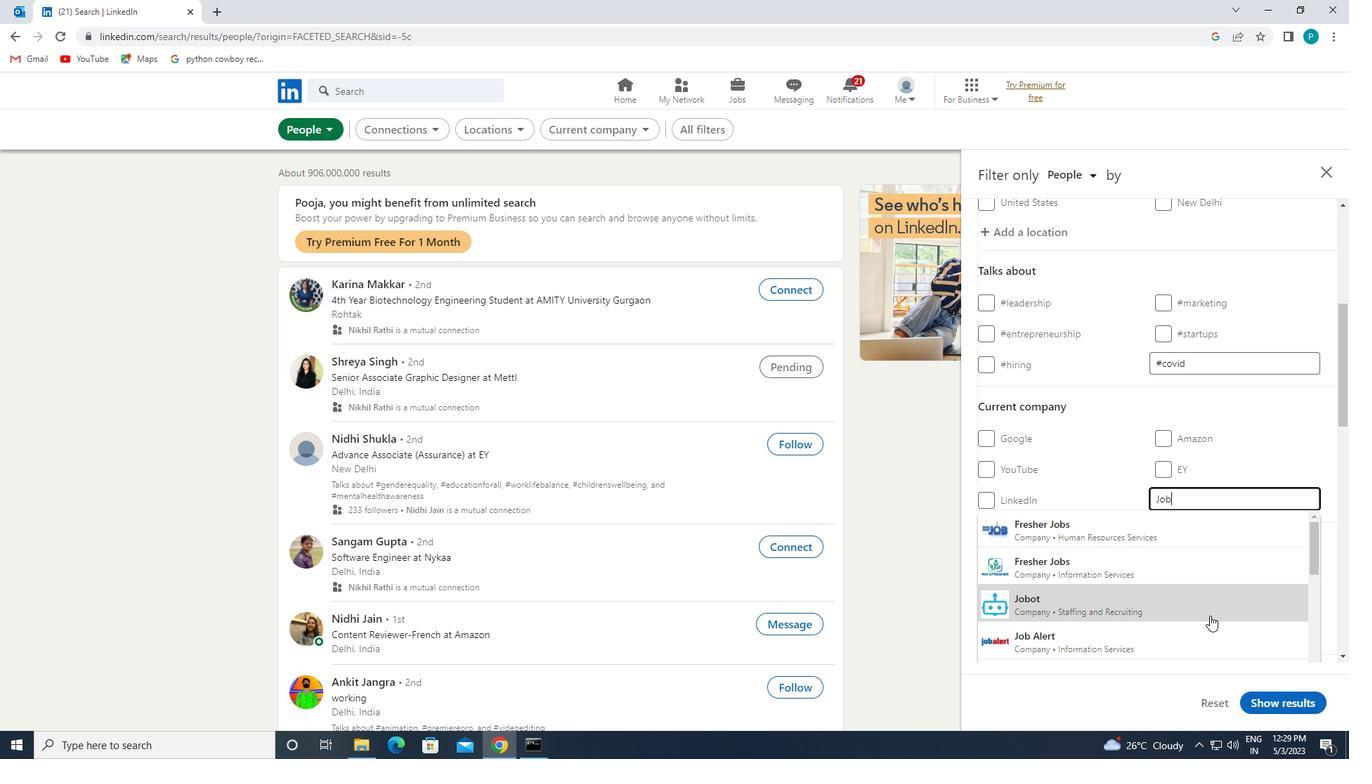 
Action: Mouse pressed left at (1197, 641)
Screenshot: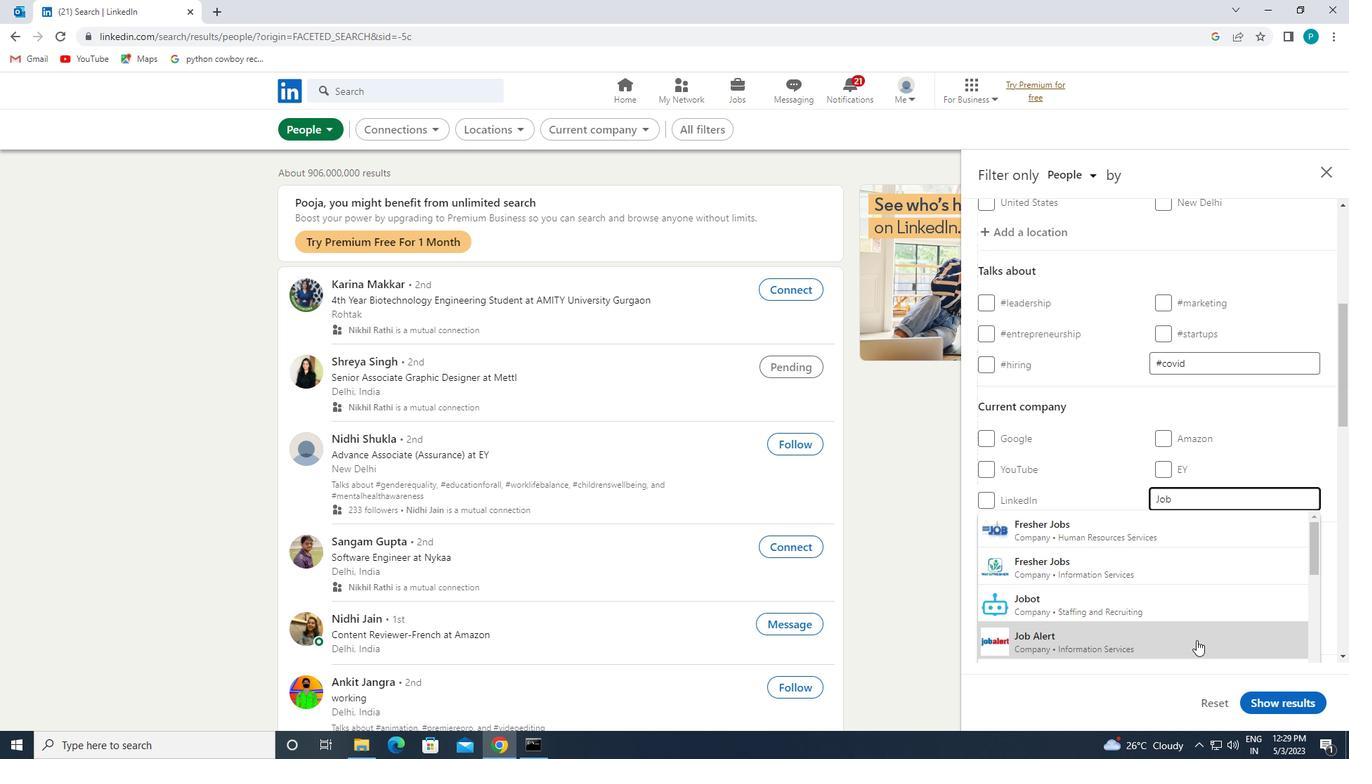 
Action: Mouse scrolled (1197, 640) with delta (0, 0)
Screenshot: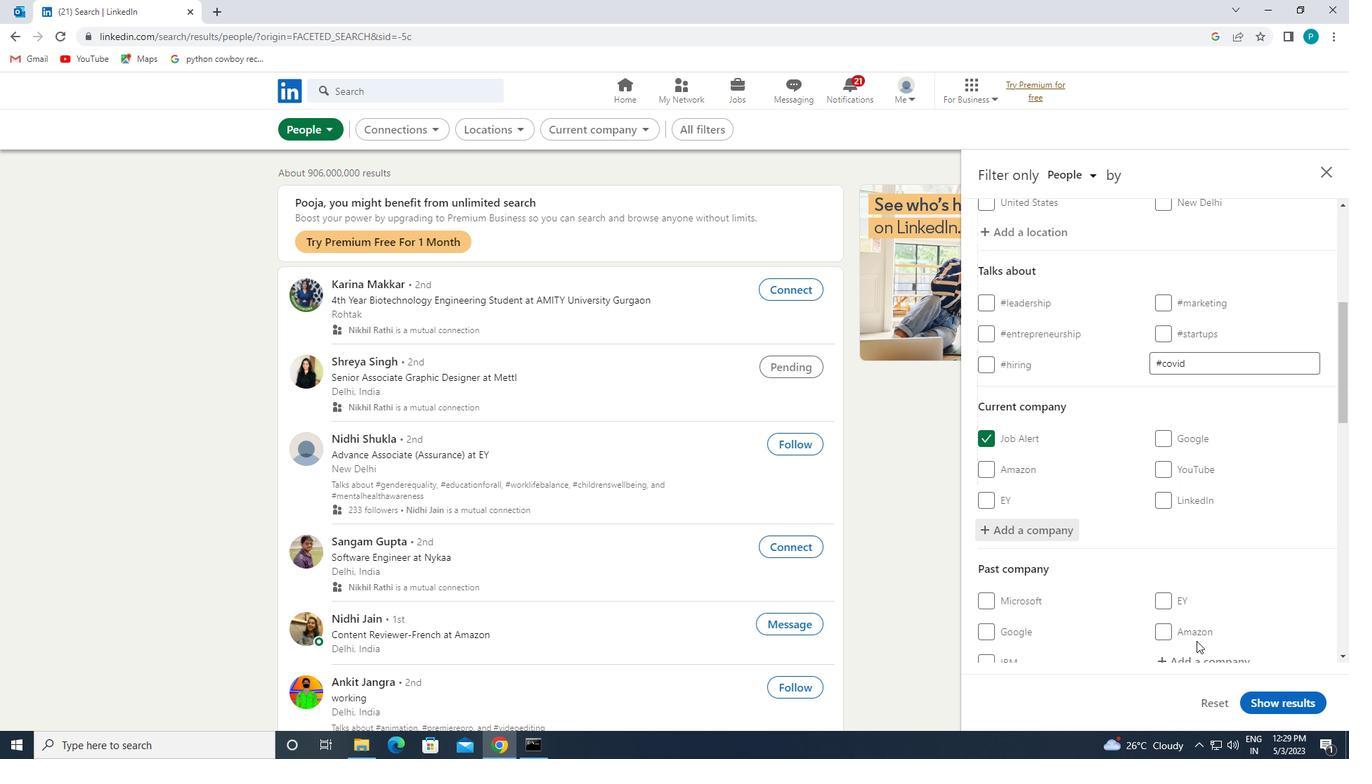 
Action: Mouse scrolled (1197, 640) with delta (0, 0)
Screenshot: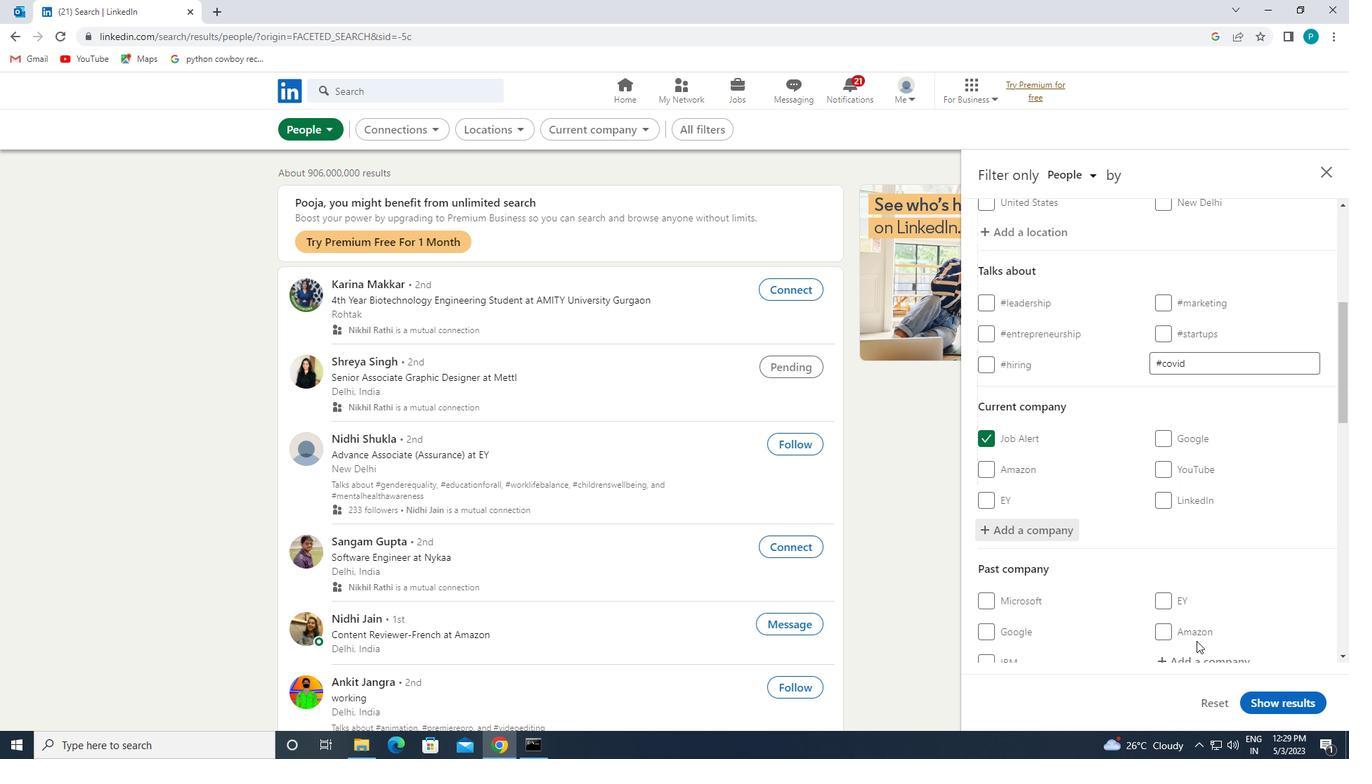 
Action: Mouse scrolled (1197, 640) with delta (0, 0)
Screenshot: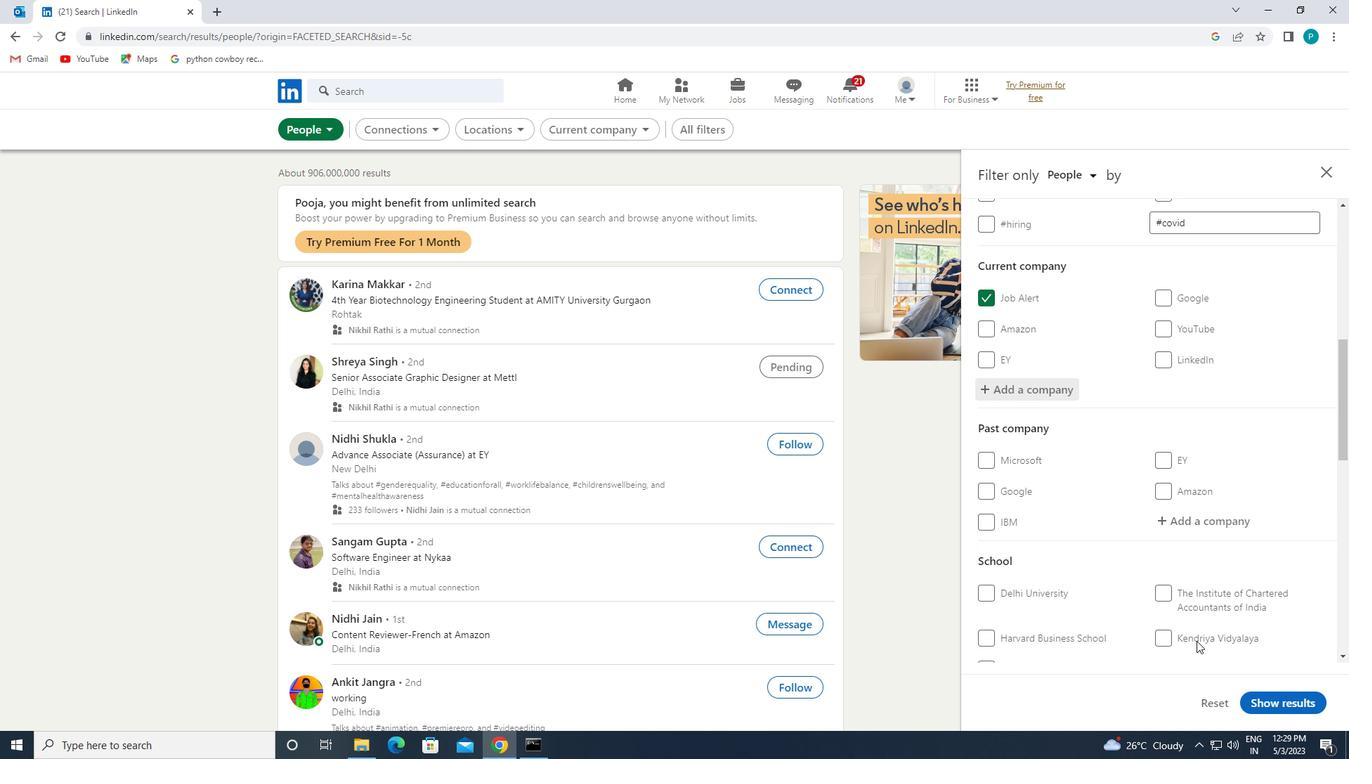 
Action: Mouse moved to (1202, 594)
Screenshot: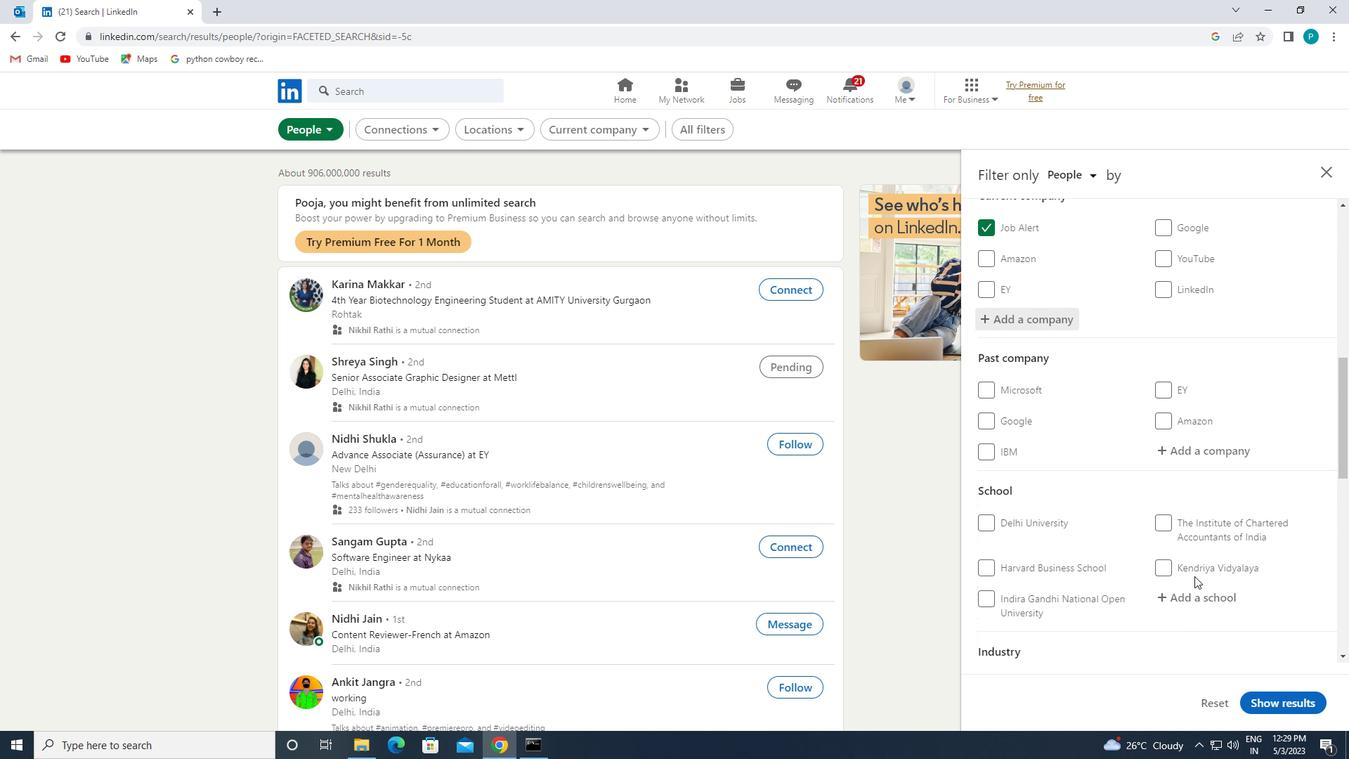 
Action: Mouse pressed left at (1202, 594)
Screenshot: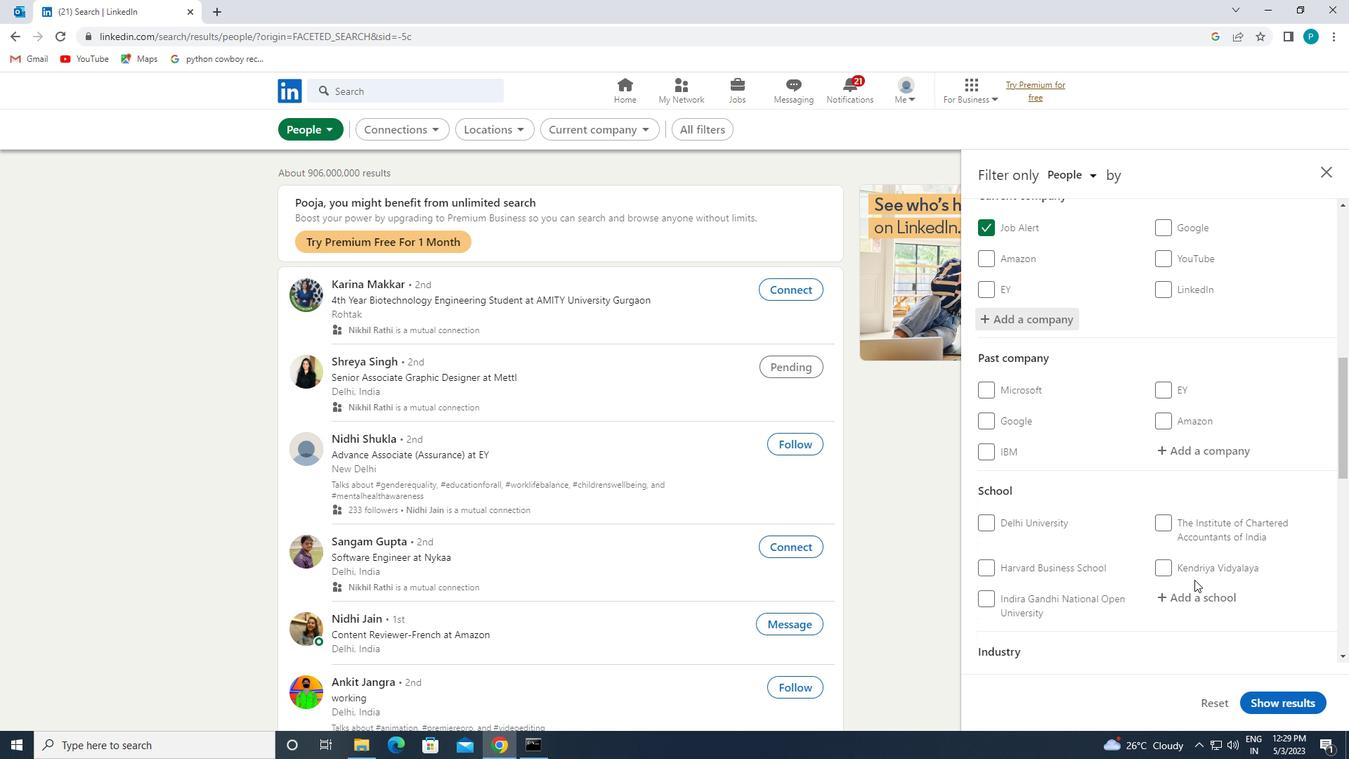 
Action: Mouse moved to (1234, 614)
Screenshot: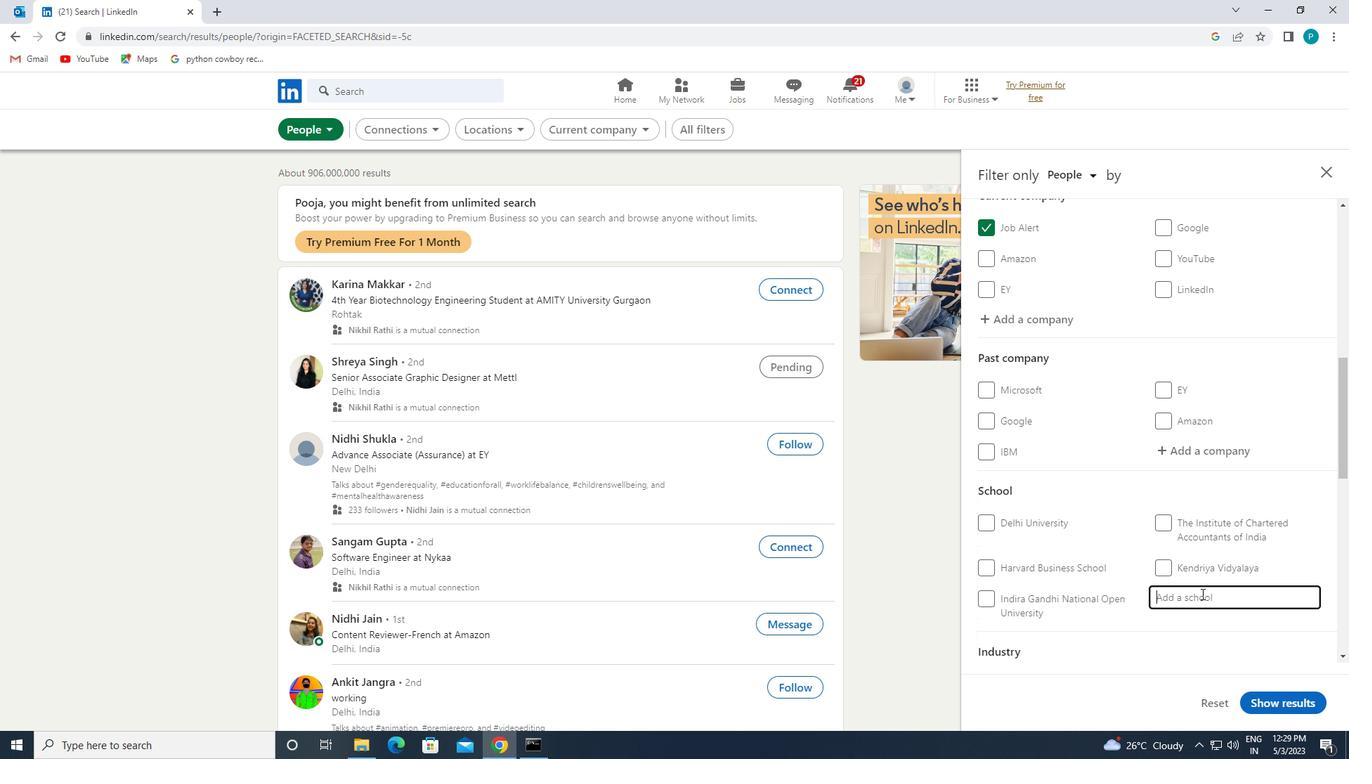 
Action: Key pressed <Key.caps_lock>G<Key.caps_lock>REYSTONE
Screenshot: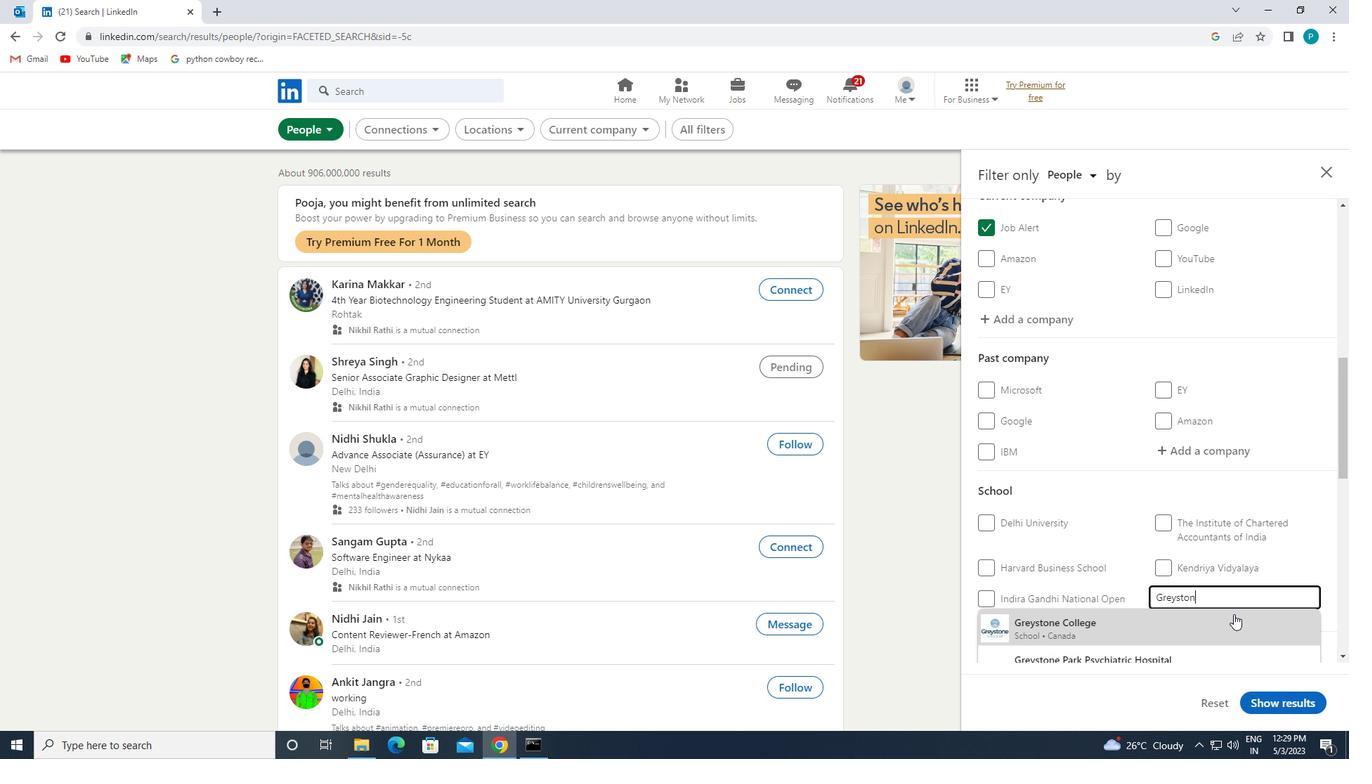 
Action: Mouse pressed left at (1234, 614)
Screenshot: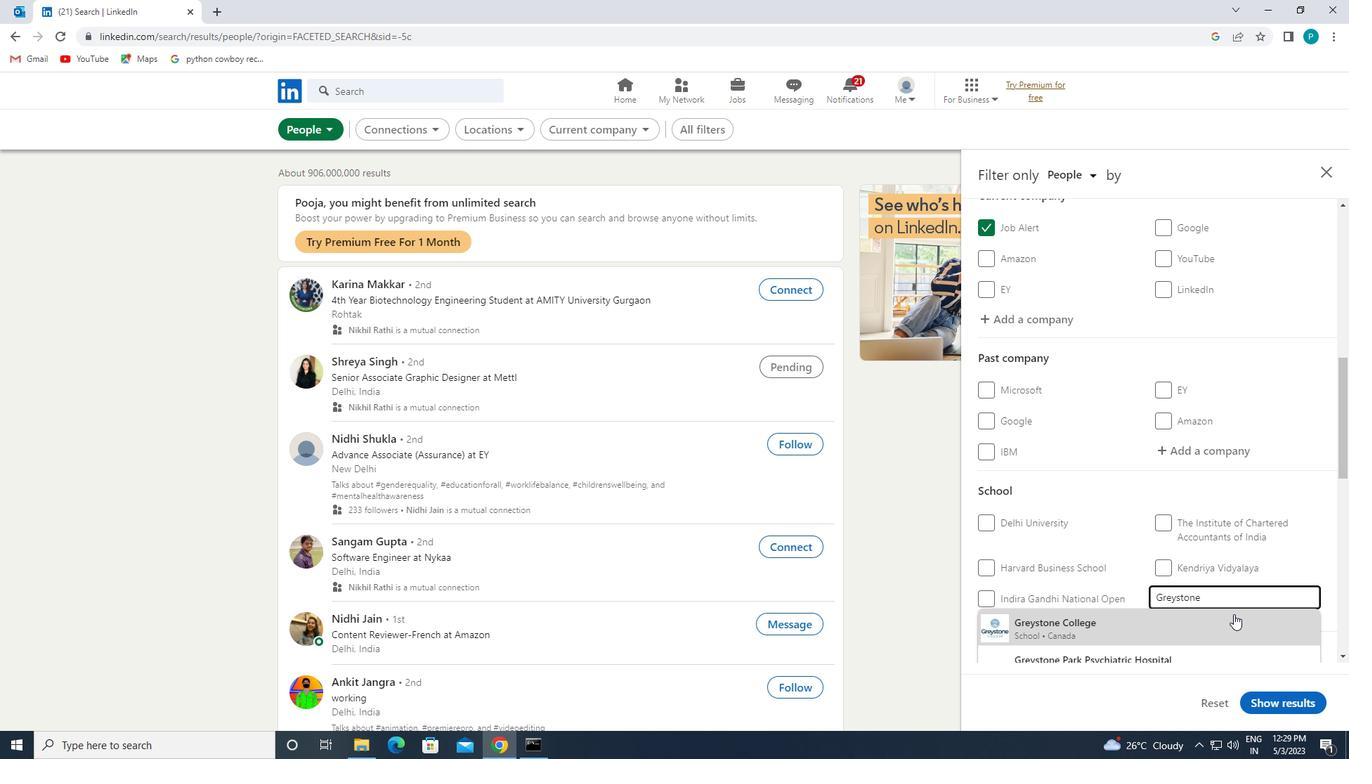 
Action: Mouse scrolled (1234, 613) with delta (0, 0)
Screenshot: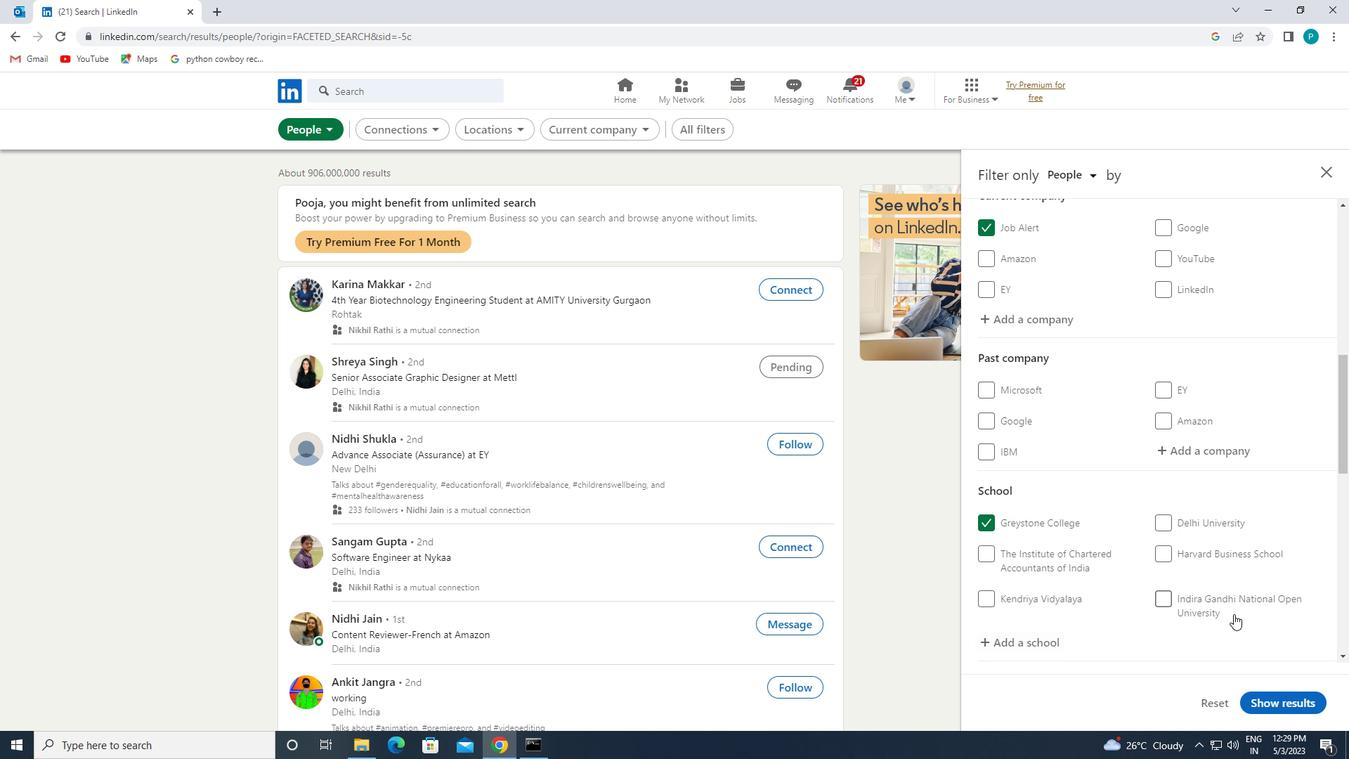 
Action: Mouse scrolled (1234, 613) with delta (0, 0)
Screenshot: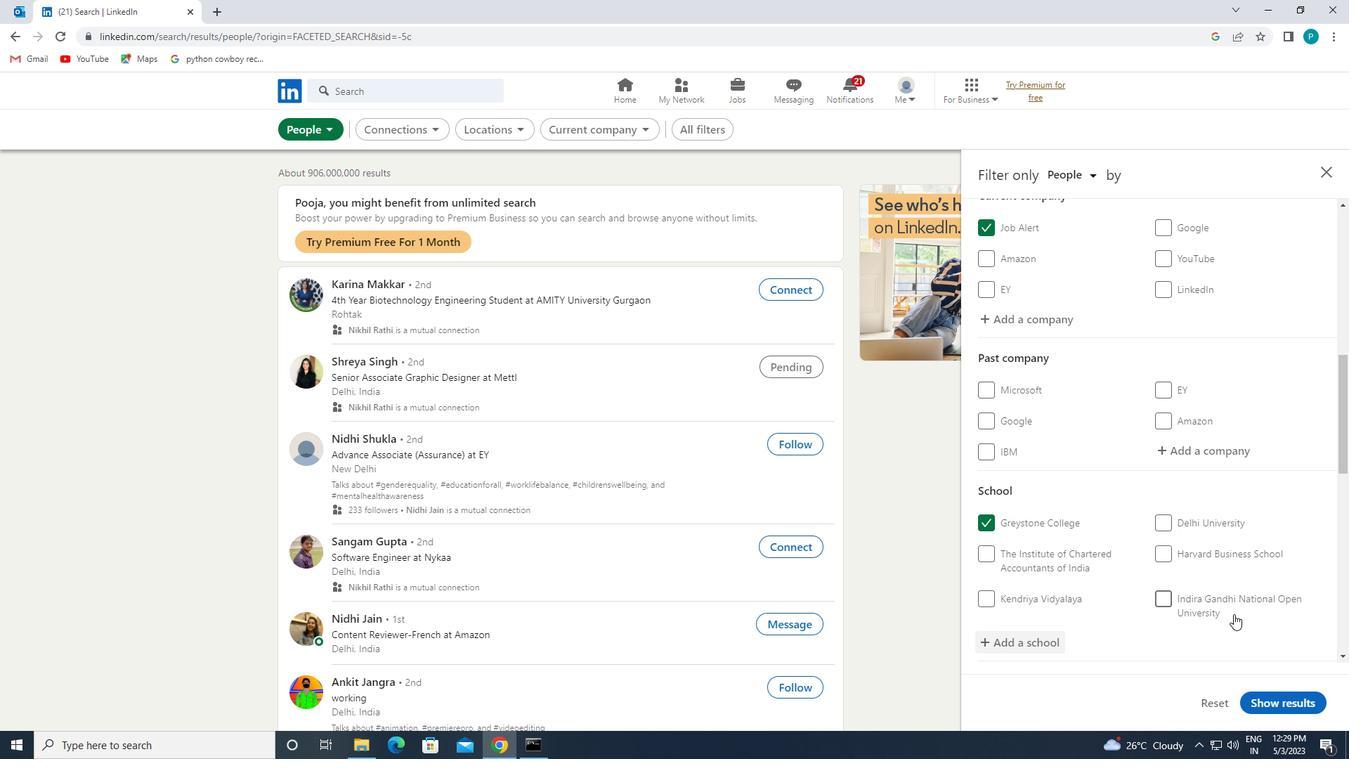 
Action: Mouse scrolled (1234, 613) with delta (0, 0)
Screenshot: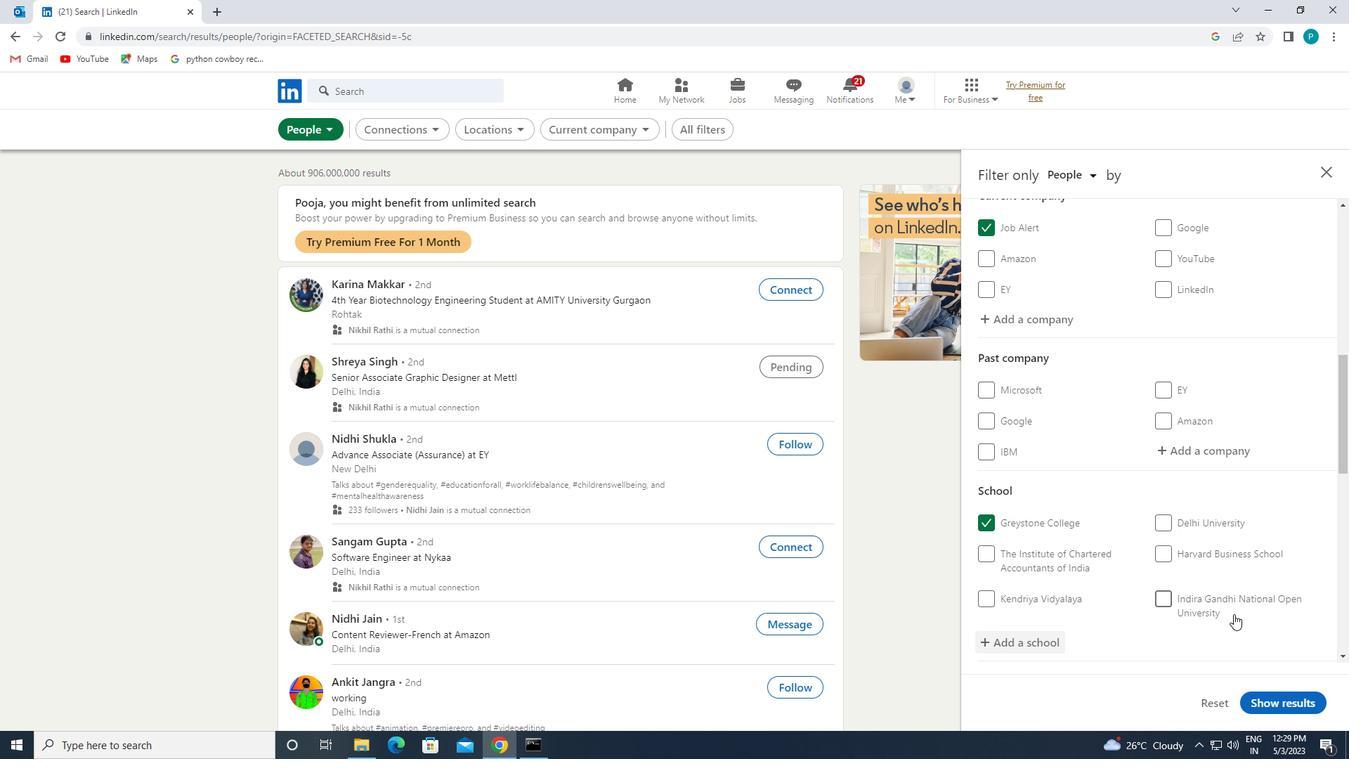 
Action: Mouse scrolled (1234, 613) with delta (0, 0)
Screenshot: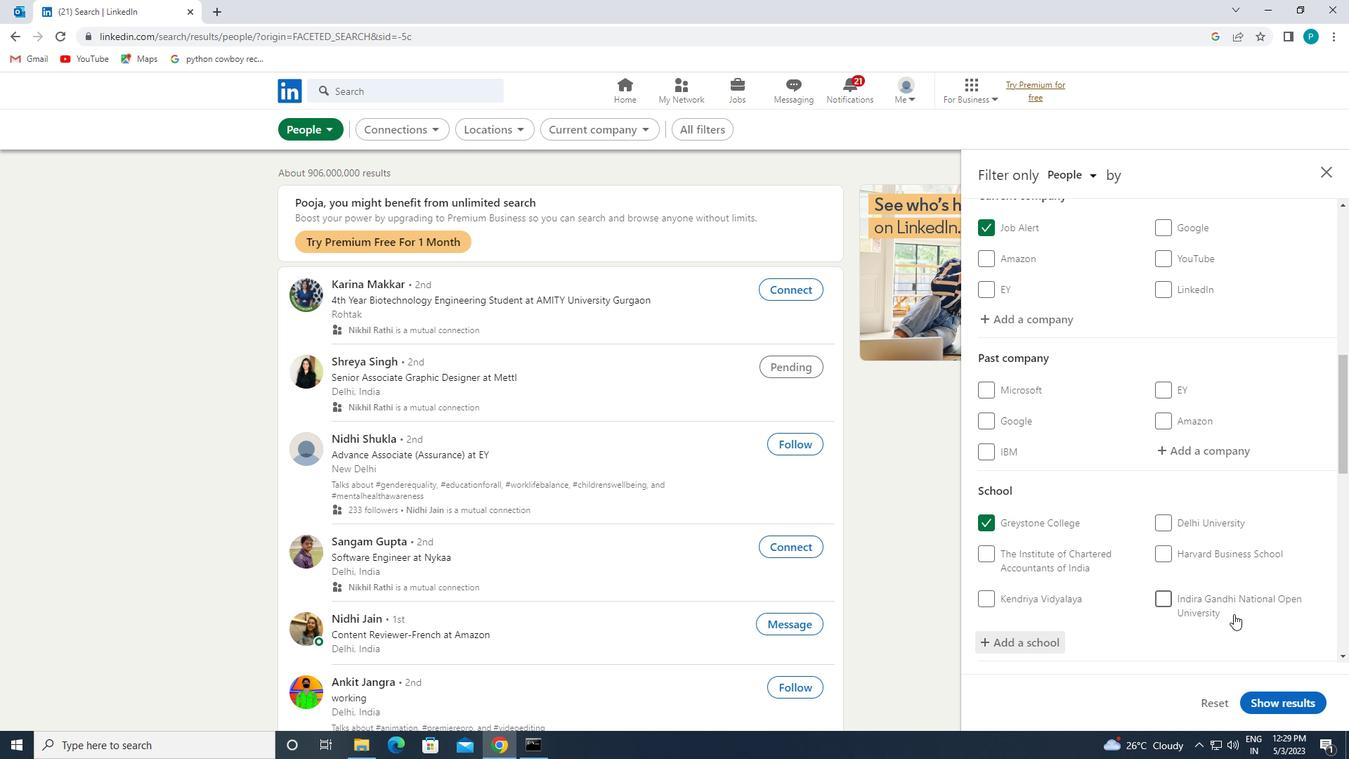 
Action: Mouse moved to (1200, 518)
Screenshot: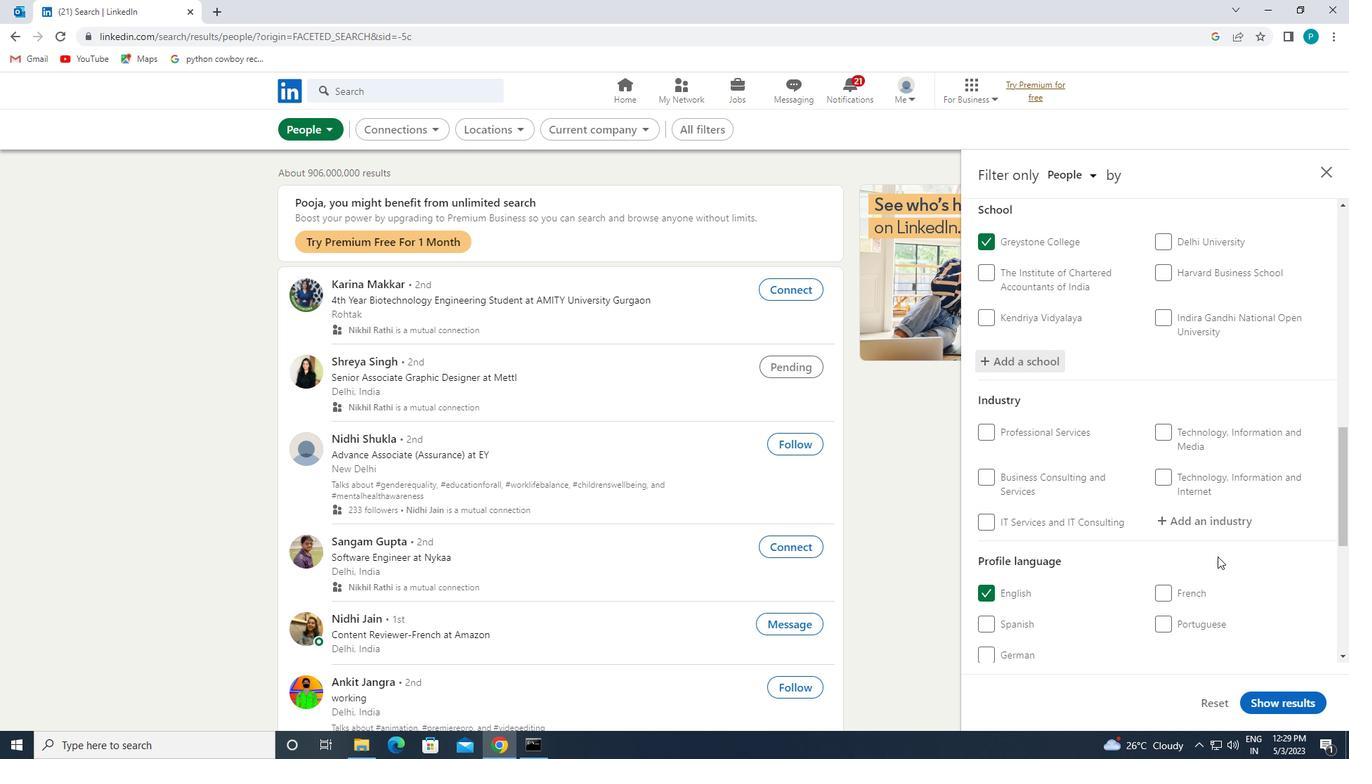 
Action: Mouse pressed left at (1200, 518)
Screenshot: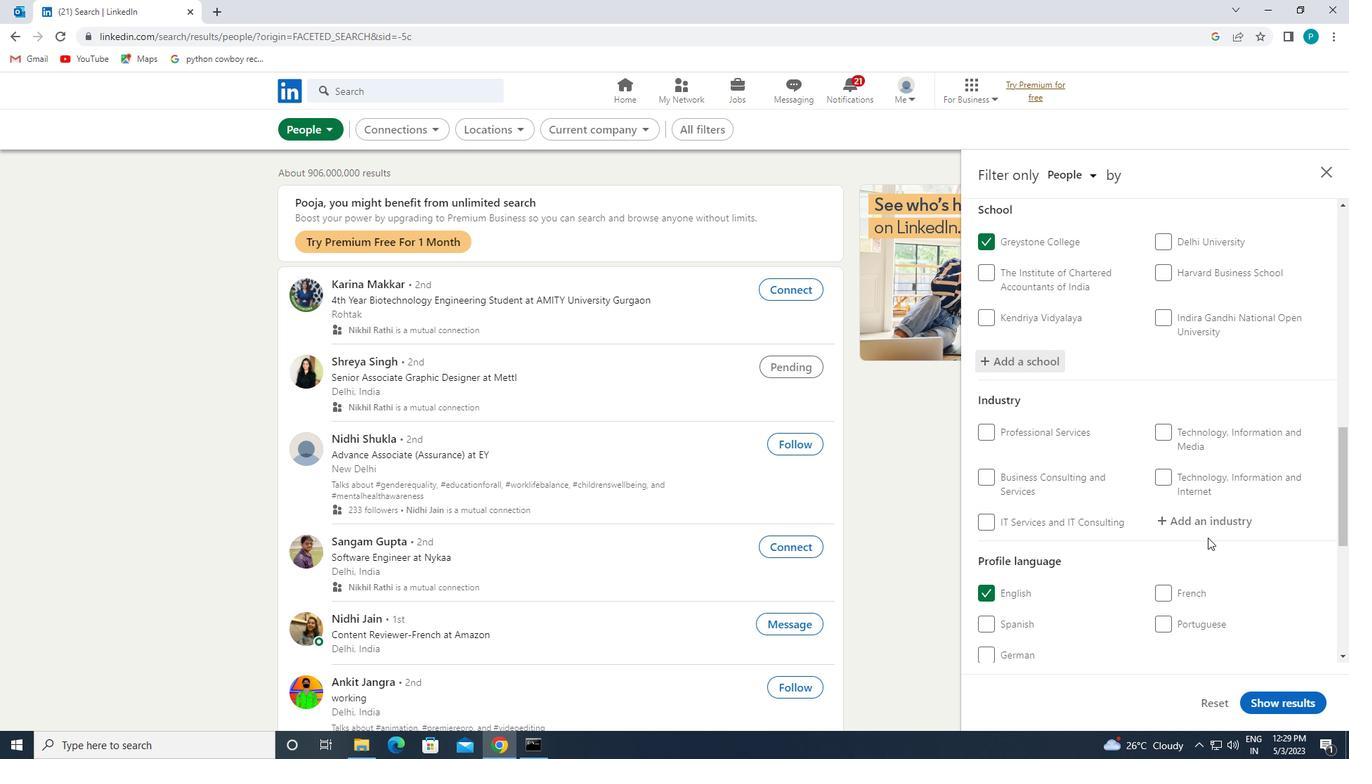 
Action: Mouse moved to (1285, 582)
Screenshot: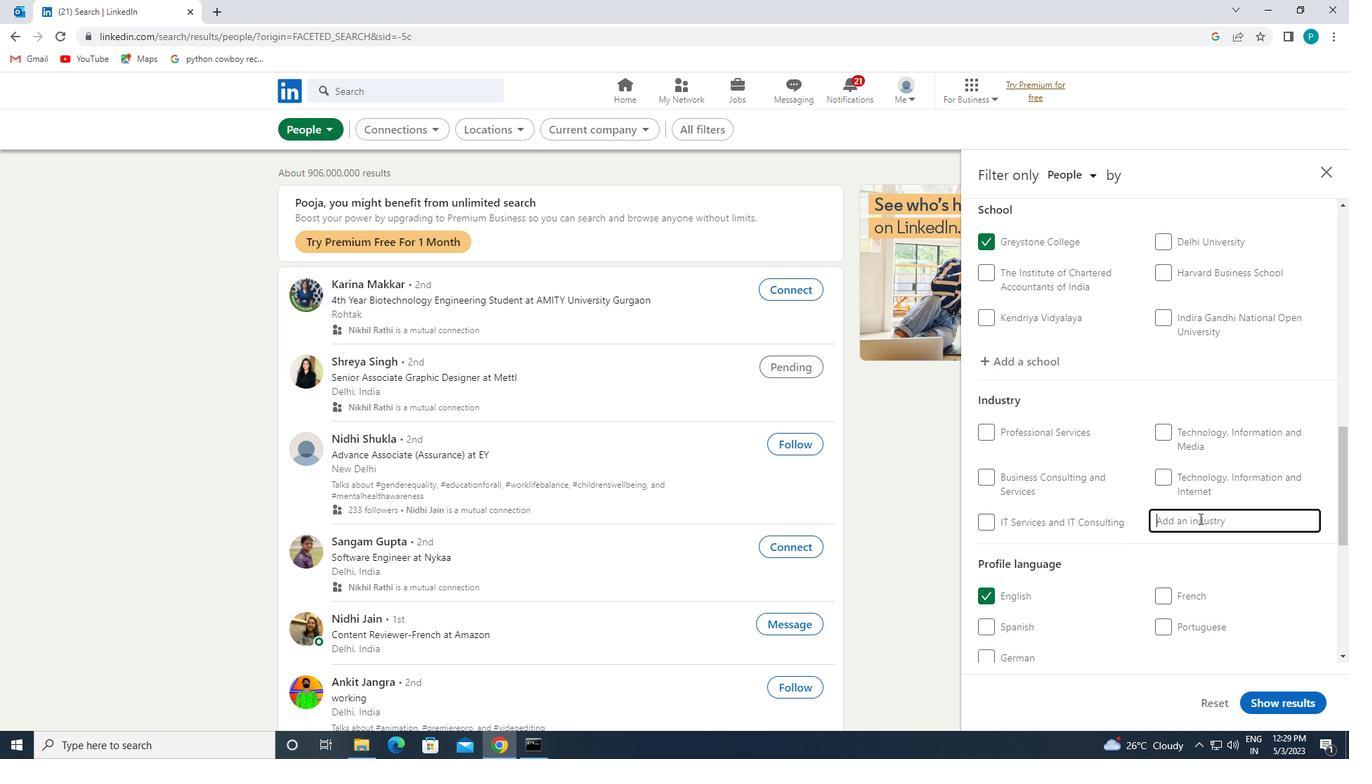
Action: Key pressed <Key.caps_lock>H<Key.caps_lock>IGHER
Screenshot: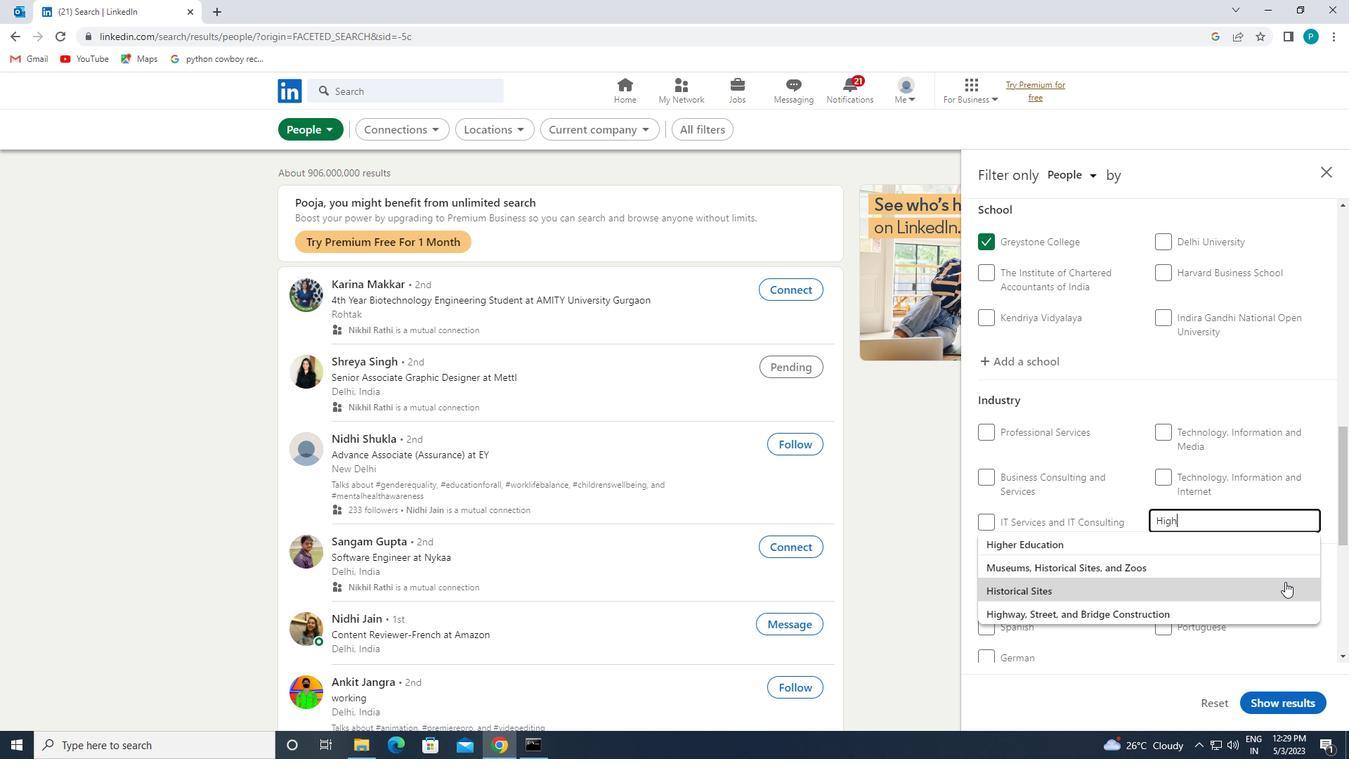 
Action: Mouse moved to (1205, 560)
Screenshot: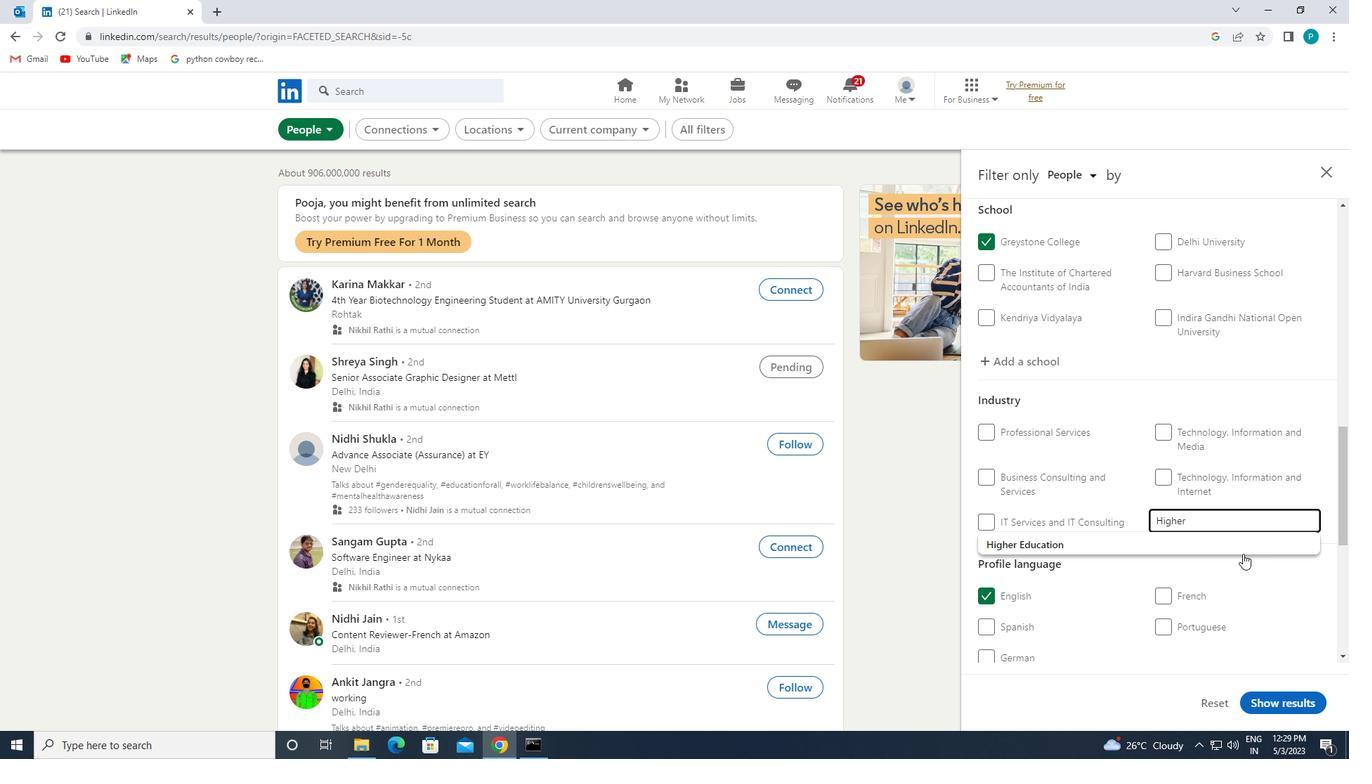 
Action: Mouse pressed left at (1205, 560)
Screenshot: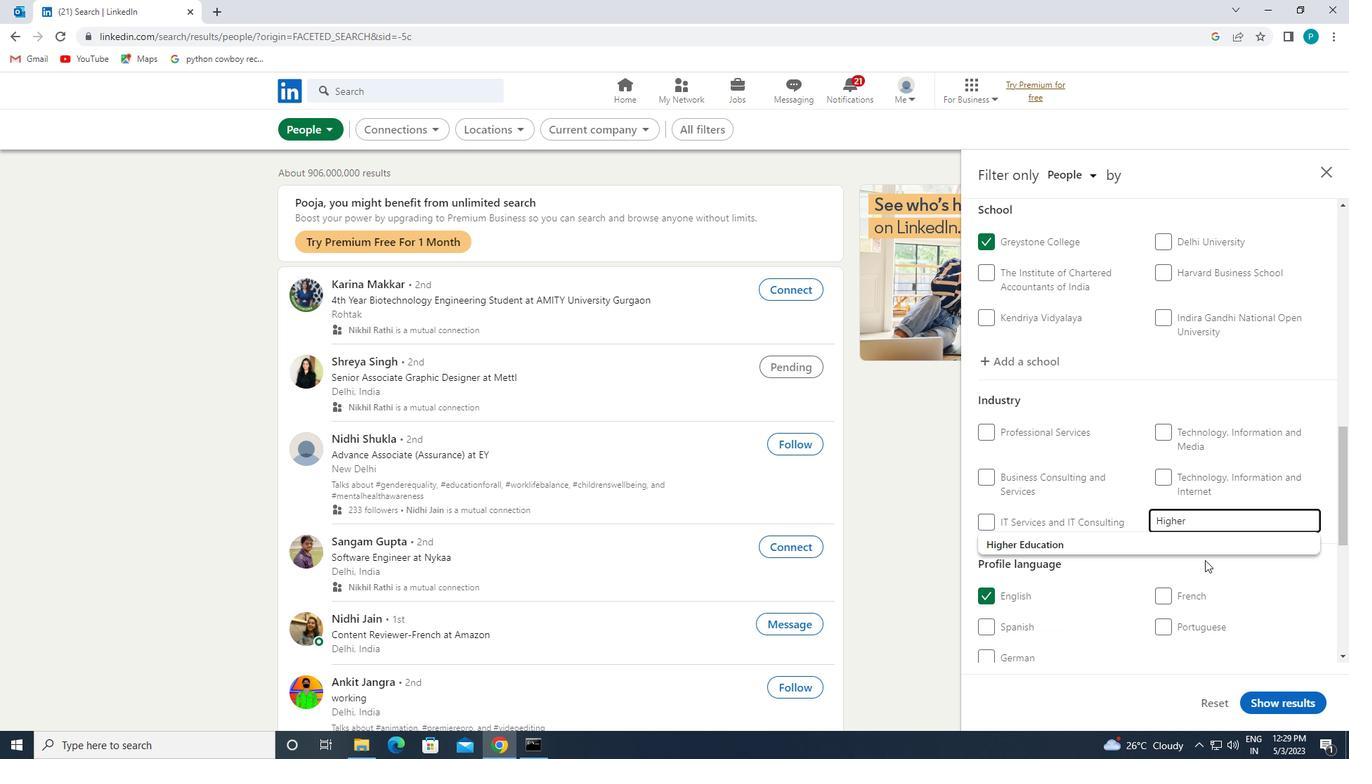 
Action: Mouse moved to (1197, 530)
Screenshot: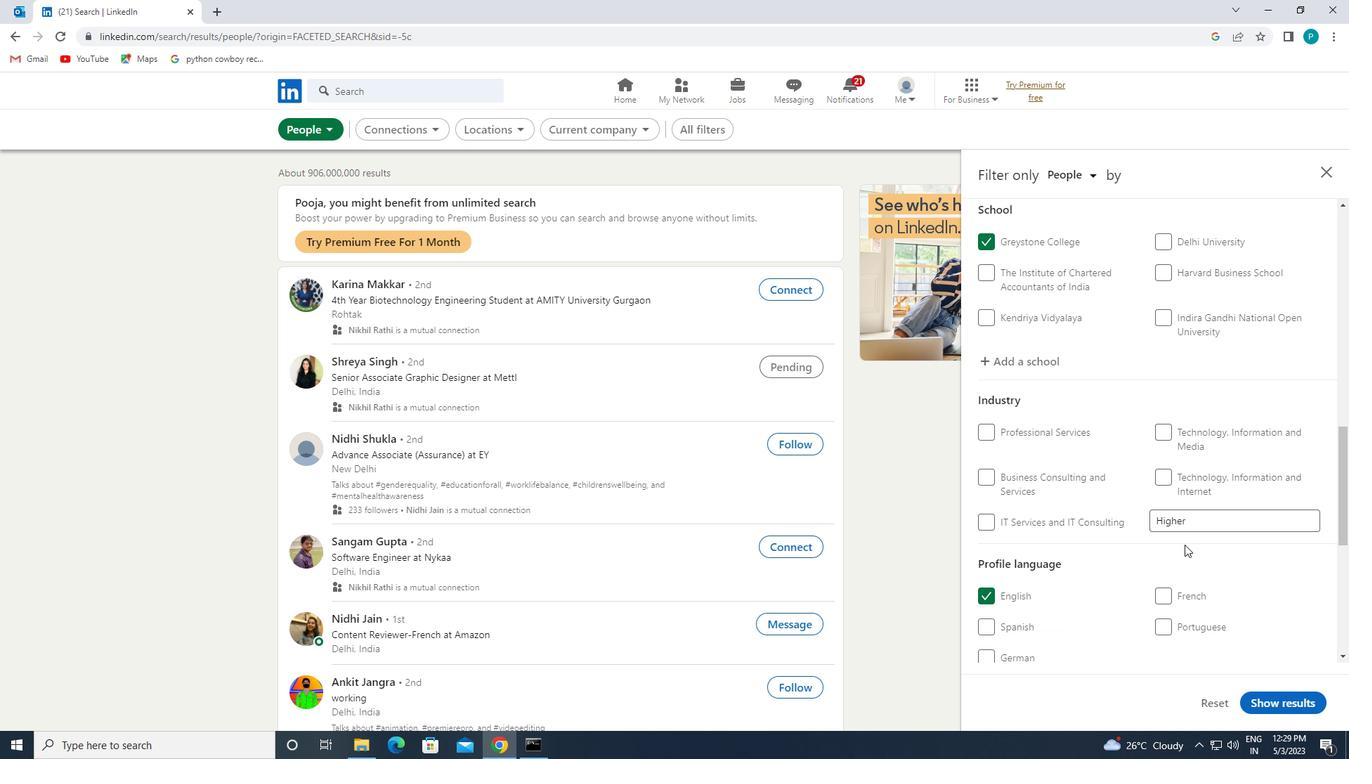 
Action: Mouse pressed left at (1197, 530)
Screenshot: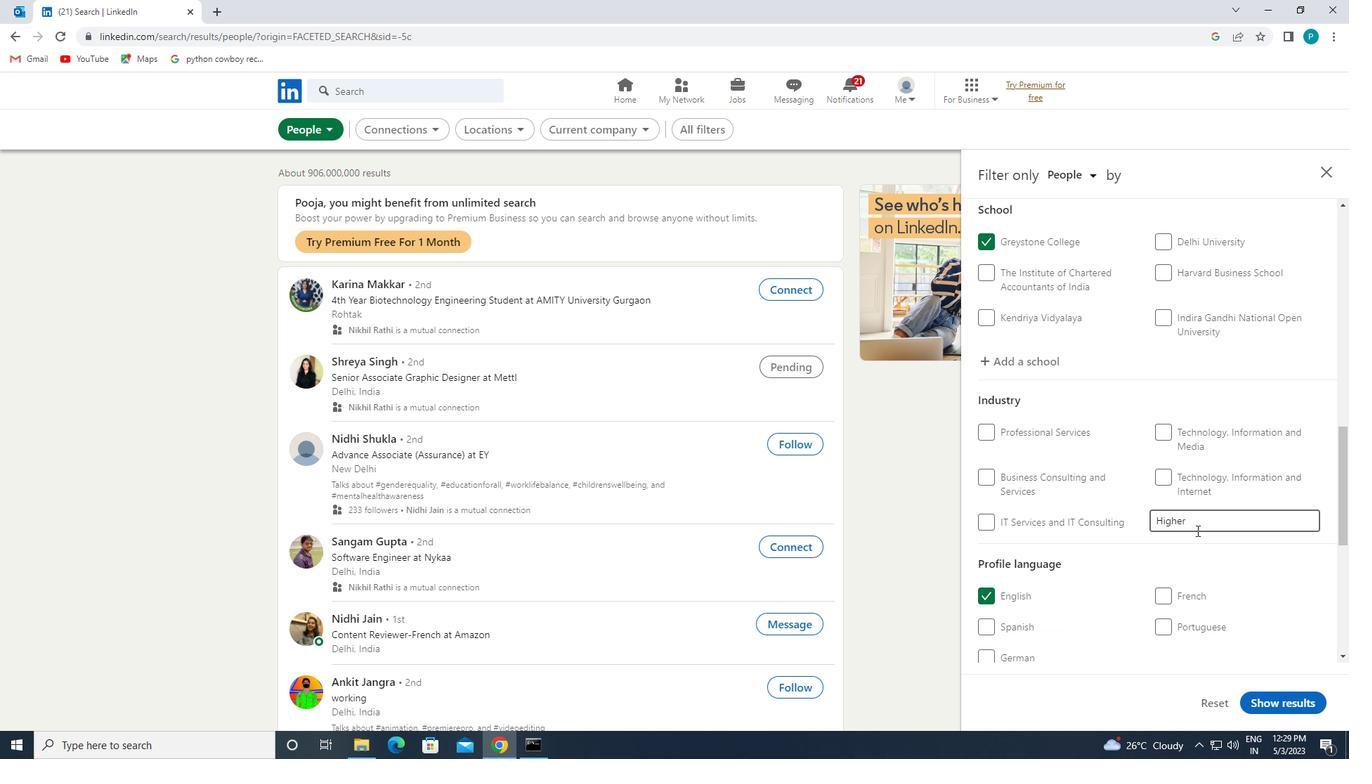 
Action: Mouse moved to (1177, 540)
Screenshot: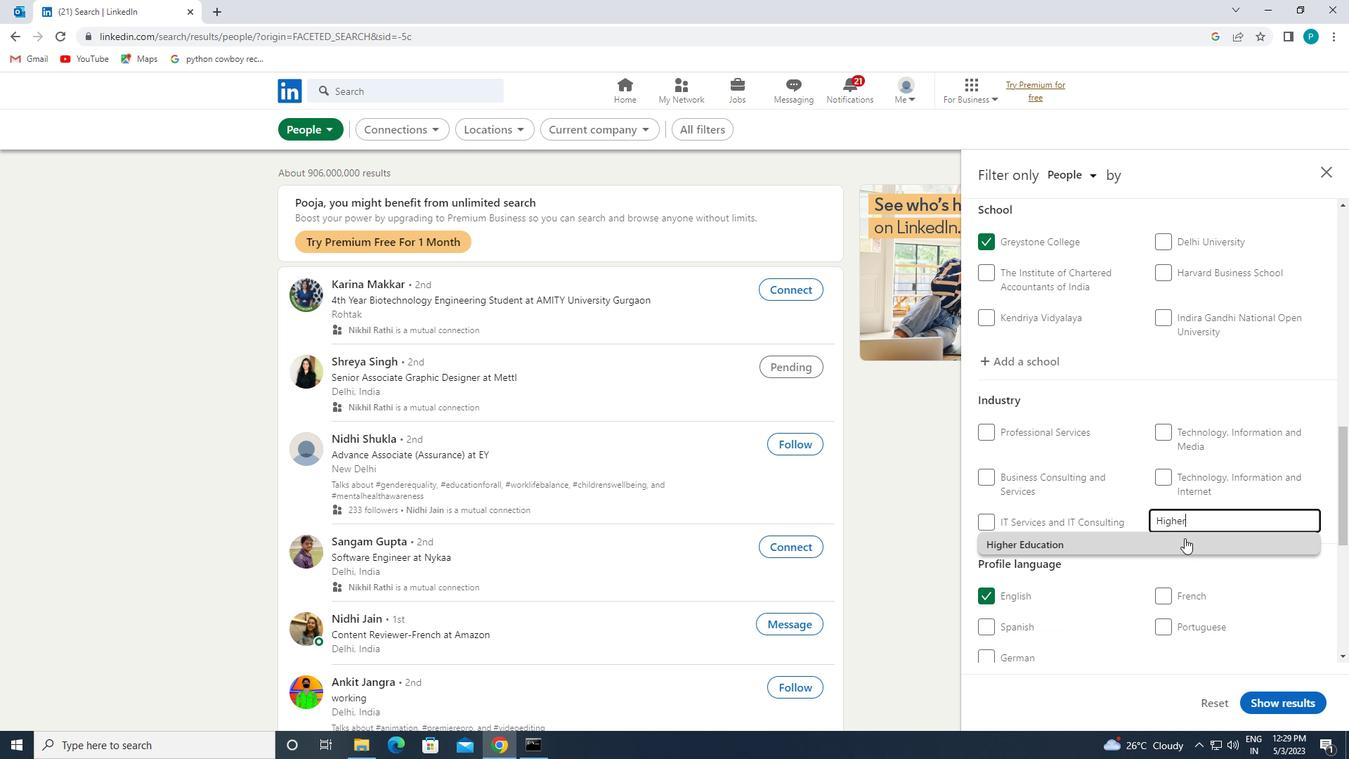 
Action: Mouse pressed left at (1177, 540)
Screenshot: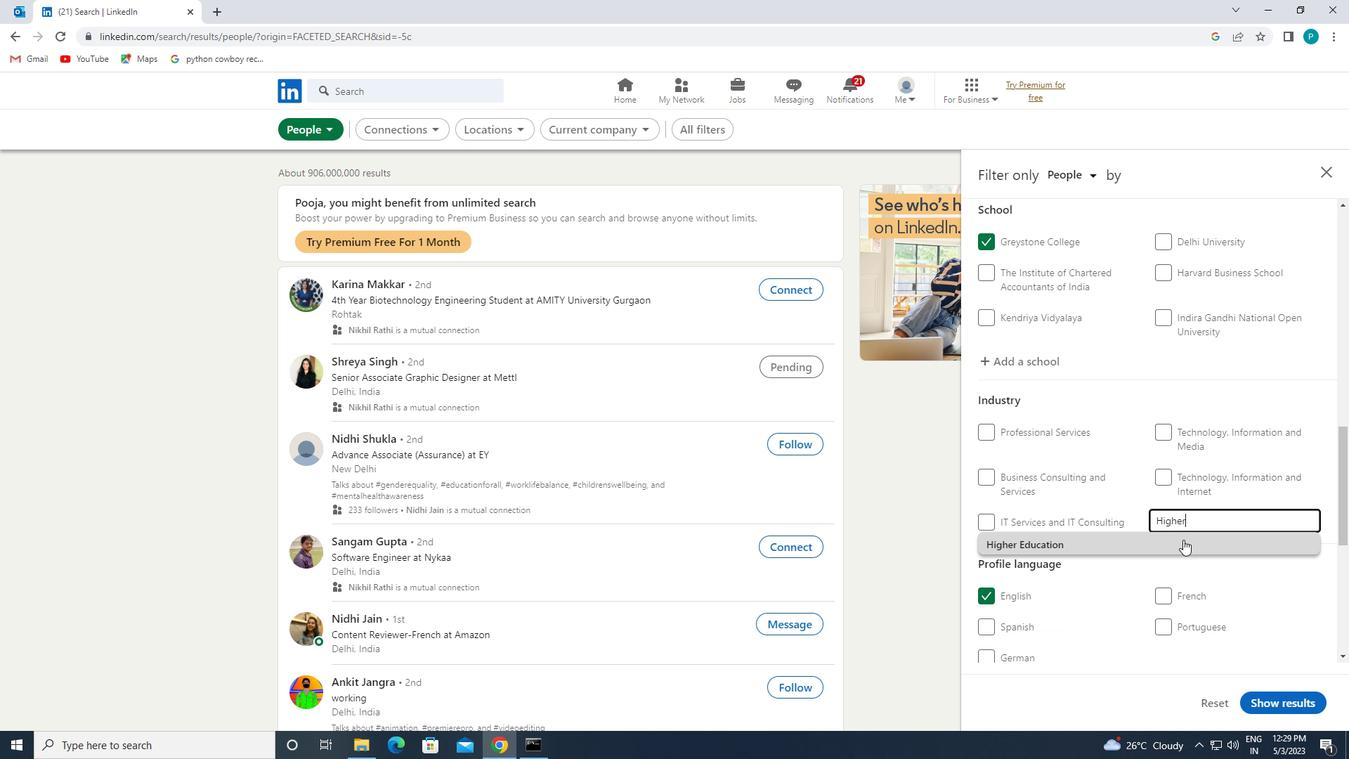 
Action: Mouse moved to (1175, 544)
Screenshot: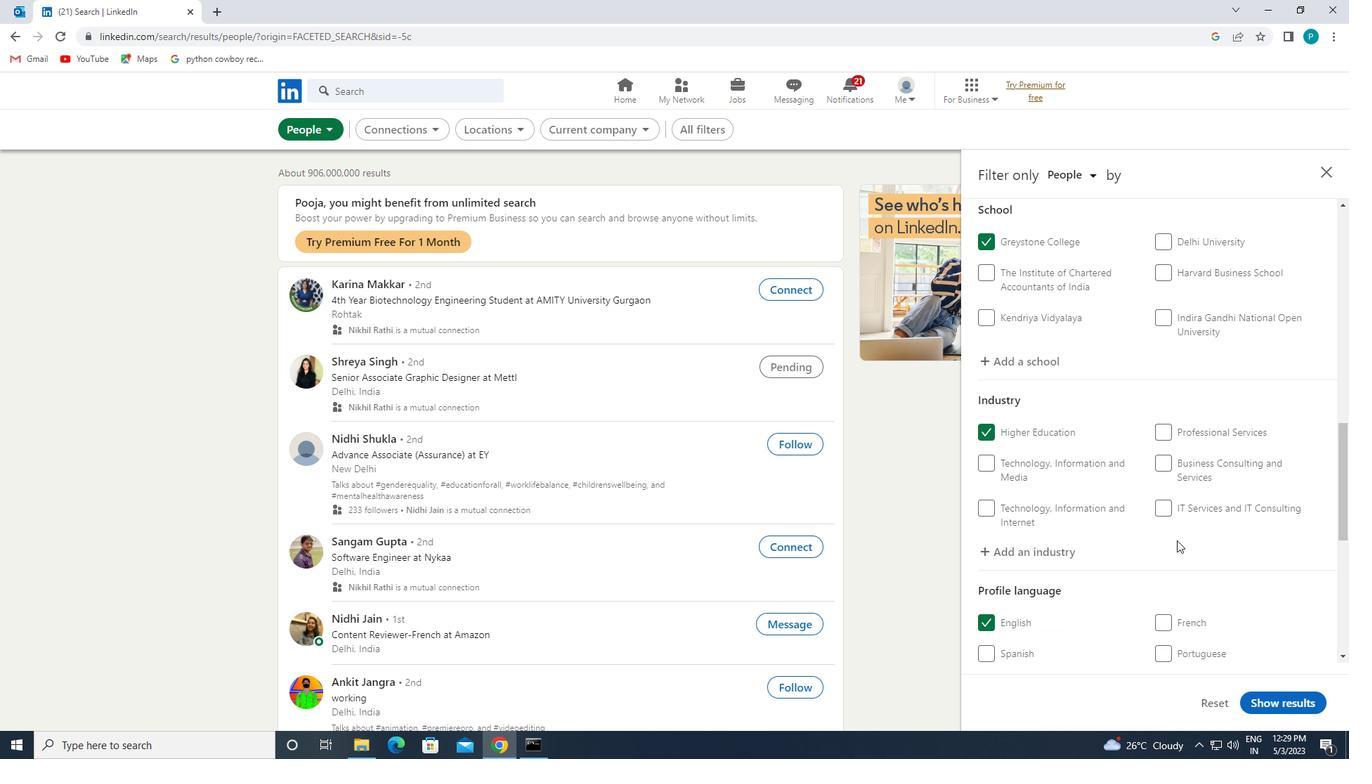 
Action: Mouse scrolled (1175, 544) with delta (0, 0)
Screenshot: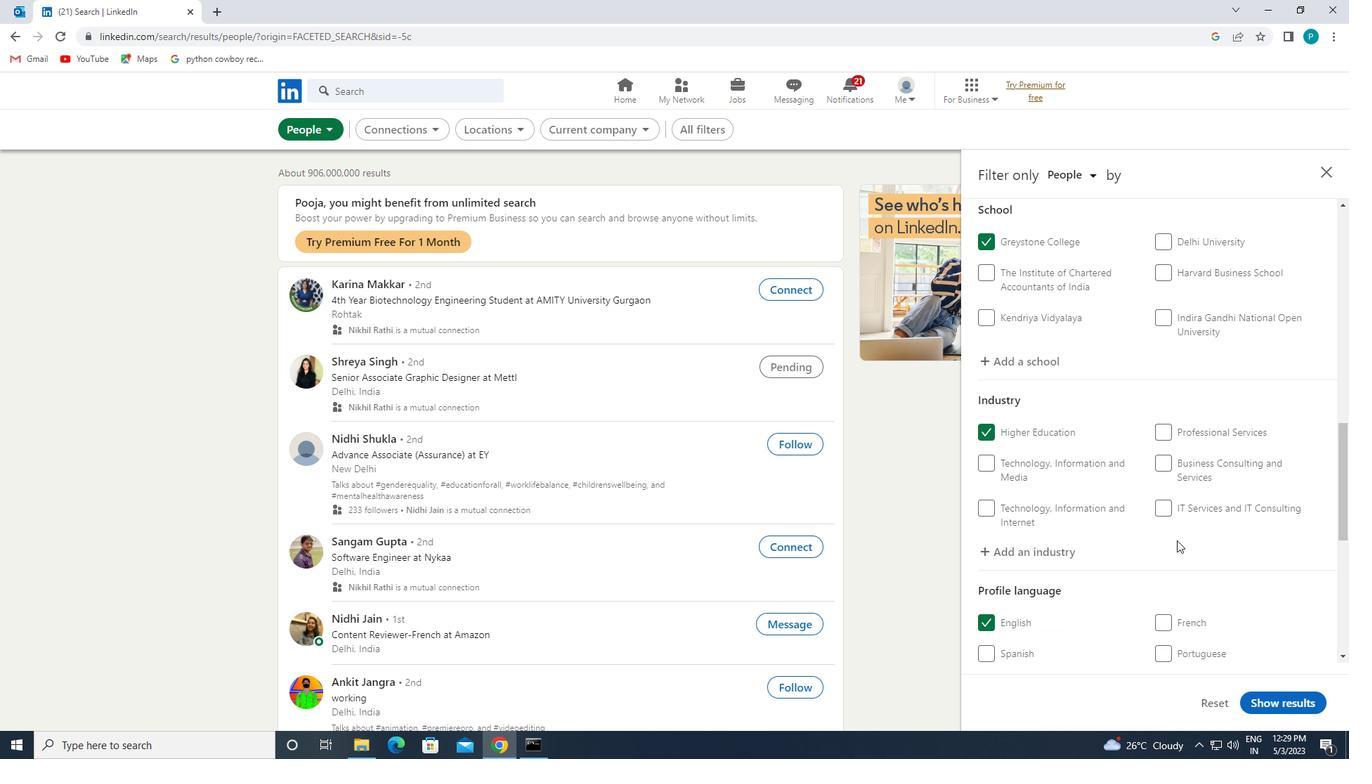 
Action: Mouse scrolled (1175, 544) with delta (0, 0)
Screenshot: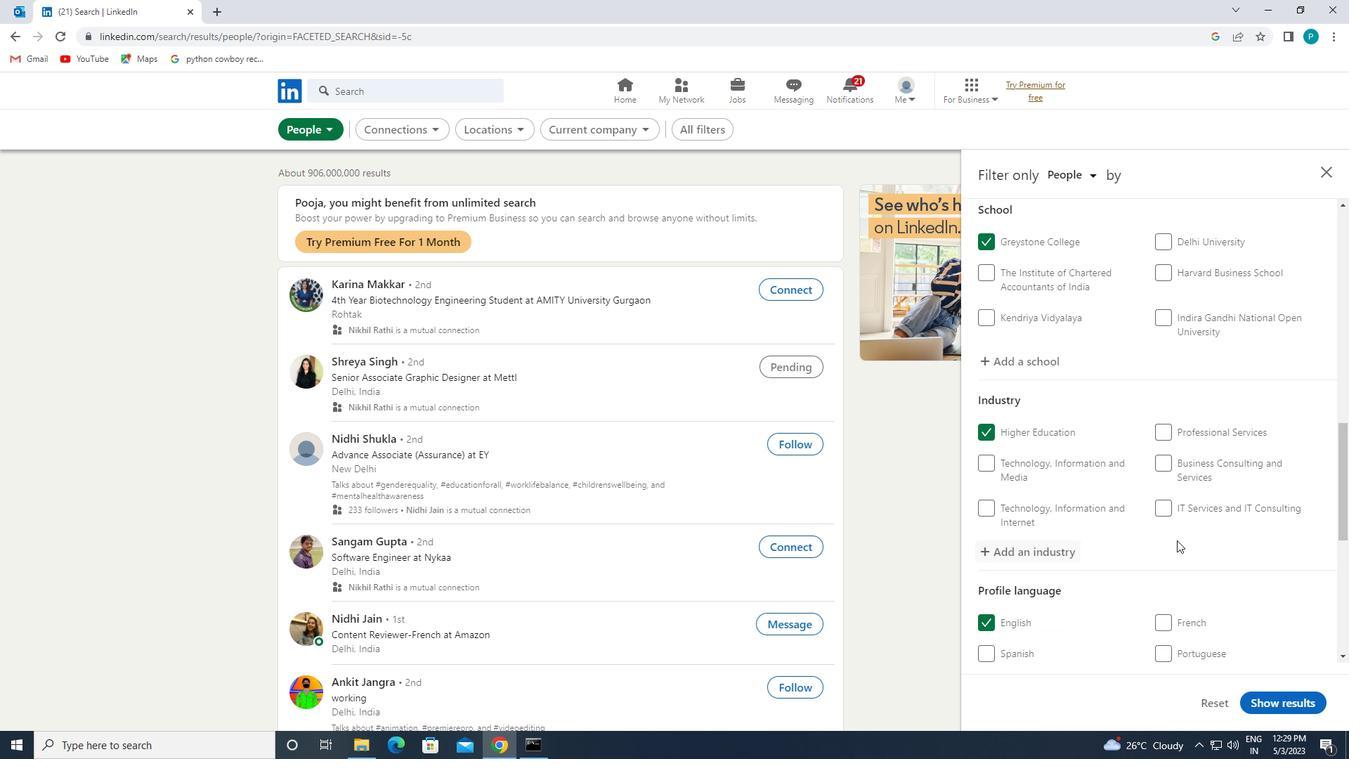 
Action: Mouse scrolled (1175, 544) with delta (0, 0)
Screenshot: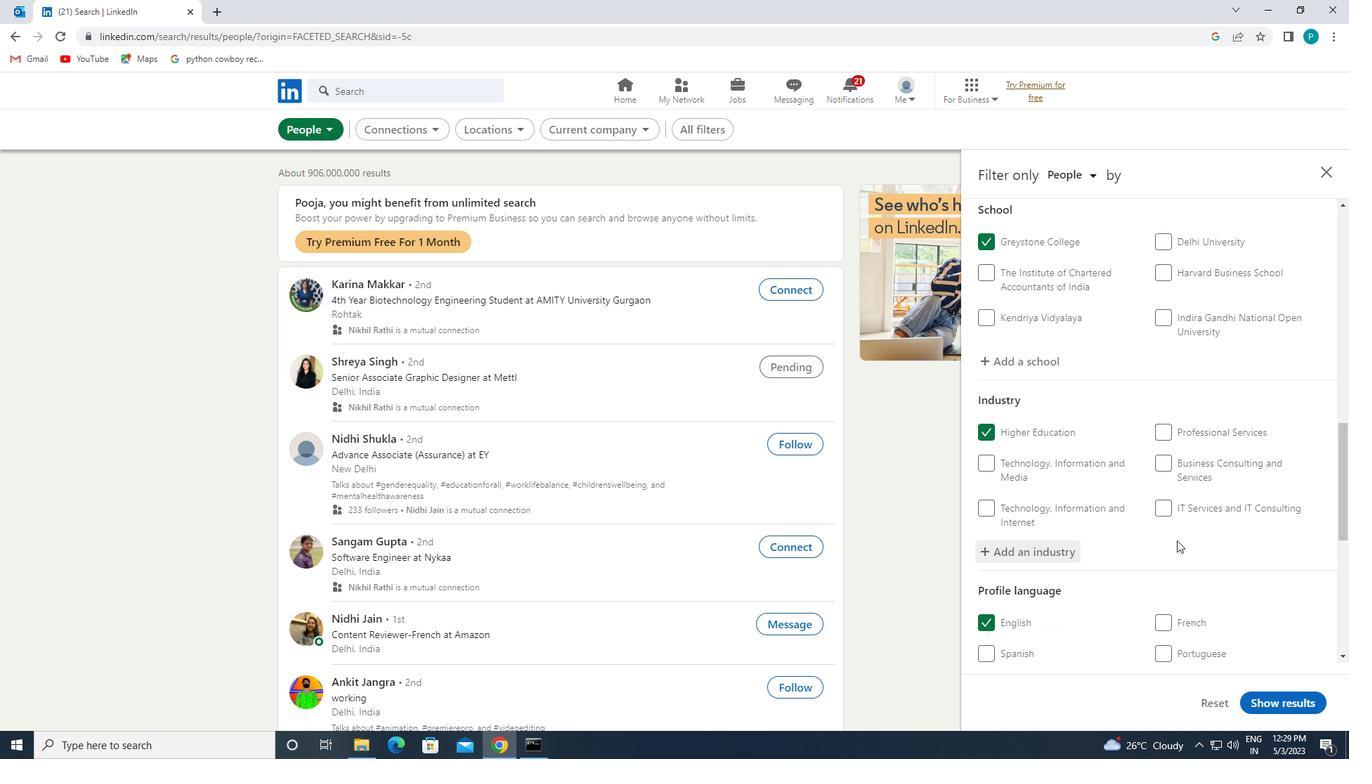 
Action: Mouse scrolled (1175, 544) with delta (0, 0)
Screenshot: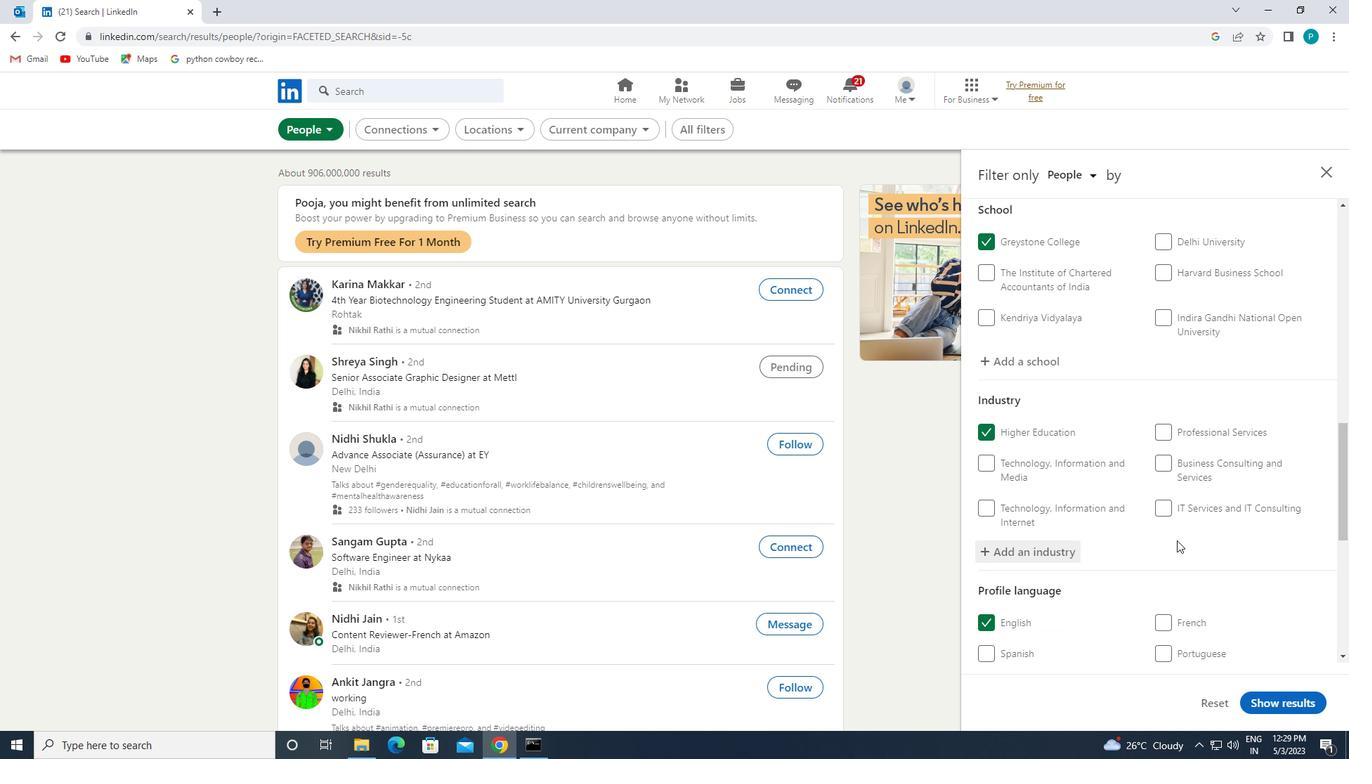 
Action: Mouse moved to (1173, 547)
Screenshot: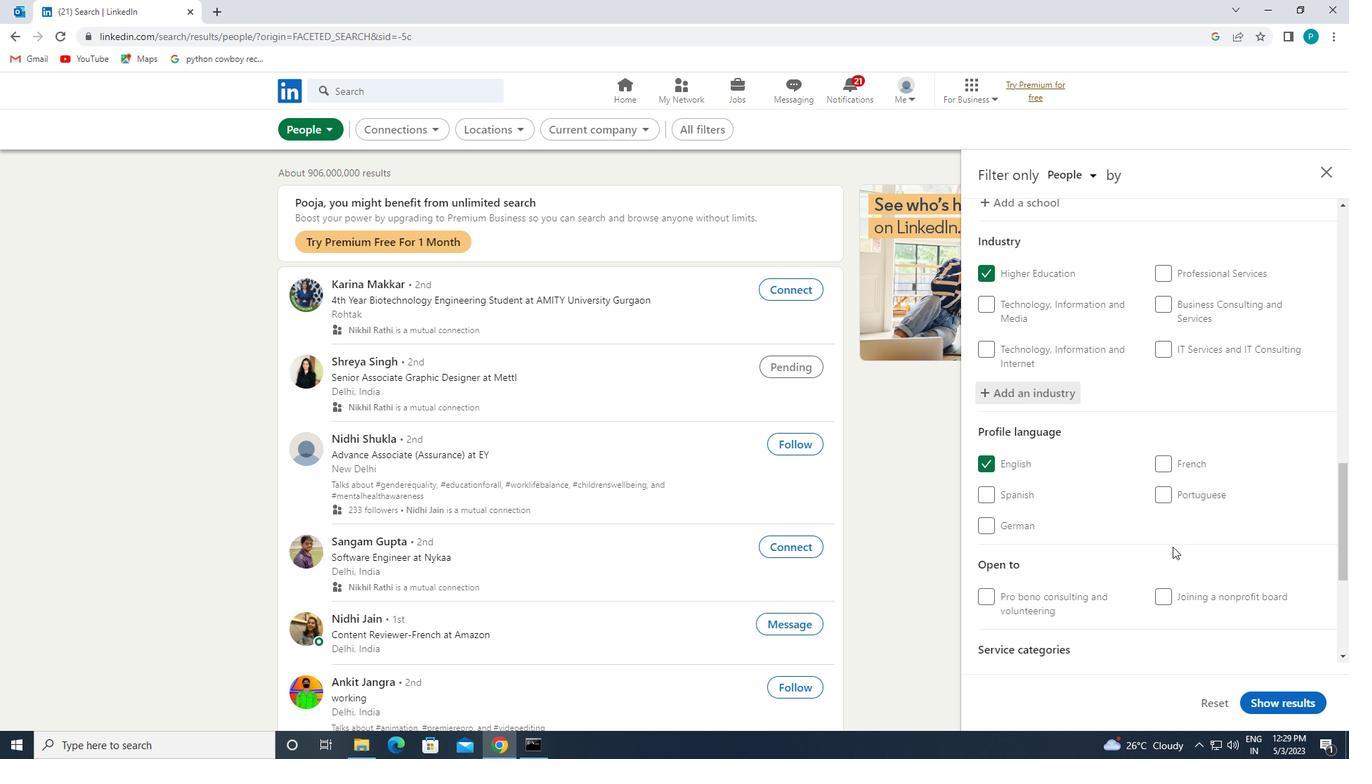 
Action: Mouse scrolled (1173, 546) with delta (0, 0)
Screenshot: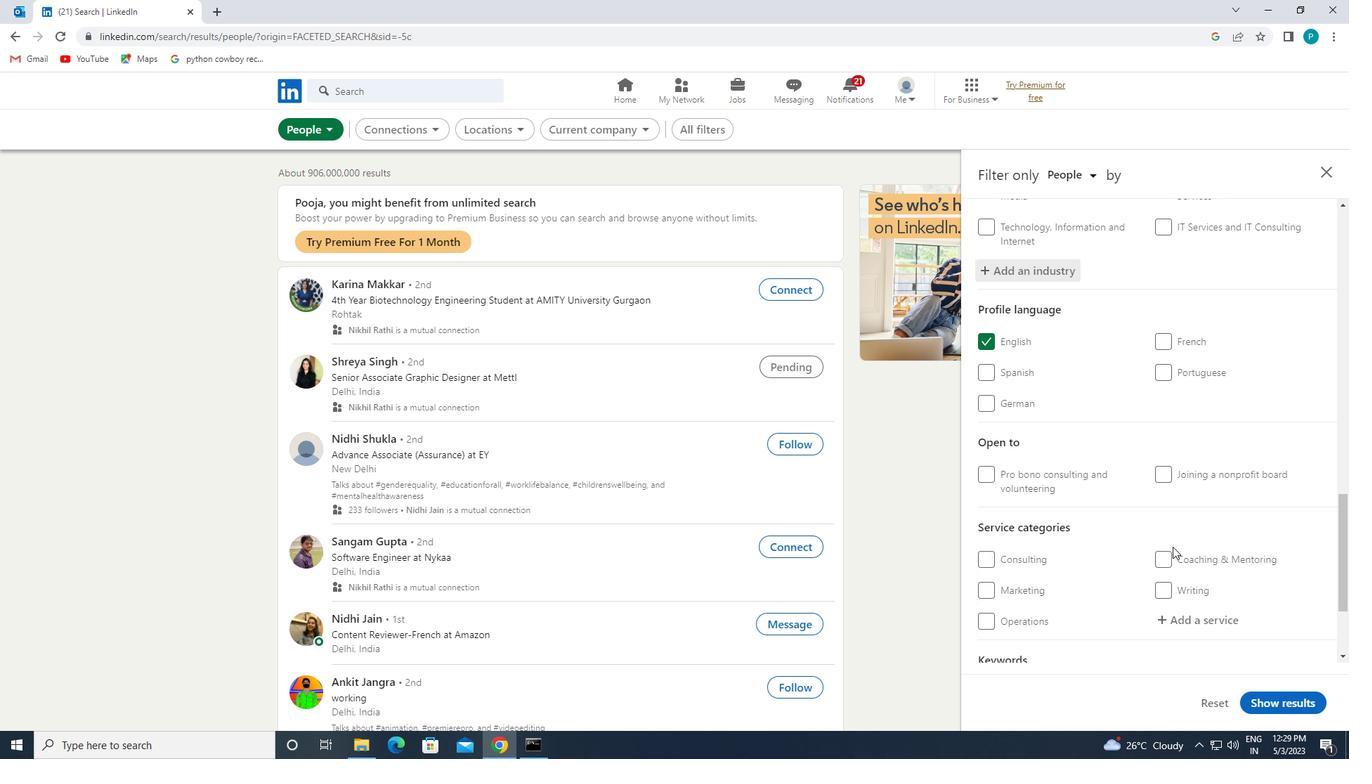 
Action: Mouse moved to (1177, 545)
Screenshot: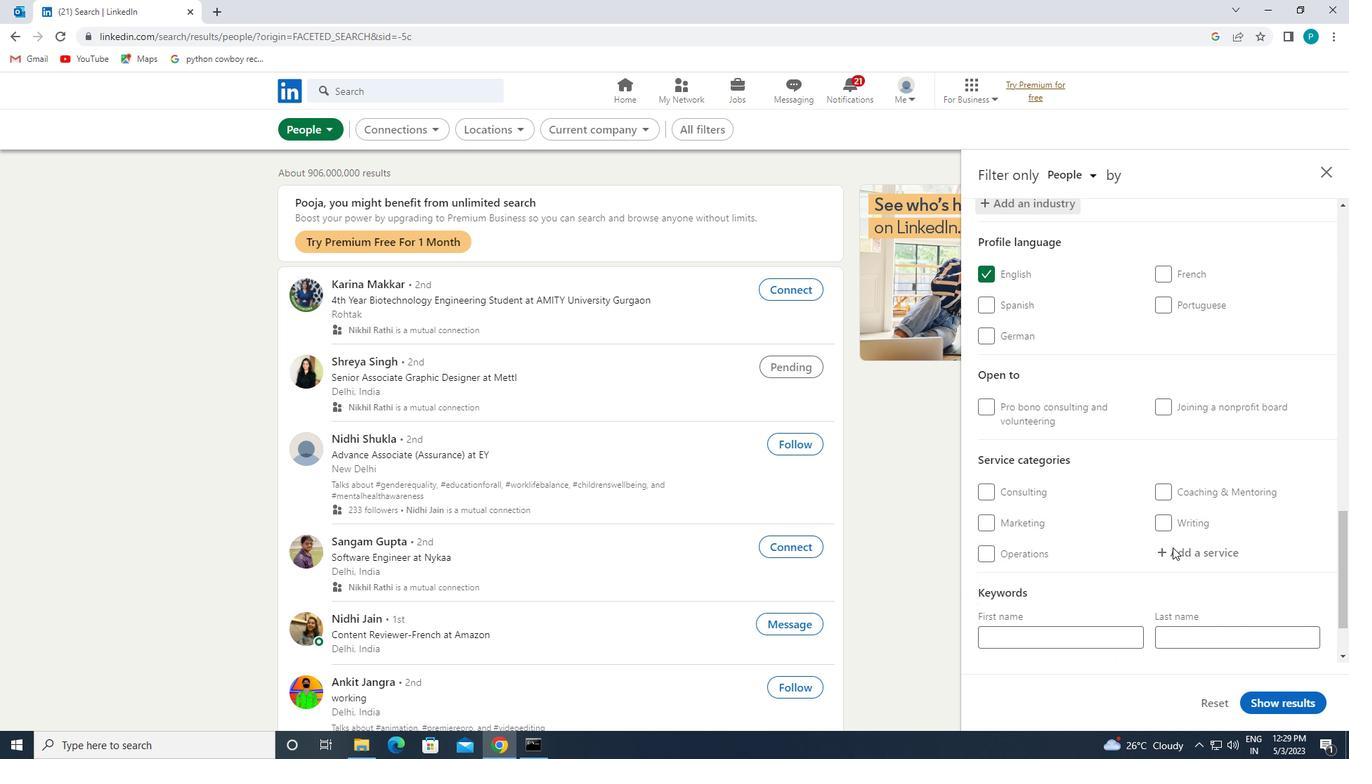 
Action: Mouse pressed left at (1177, 545)
Screenshot: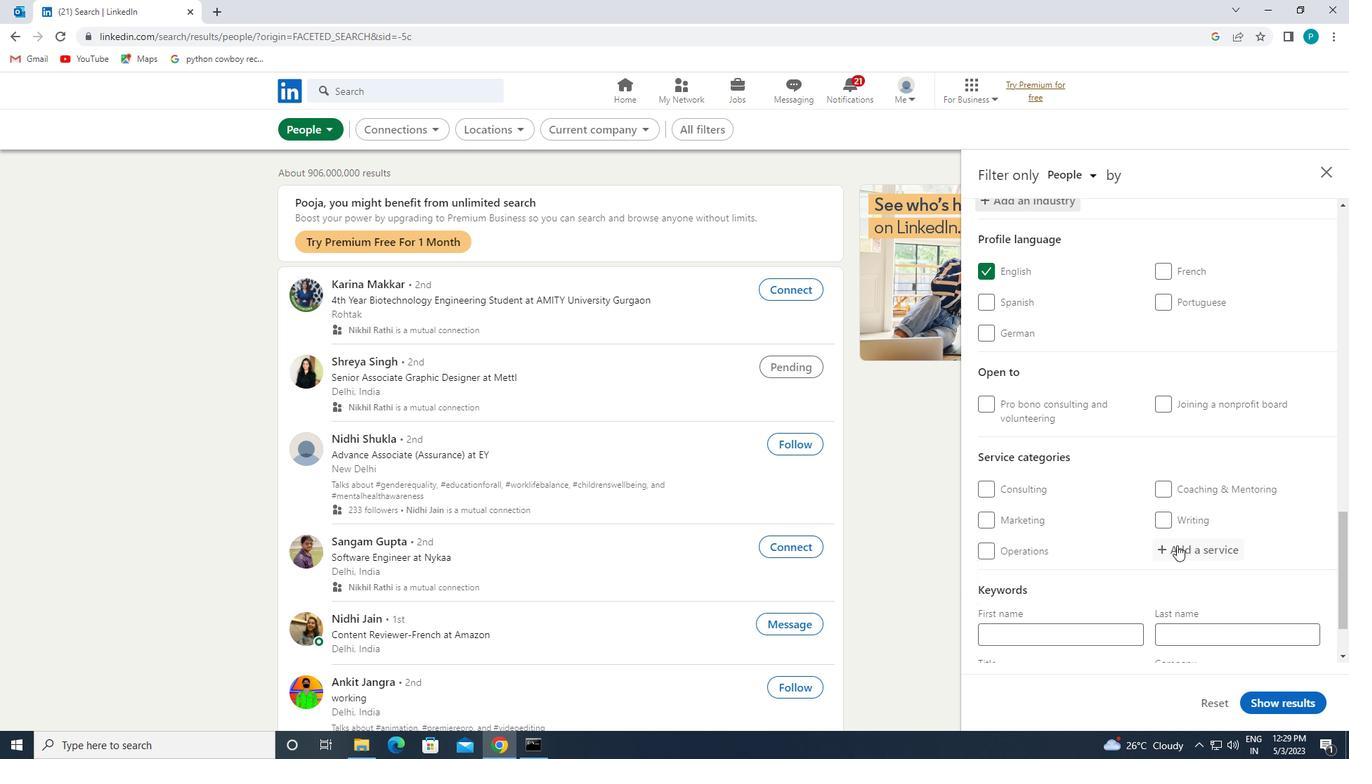 
Action: Mouse moved to (1191, 553)
Screenshot: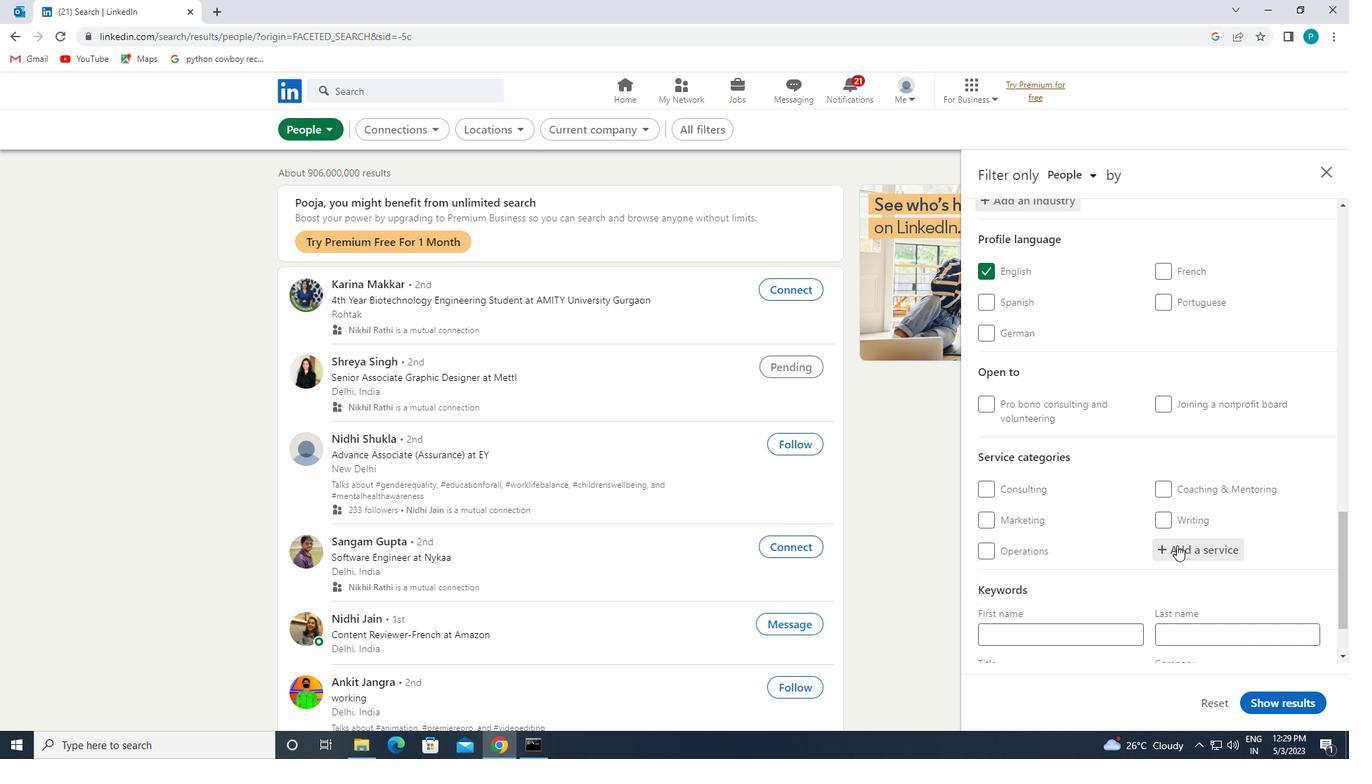 
Action: Key pressed <Key.caps_lock>P<Key.caps_lock>UBLIC
Screenshot: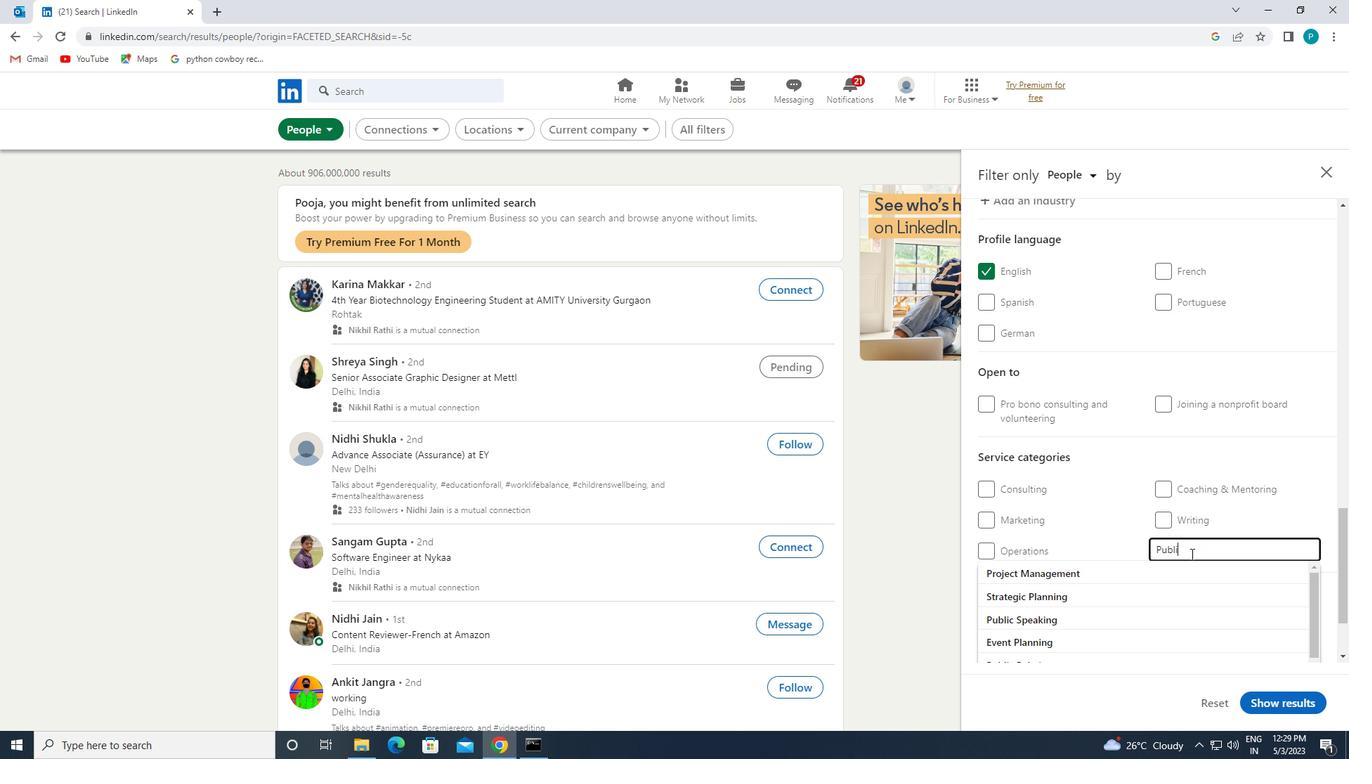 
Action: Mouse moved to (1188, 567)
Screenshot: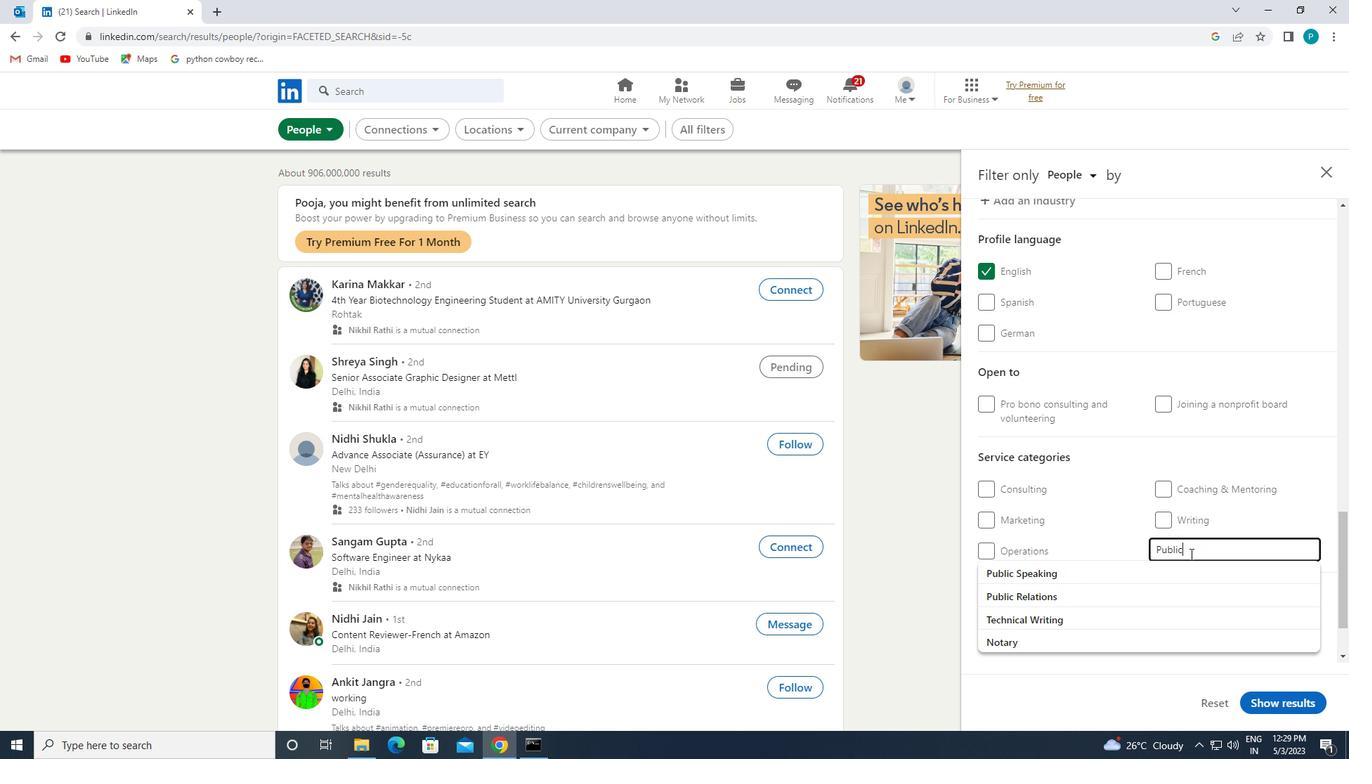 
Action: Mouse pressed left at (1188, 567)
Screenshot: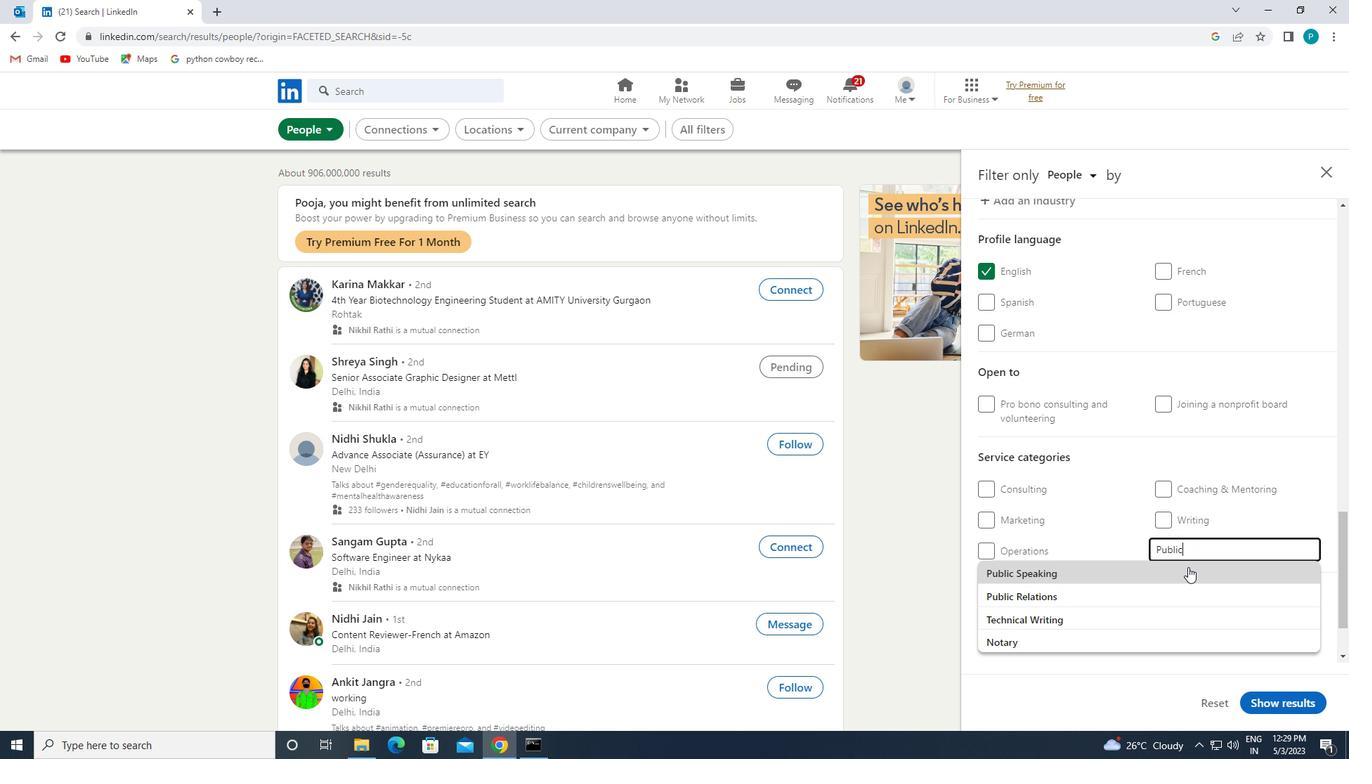 
Action: Mouse scrolled (1188, 566) with delta (0, 0)
Screenshot: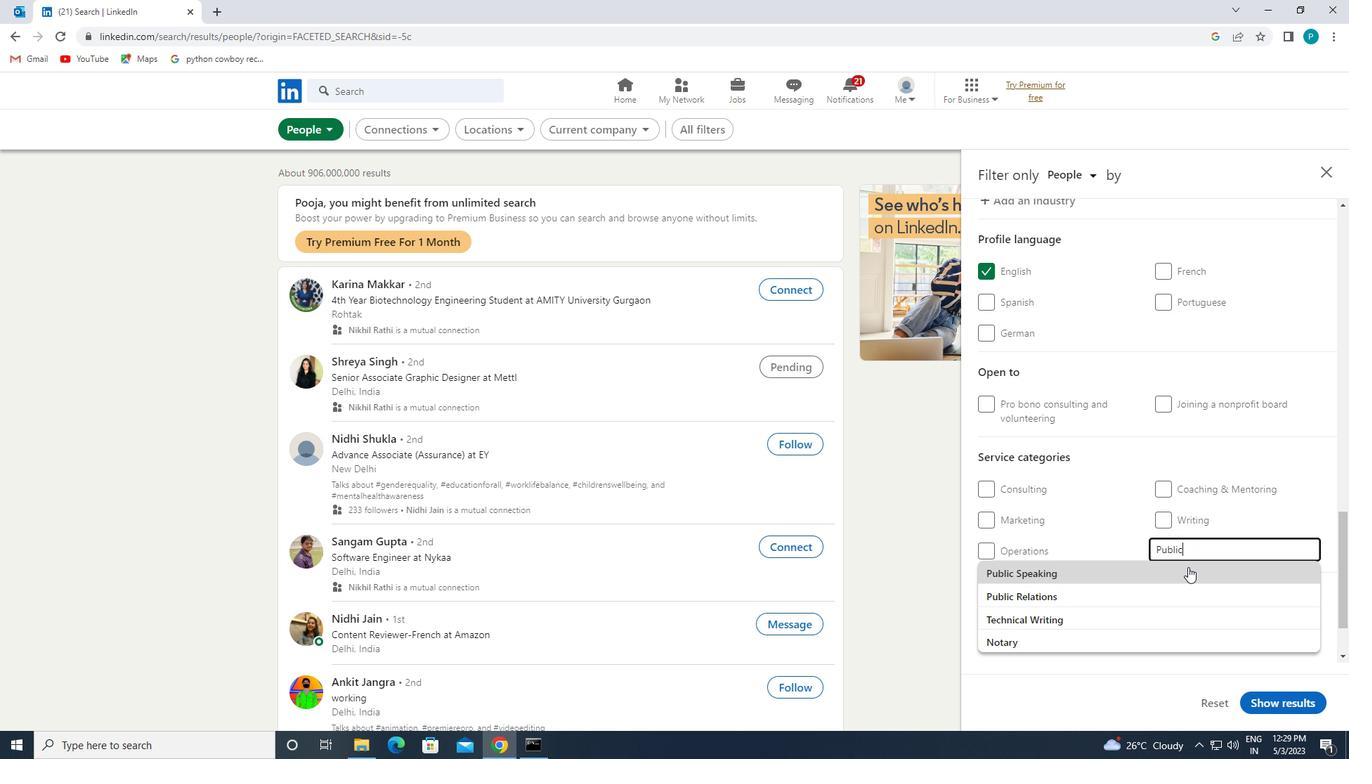 
Action: Mouse scrolled (1188, 566) with delta (0, 0)
Screenshot: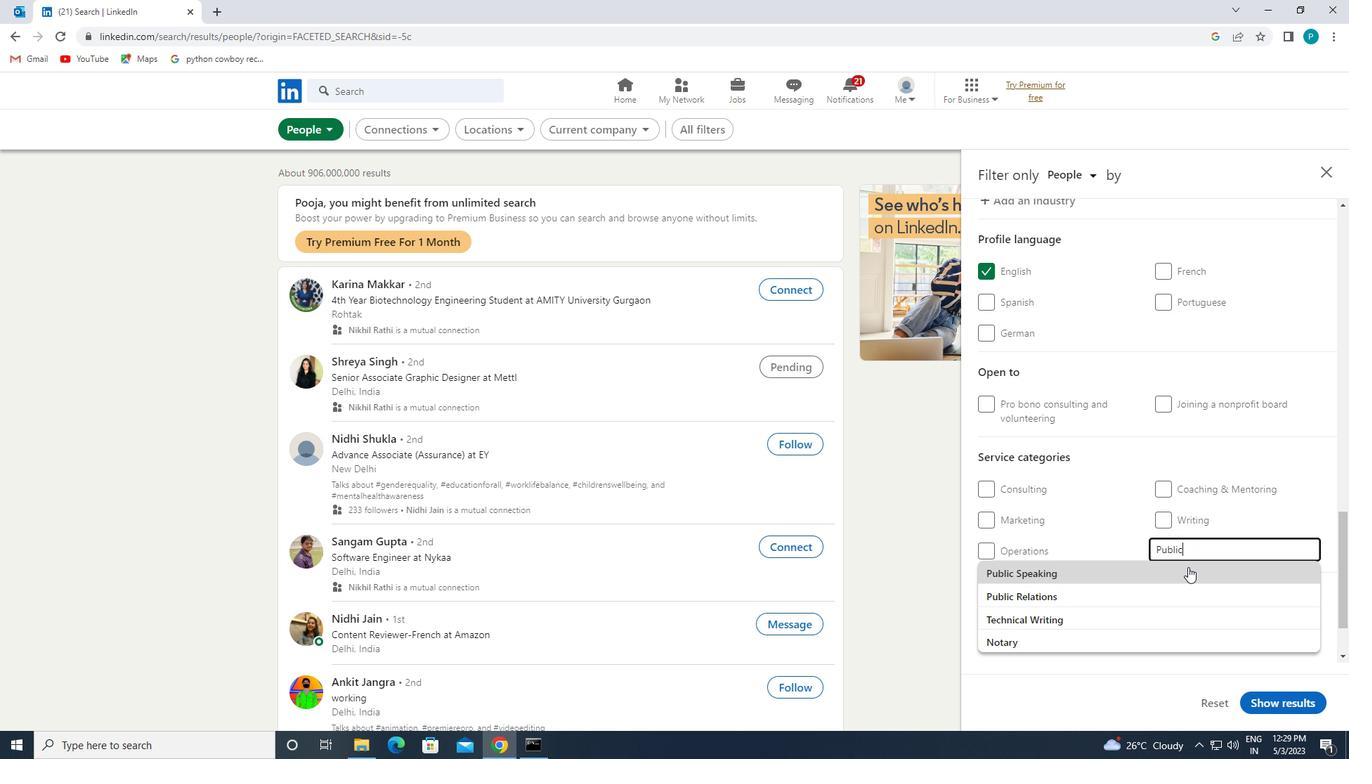 
Action: Mouse scrolled (1188, 566) with delta (0, 0)
Screenshot: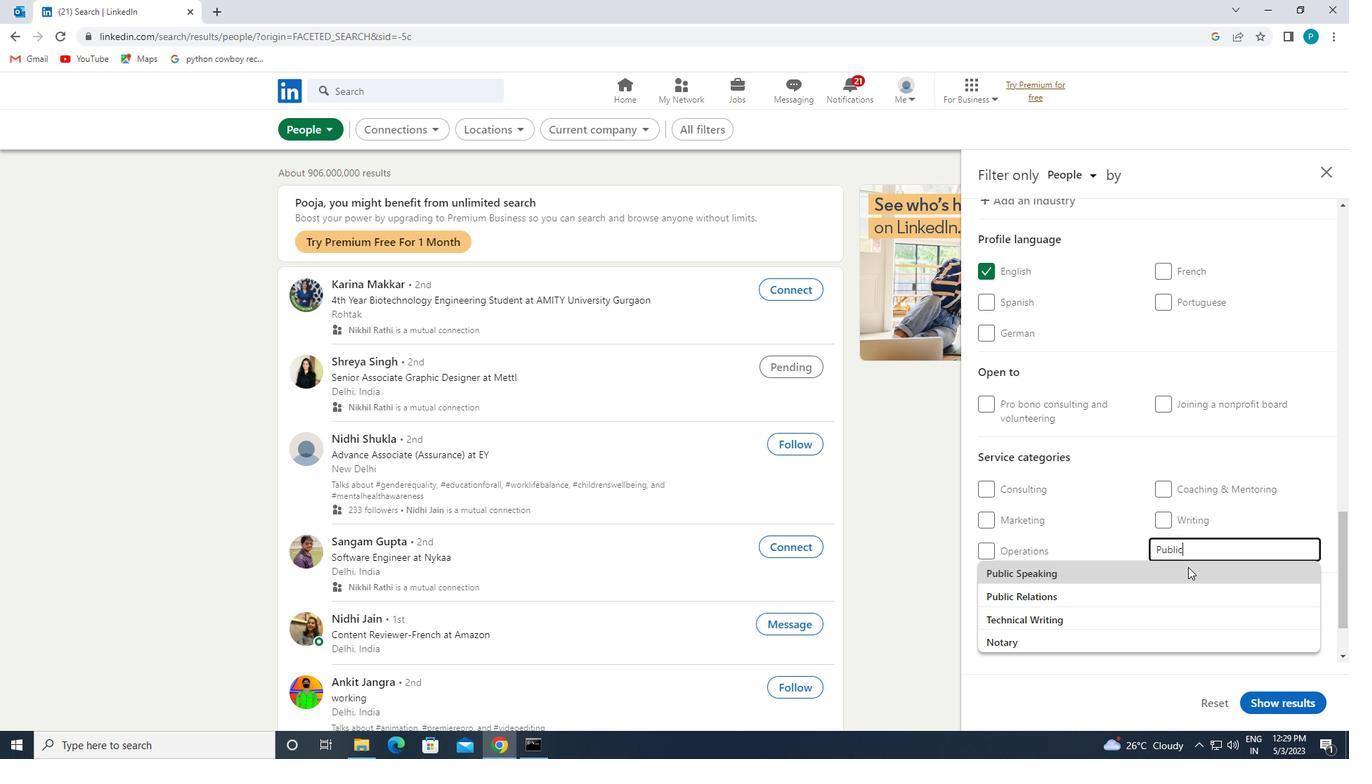 
Action: Mouse scrolled (1188, 566) with delta (0, 0)
Screenshot: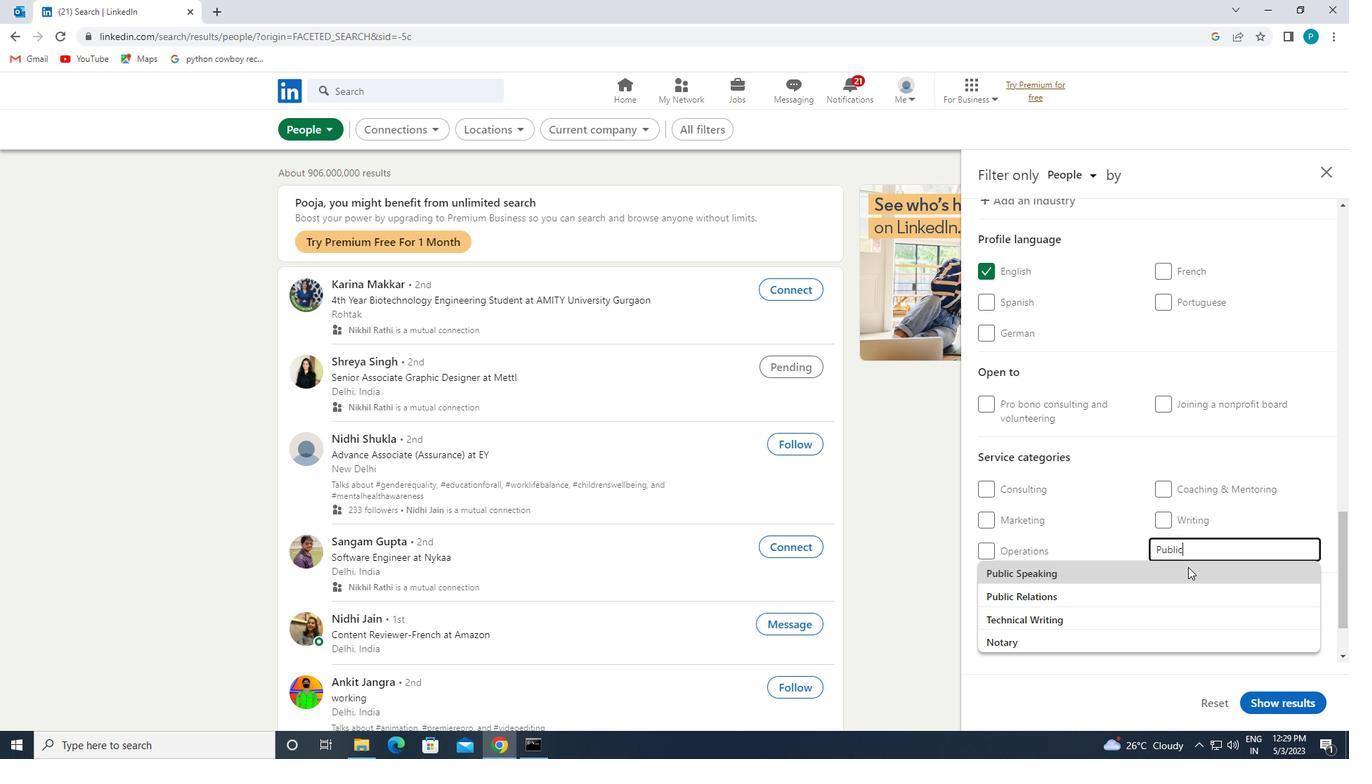 
Action: Mouse moved to (1112, 590)
Screenshot: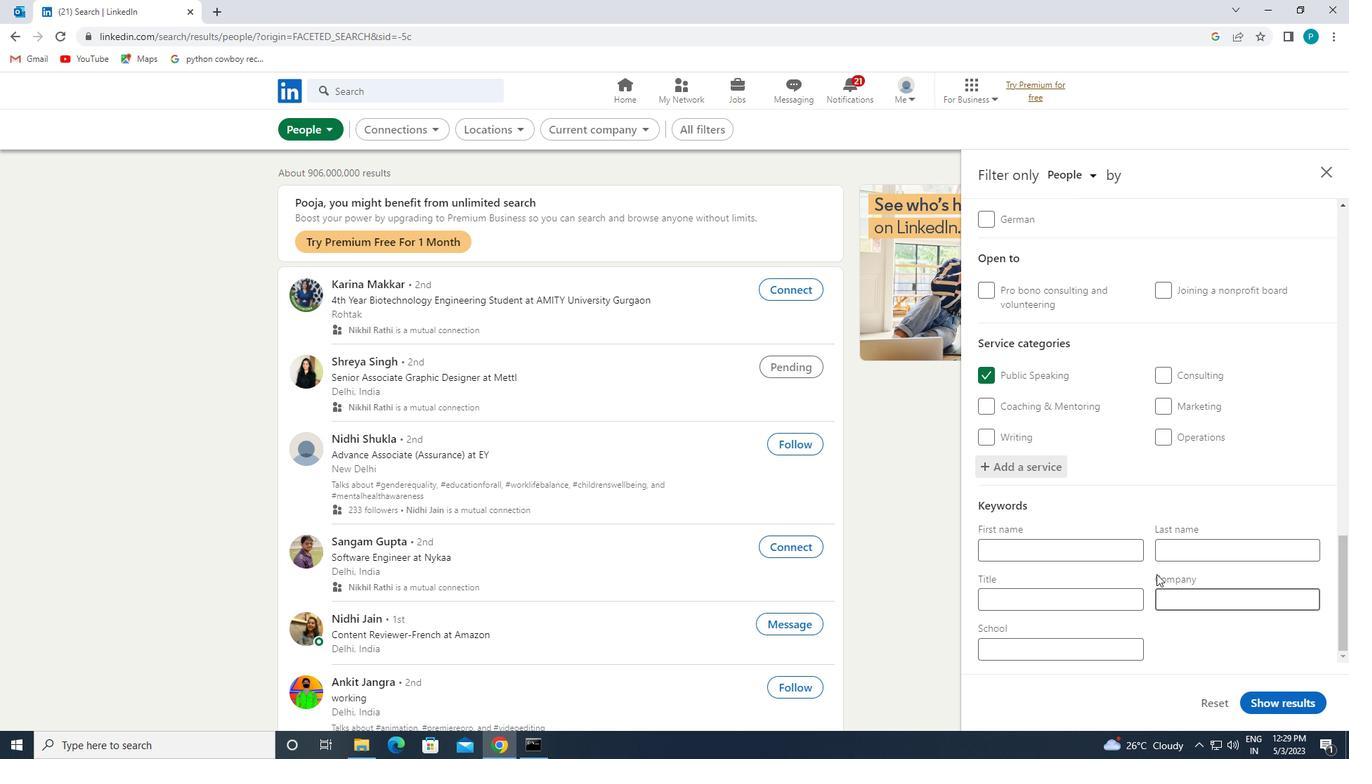 
Action: Mouse pressed left at (1112, 590)
Screenshot: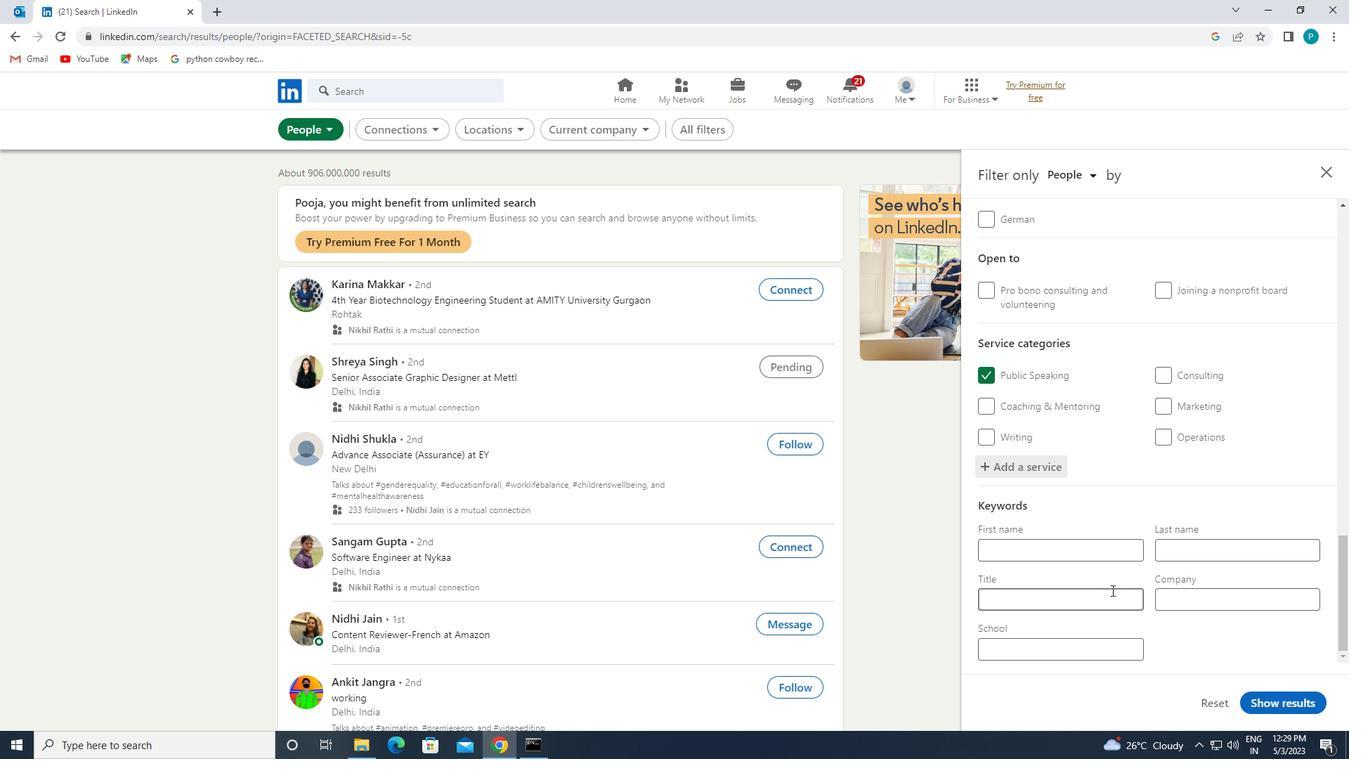 
Action: Mouse moved to (1111, 593)
Screenshot: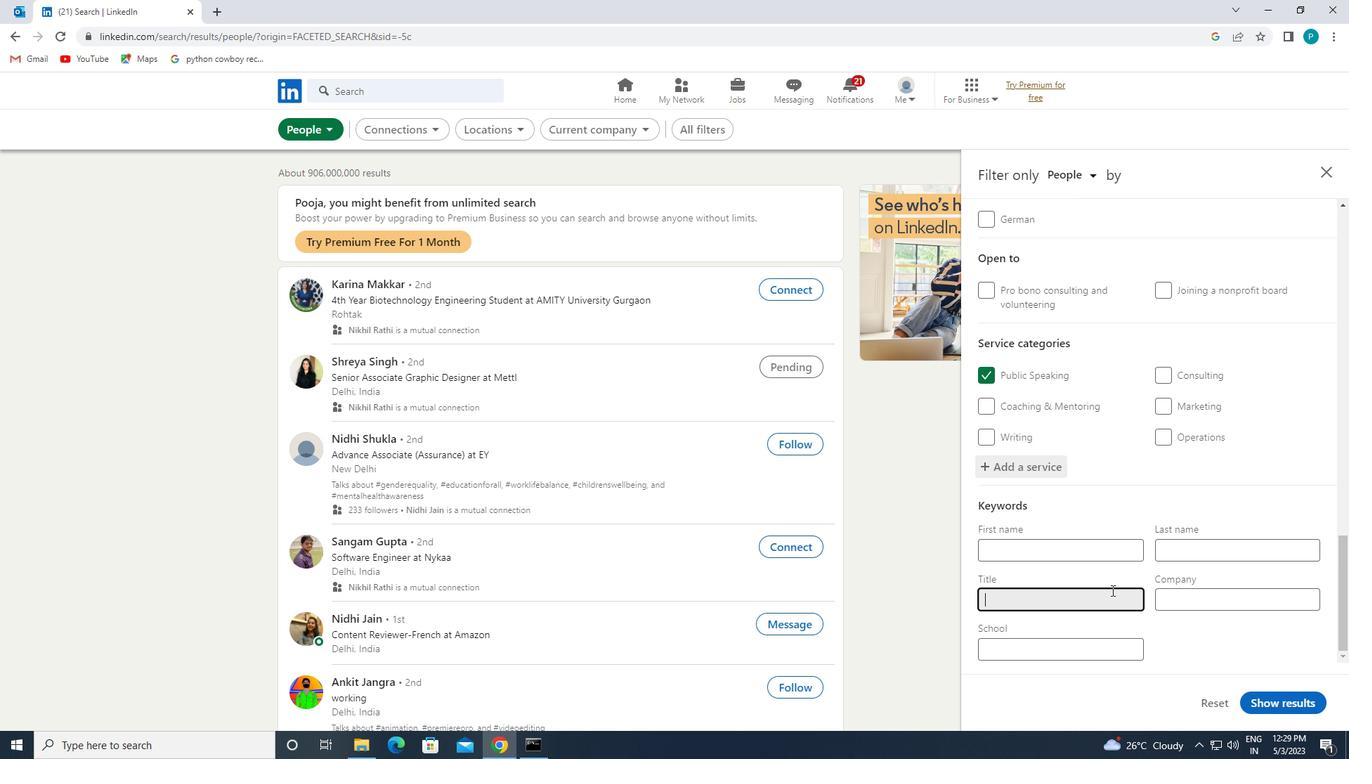 
Action: Key pressed <Key.caps_lock>S<Key.caps_lock>OFTWARE<Key.space><Key.caps_lock>NA<Key.backspace><Key.caps_lock>INJANEER
Screenshot: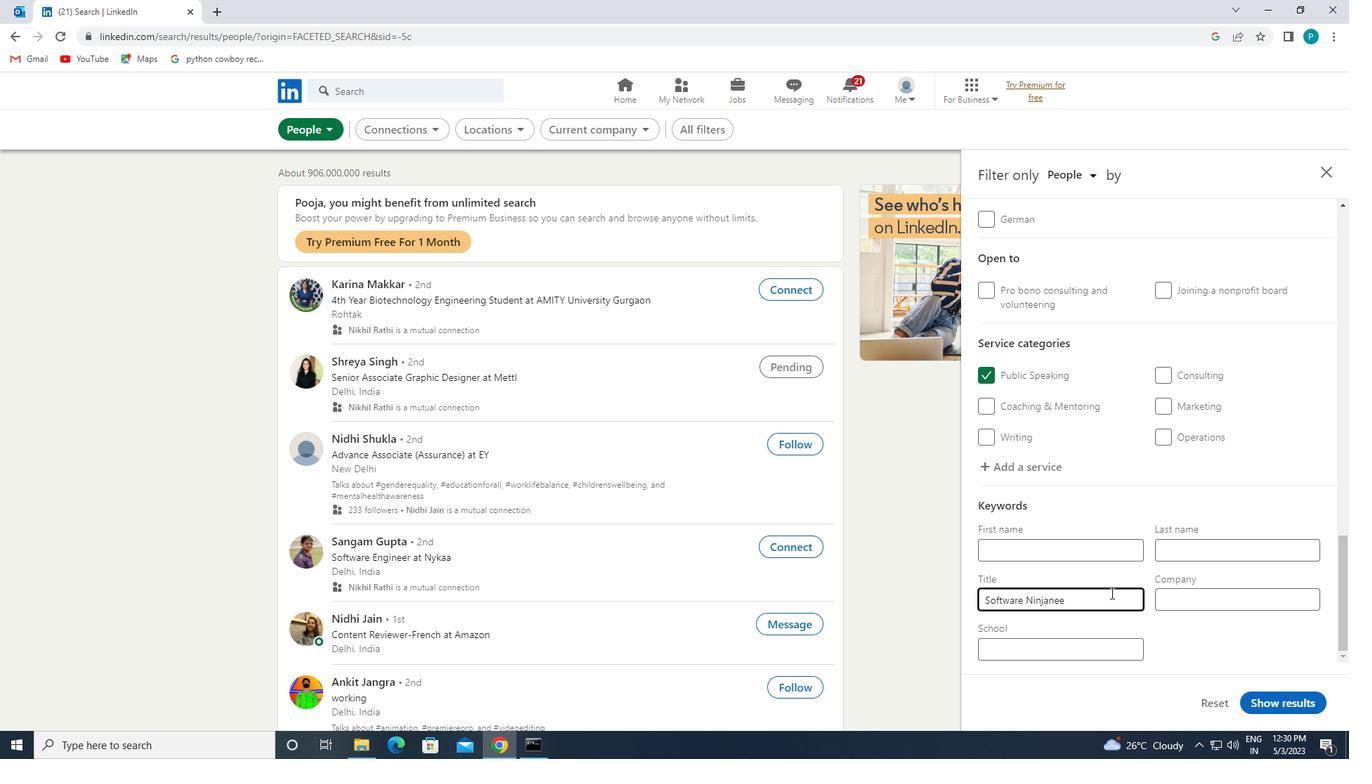 
Action: Mouse moved to (1280, 696)
Screenshot: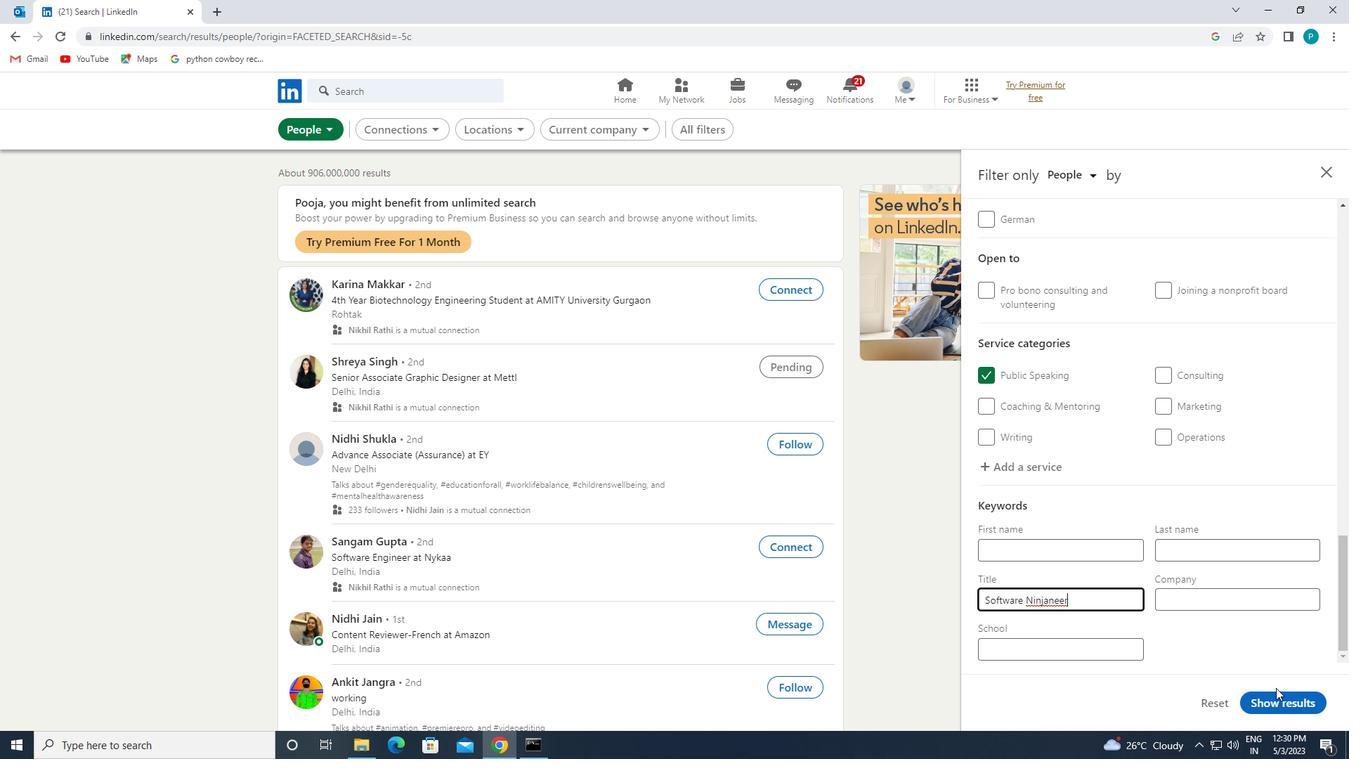 
Action: Mouse pressed left at (1280, 696)
Screenshot: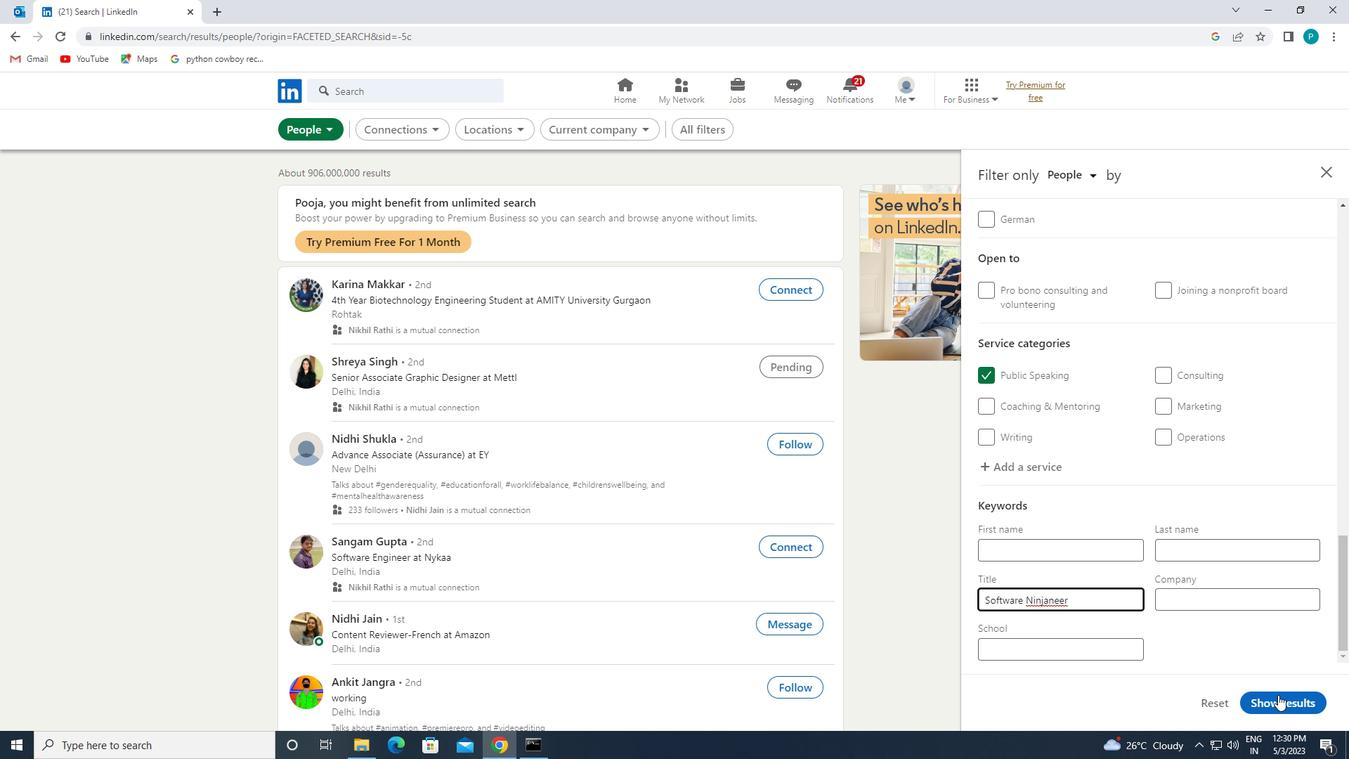
